 Task: Change the location setting on Google Flights to a different country.
Action: Mouse pressed left at (686, 239)
Screenshot: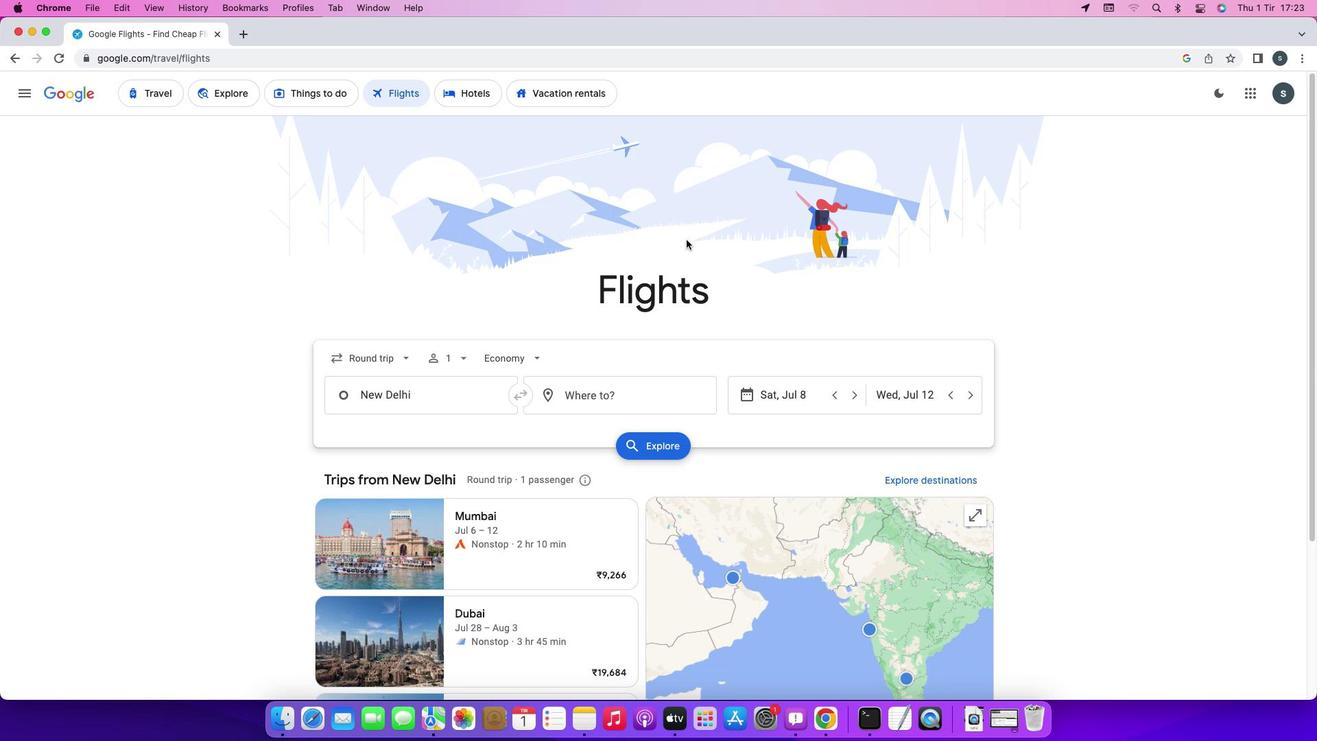 
Action: Mouse moved to (695, 266)
Screenshot: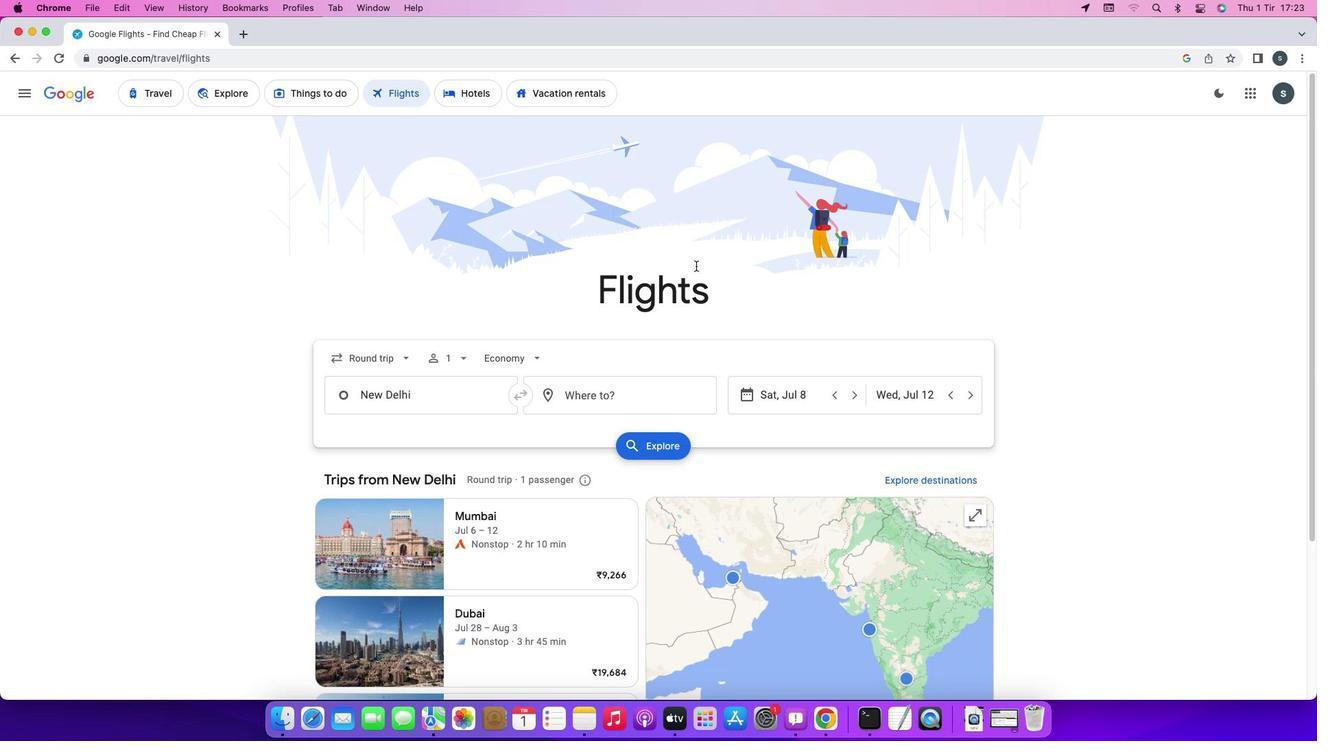 
Action: Mouse scrolled (695, 266) with delta (0, 0)
Screenshot: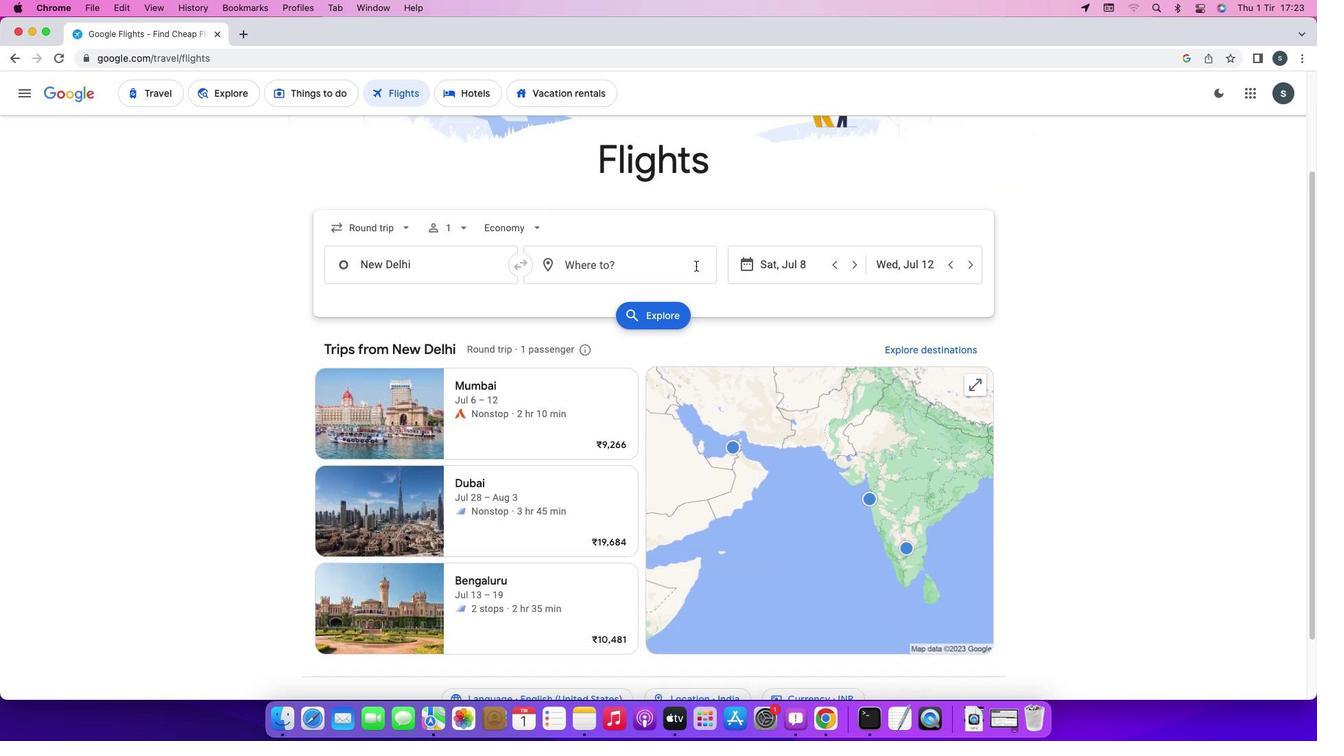 
Action: Mouse scrolled (695, 266) with delta (0, 0)
Screenshot: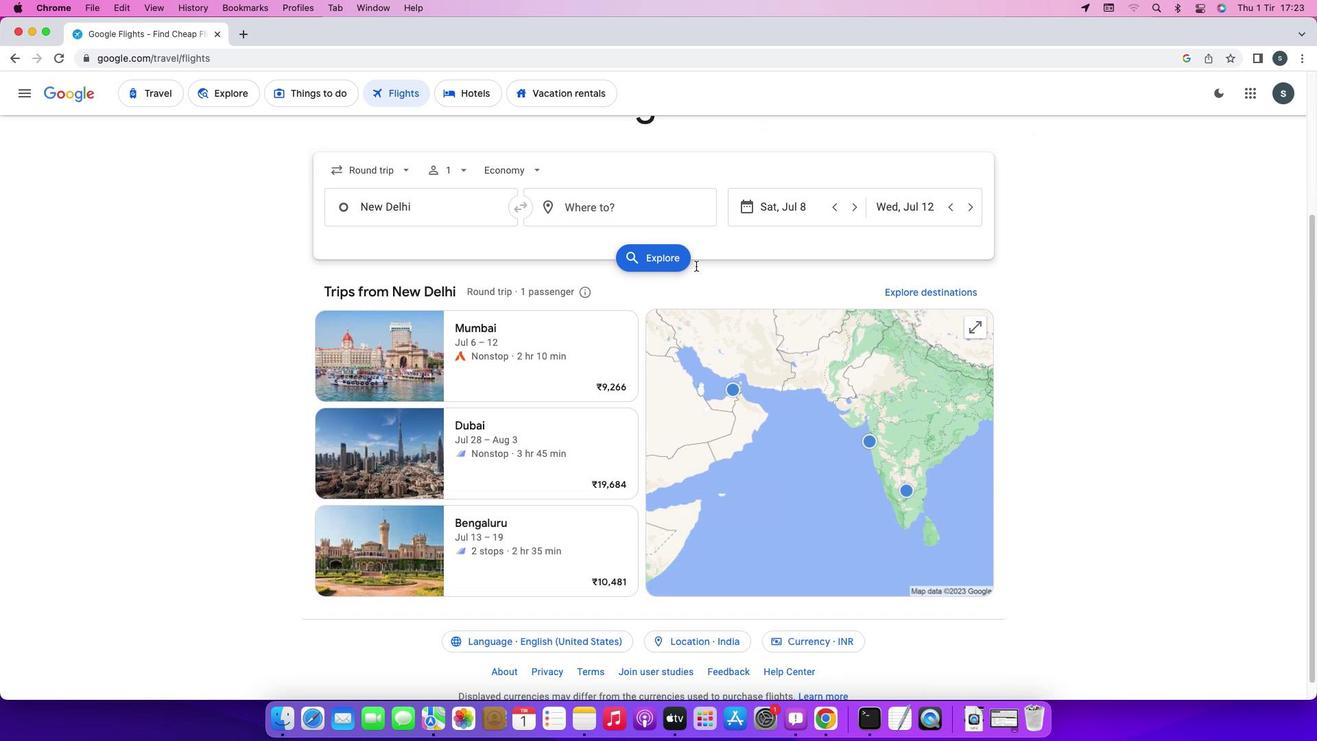 
Action: Mouse scrolled (695, 266) with delta (0, -2)
Screenshot: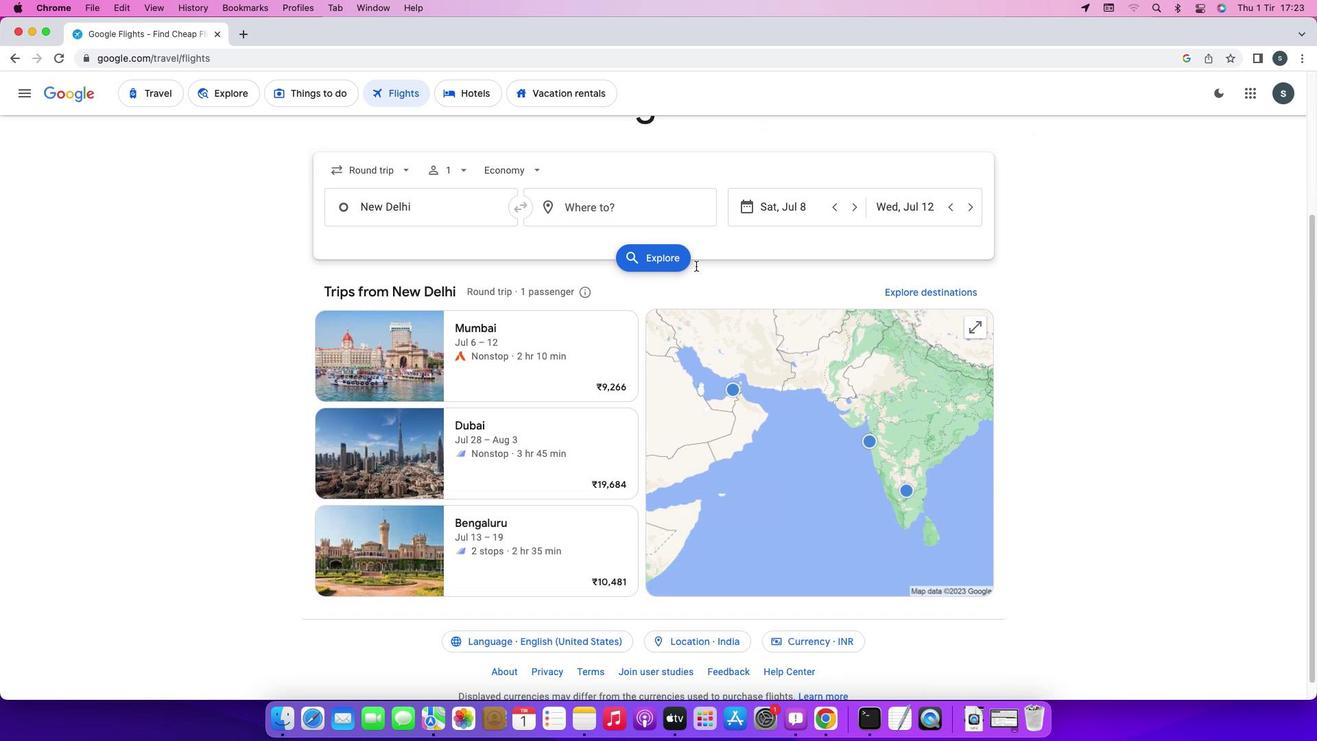 
Action: Mouse scrolled (695, 266) with delta (0, -3)
Screenshot: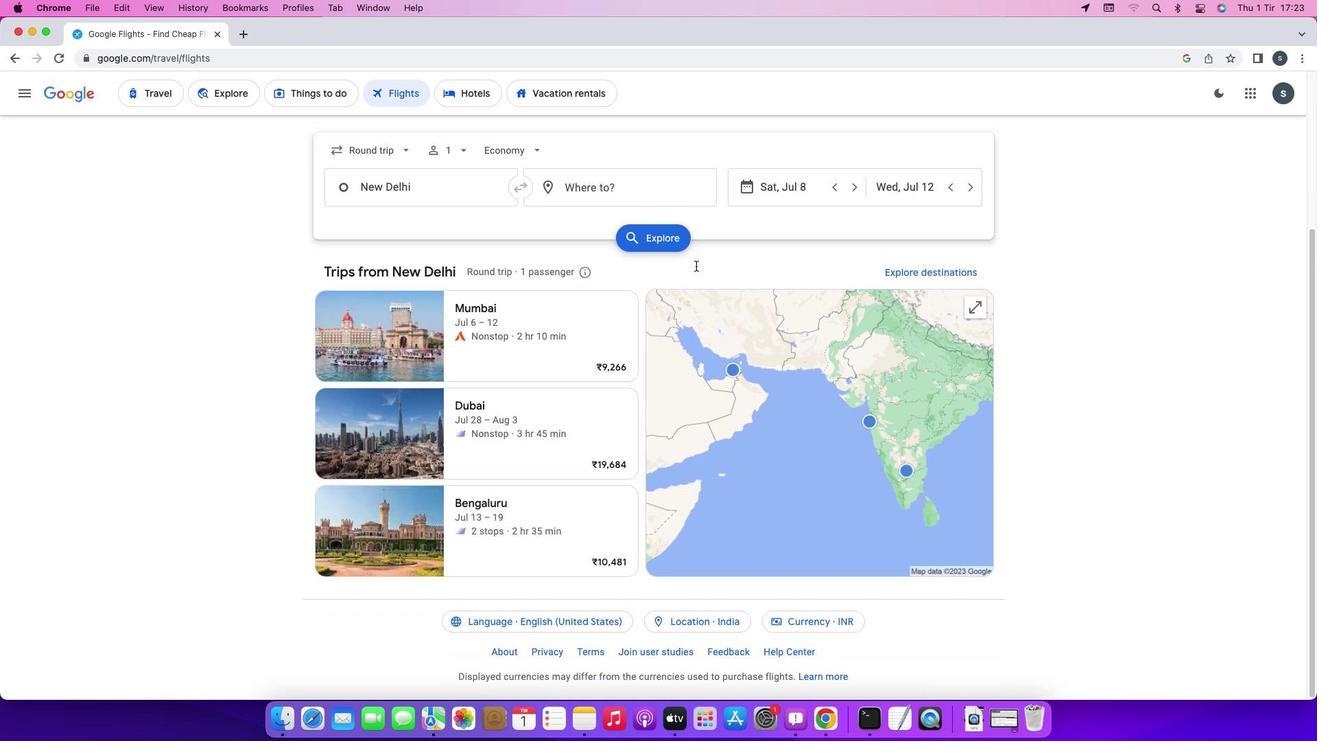 
Action: Mouse scrolled (695, 266) with delta (0, -3)
Screenshot: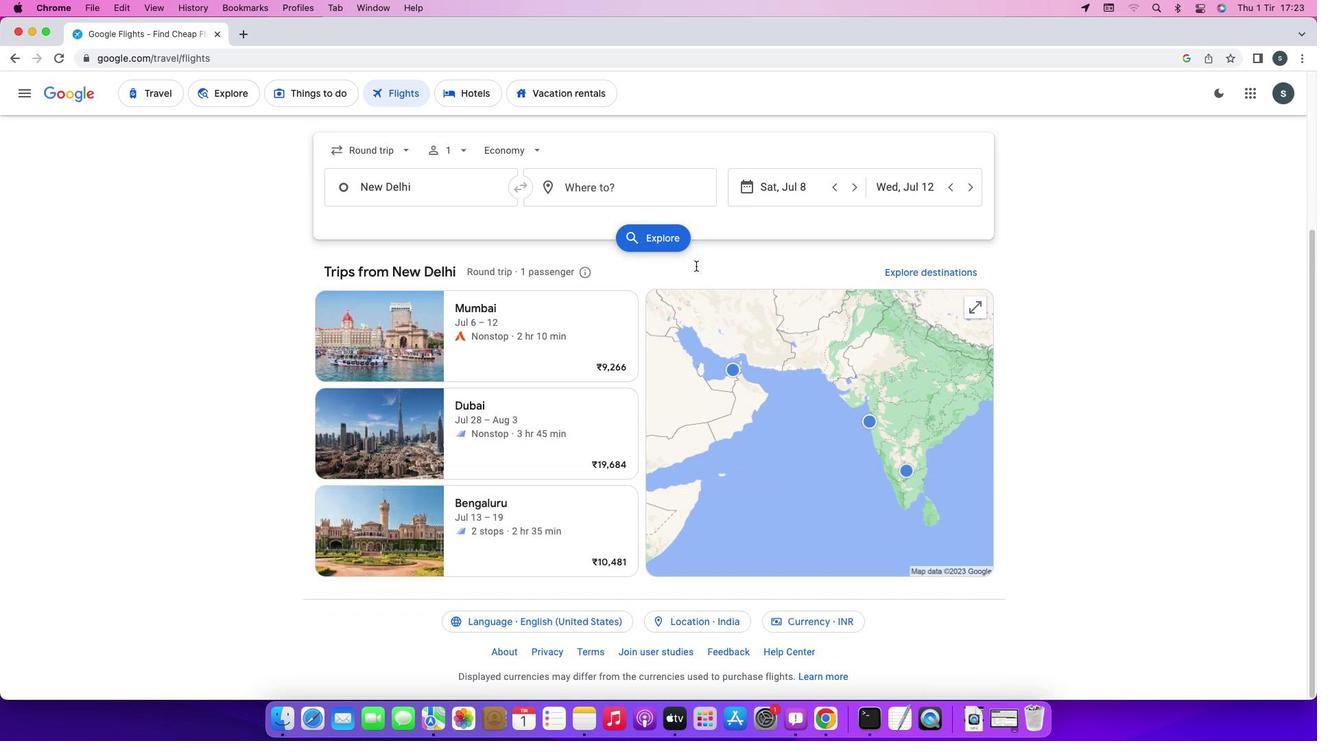 
Action: Mouse scrolled (695, 266) with delta (0, 0)
Screenshot: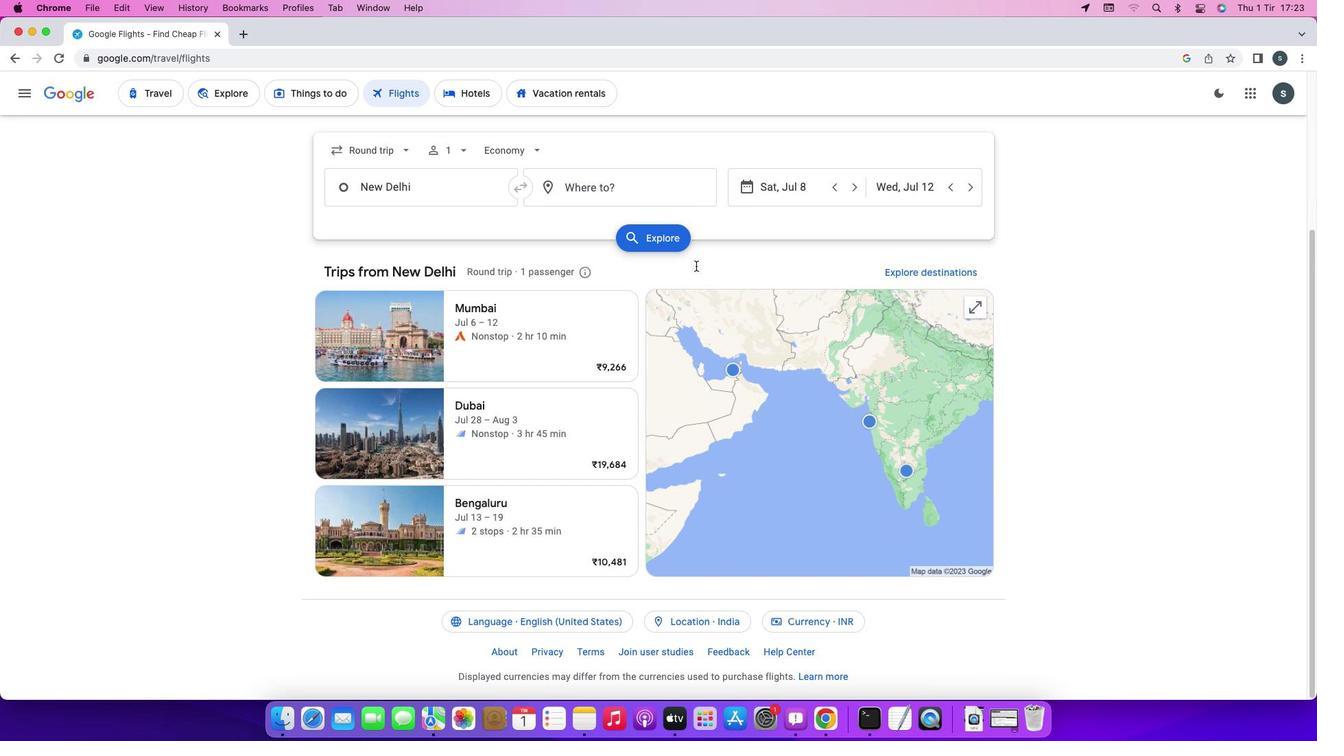 
Action: Mouse scrolled (695, 266) with delta (0, 0)
Screenshot: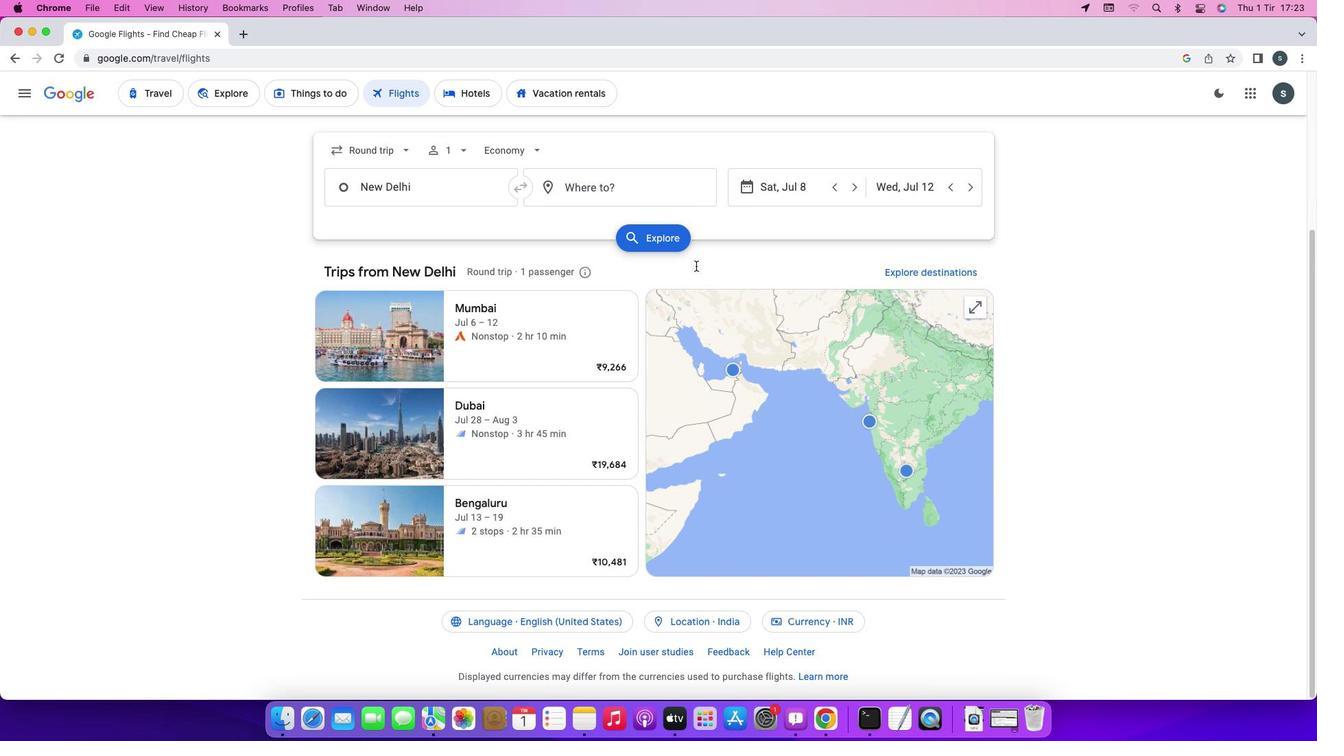 
Action: Mouse scrolled (695, 266) with delta (0, -2)
Screenshot: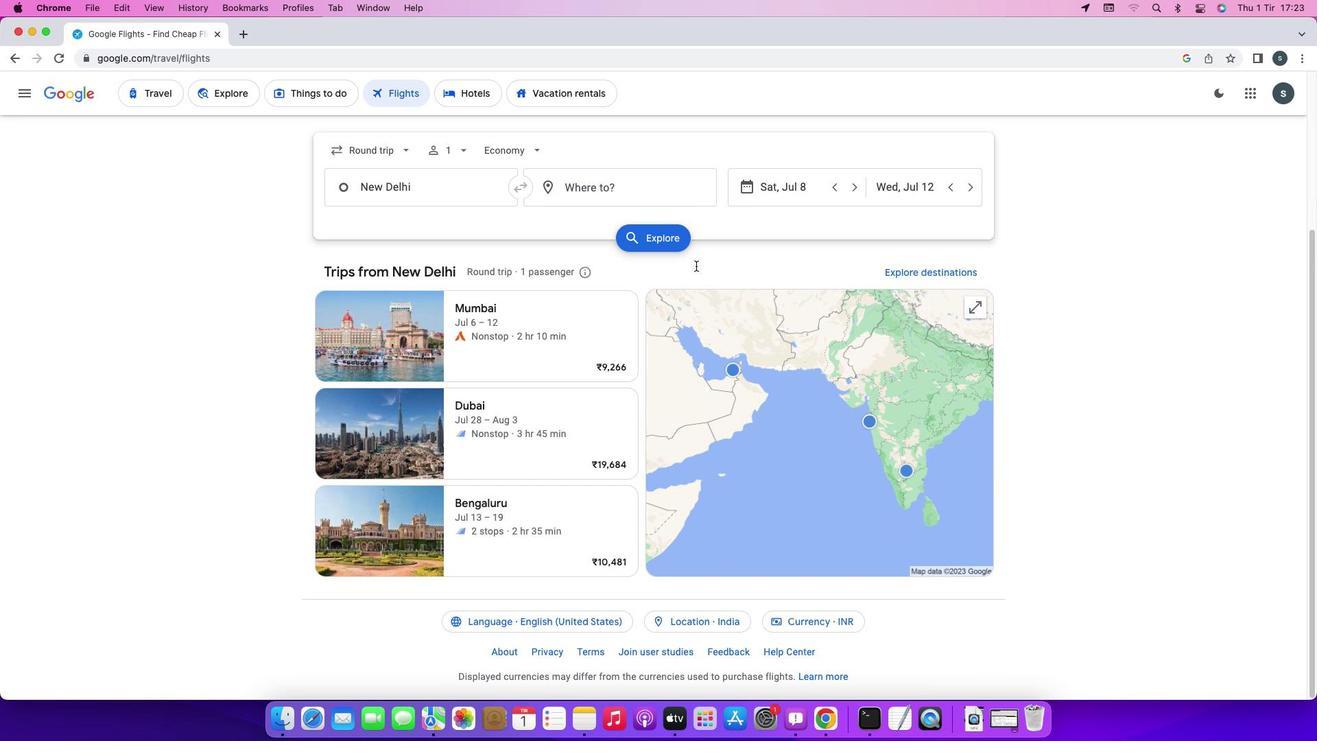
Action: Mouse scrolled (695, 266) with delta (0, -3)
Screenshot: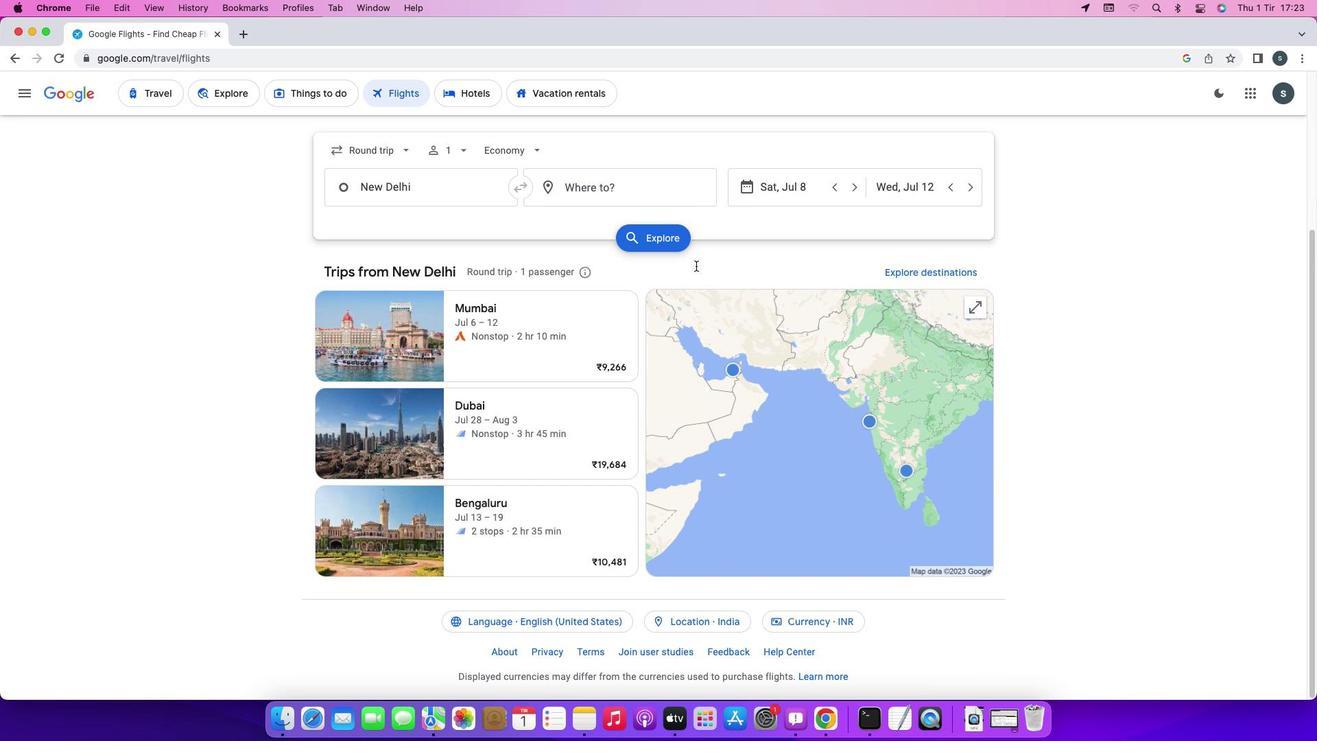 
Action: Mouse moved to (713, 619)
Screenshot: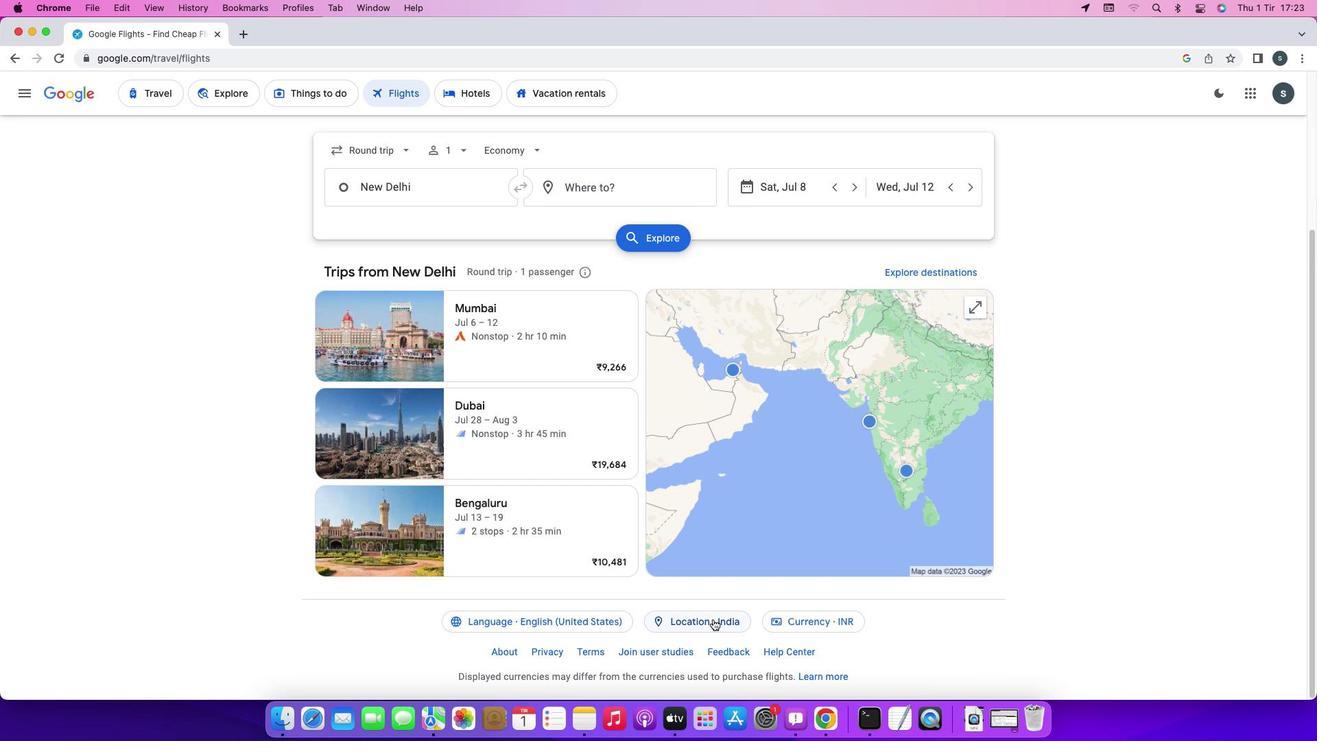 
Action: Mouse pressed left at (713, 619)
Screenshot: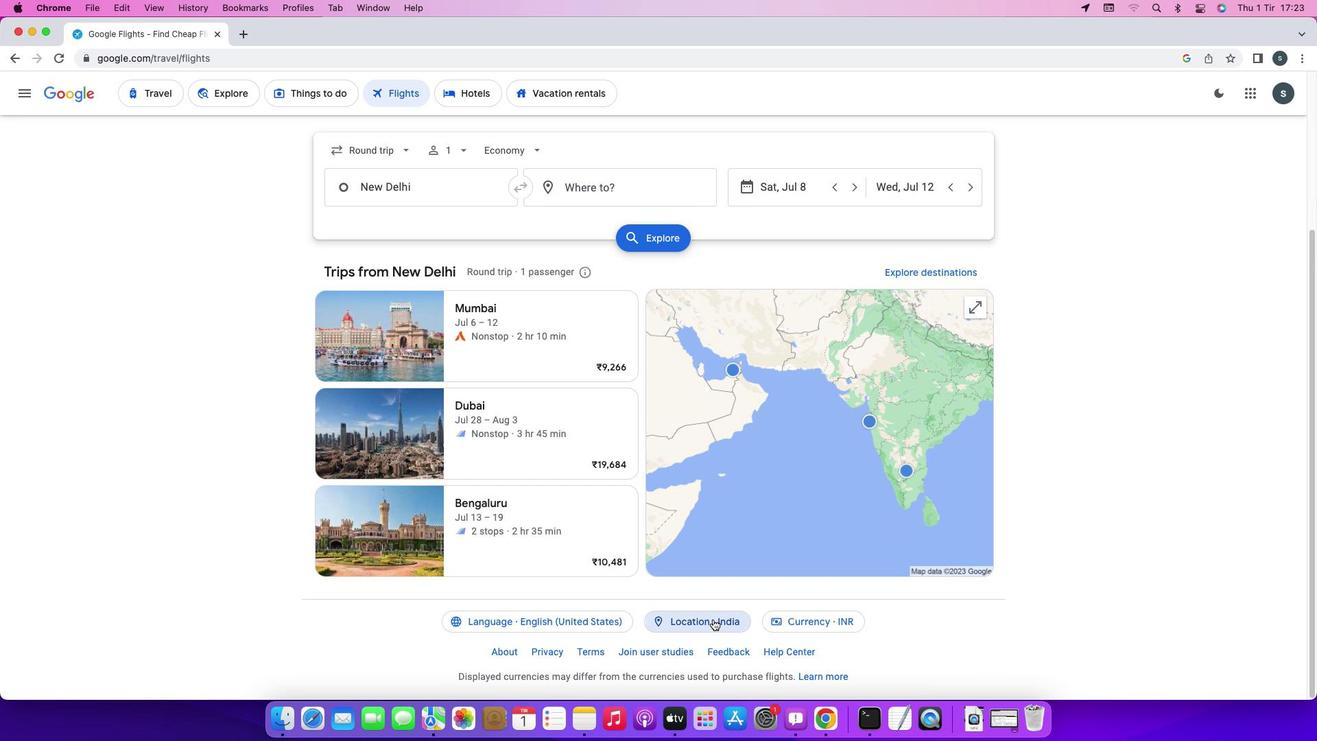 
Action: Mouse moved to (668, 466)
Screenshot: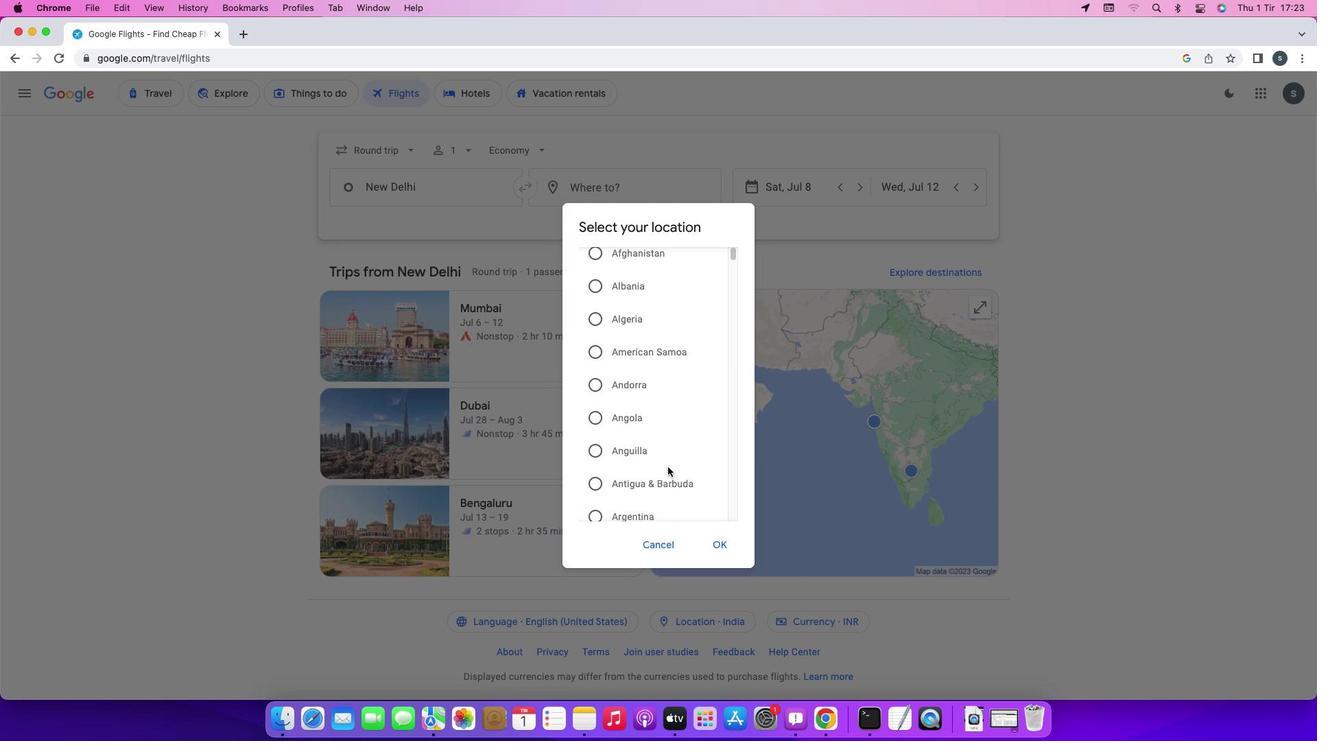 
Action: Mouse scrolled (668, 466) with delta (0, 0)
Screenshot: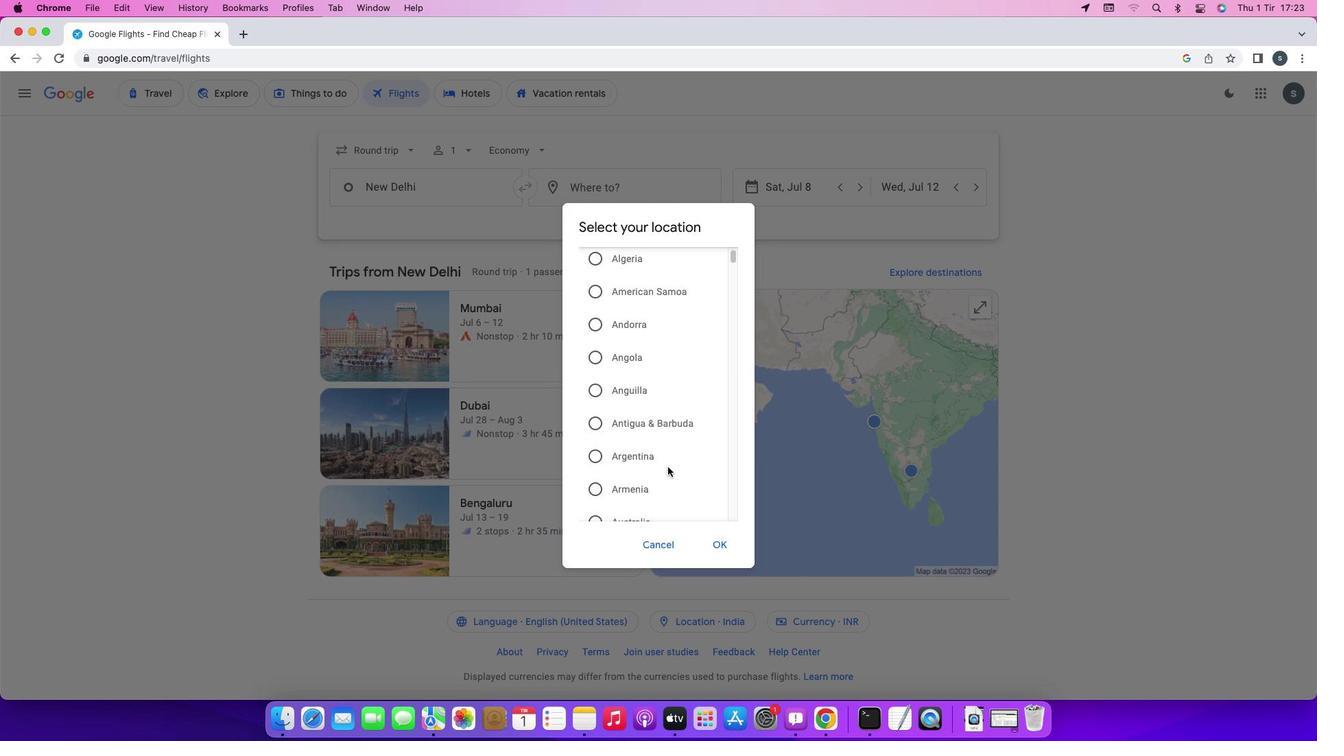 
Action: Mouse scrolled (668, 466) with delta (0, 0)
Screenshot: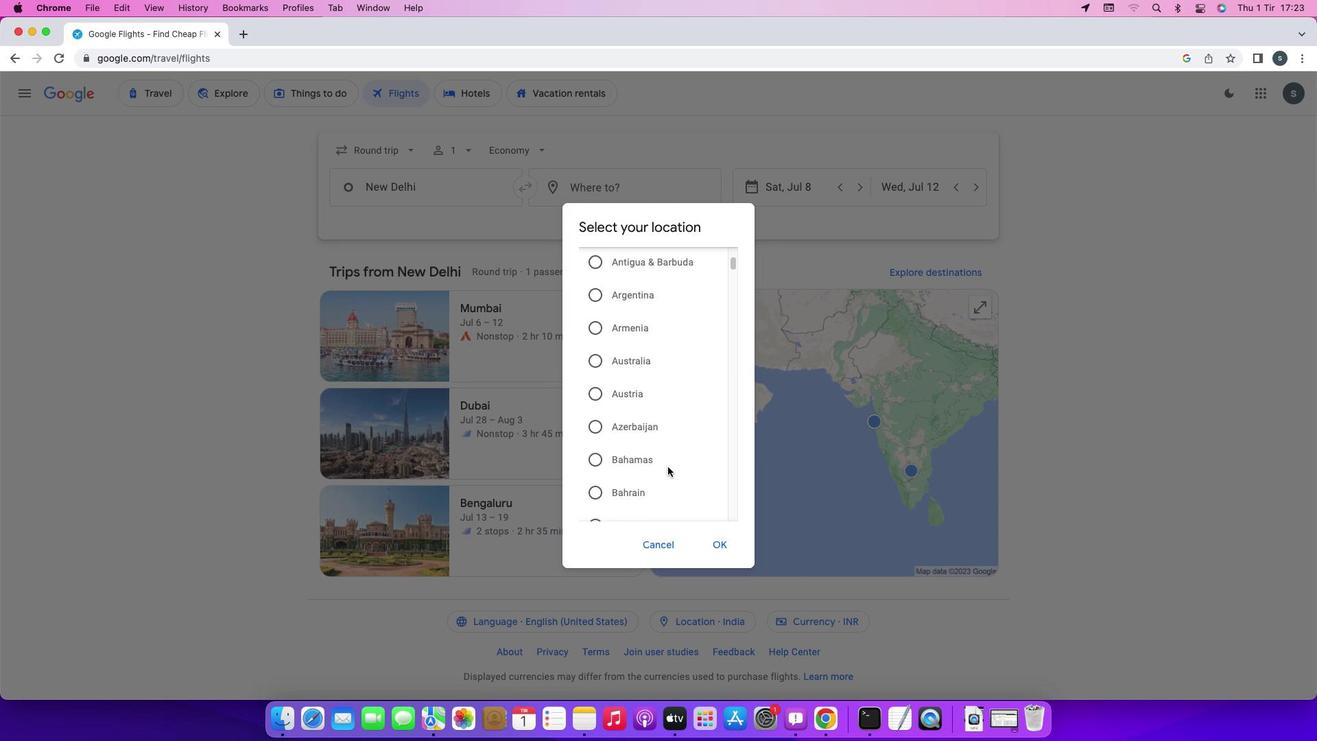 
Action: Mouse scrolled (668, 466) with delta (0, -2)
Screenshot: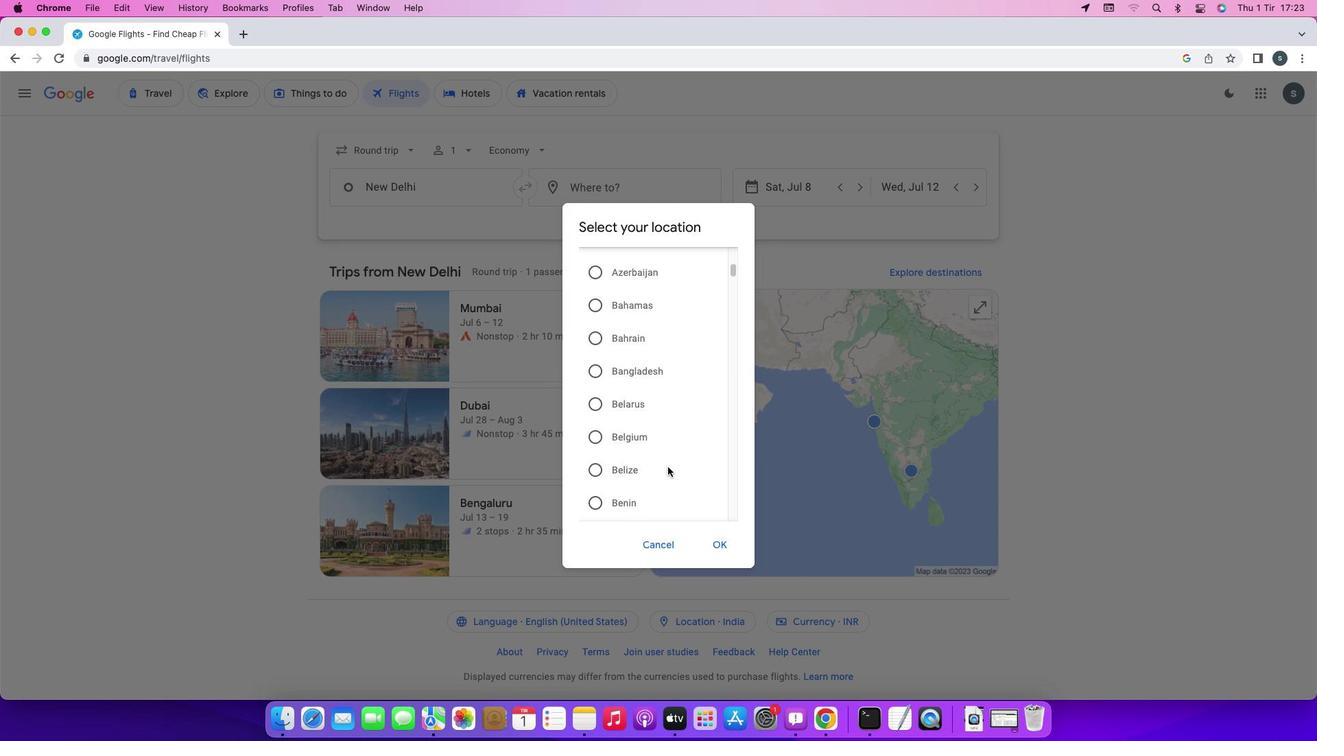 
Action: Mouse scrolled (668, 466) with delta (0, -3)
Screenshot: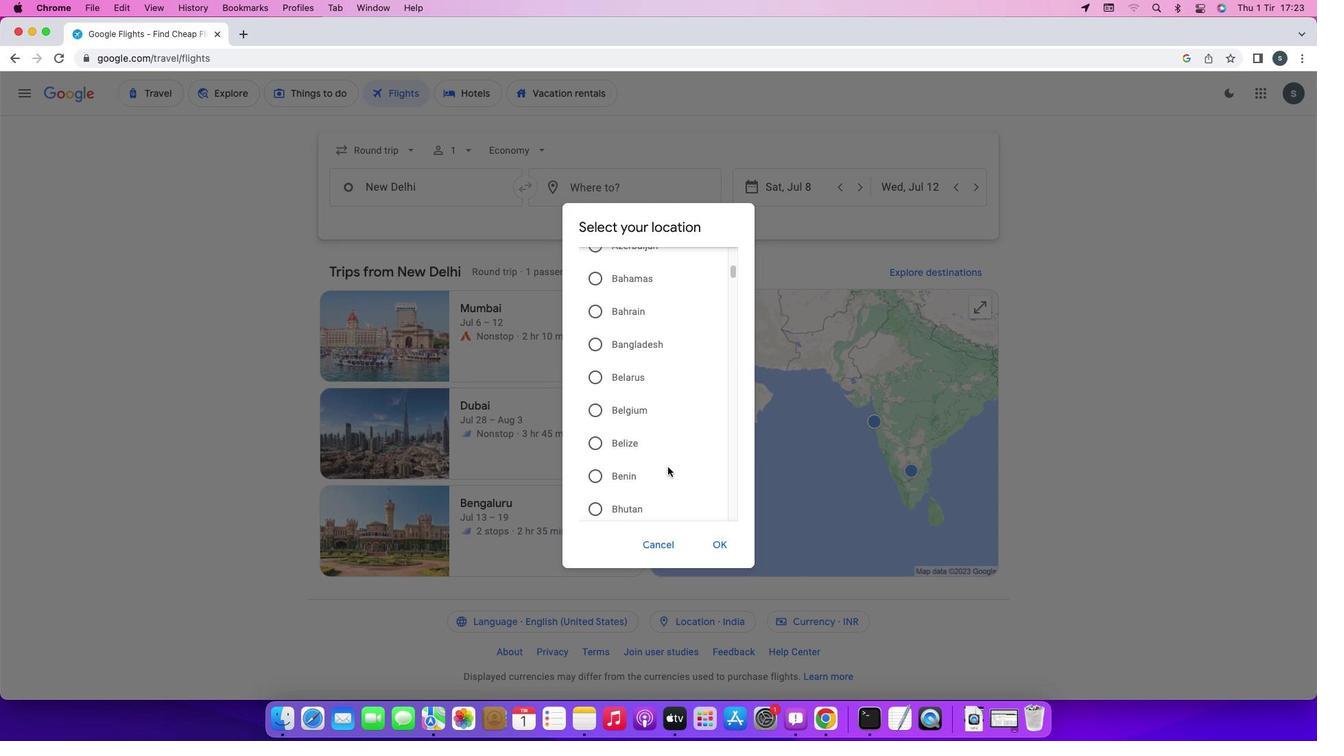 
Action: Mouse scrolled (668, 466) with delta (0, -3)
Screenshot: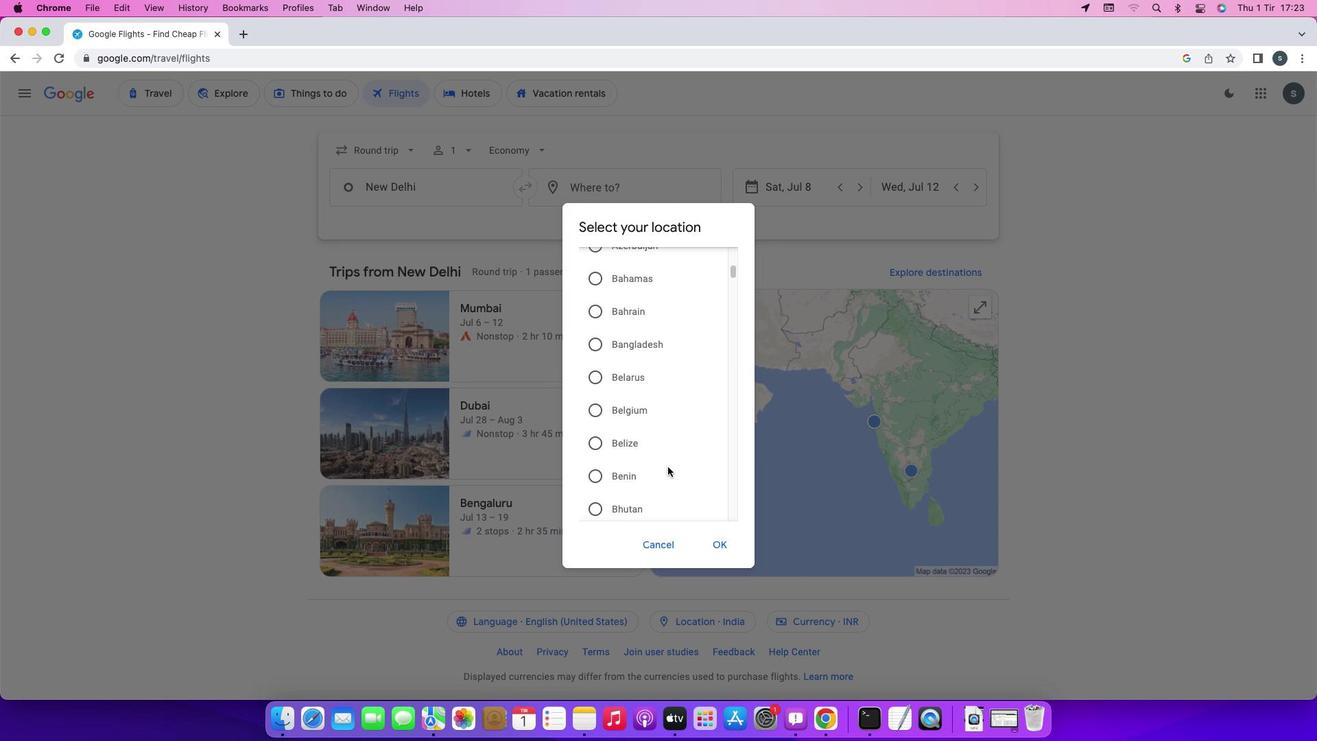 
Action: Mouse scrolled (668, 466) with delta (0, 0)
Screenshot: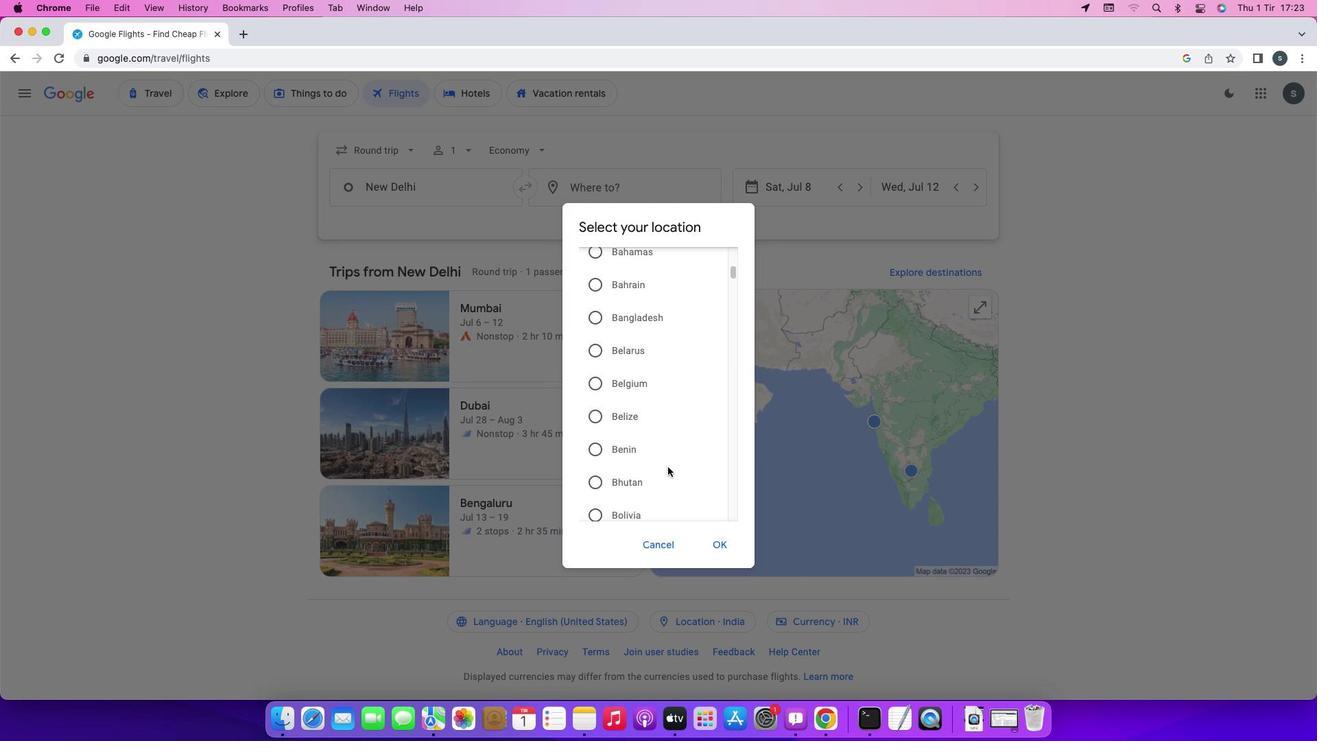 
Action: Mouse scrolled (668, 466) with delta (0, 0)
Screenshot: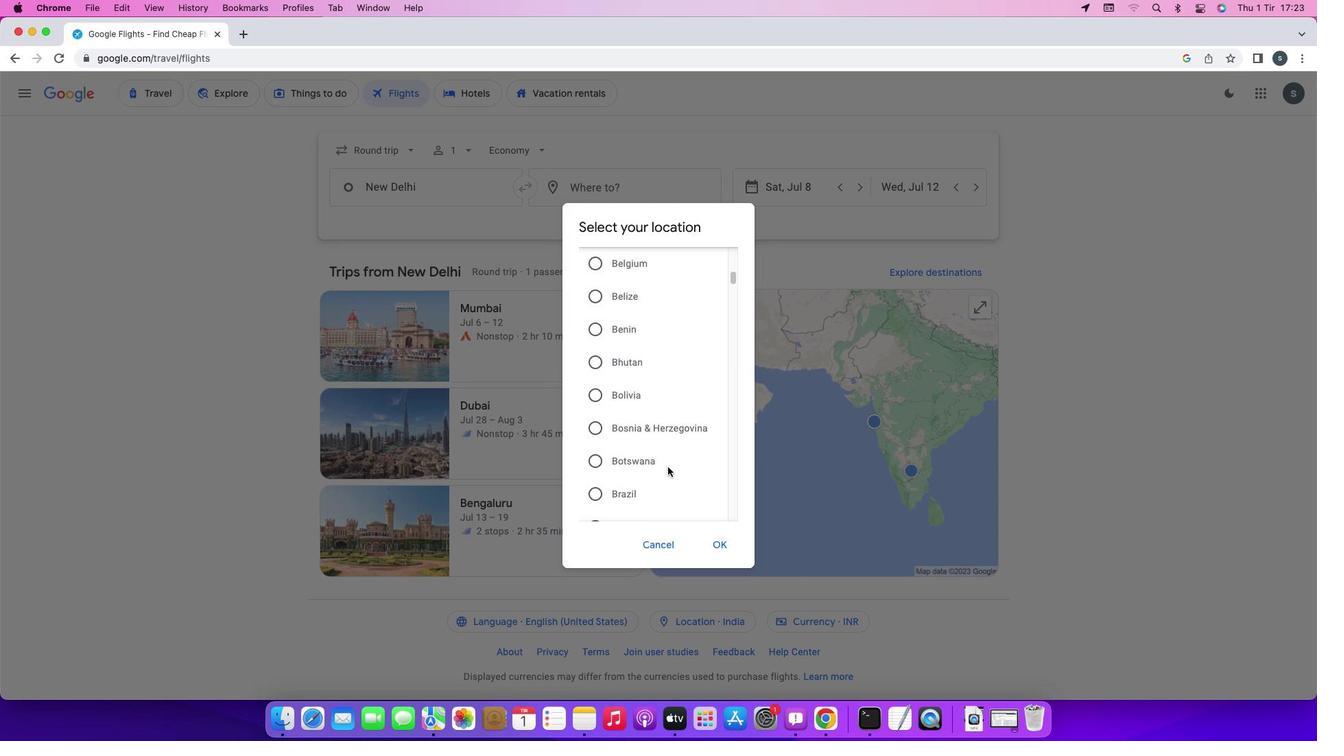 
Action: Mouse scrolled (668, 466) with delta (0, -2)
Screenshot: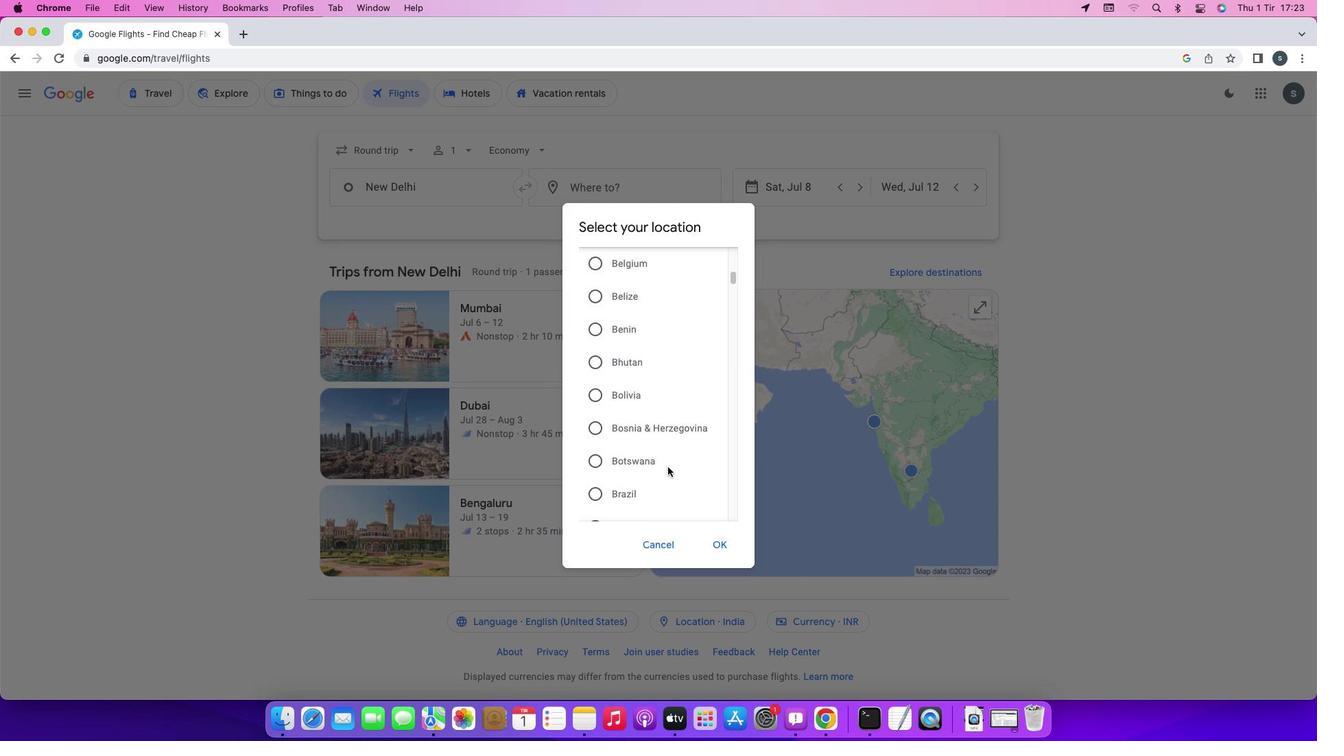 
Action: Mouse scrolled (668, 466) with delta (0, -2)
Screenshot: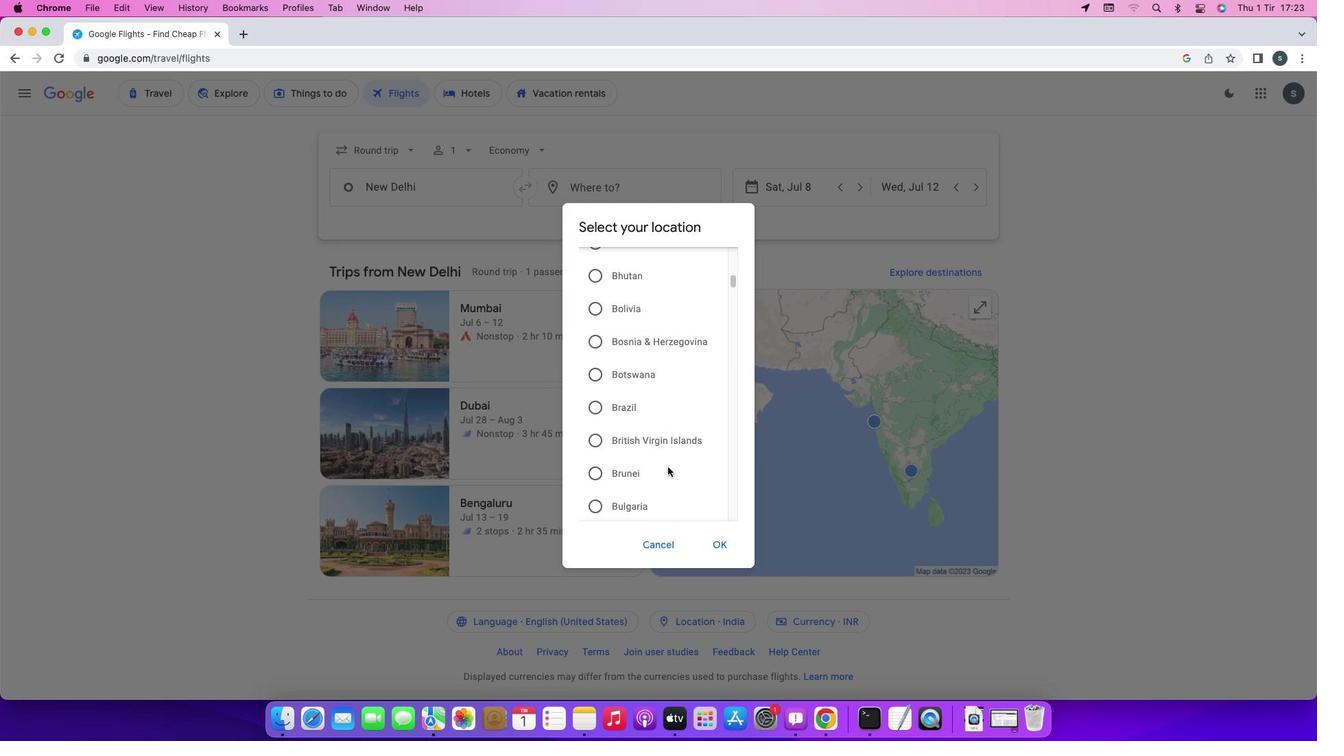 
Action: Mouse scrolled (668, 466) with delta (0, 0)
Screenshot: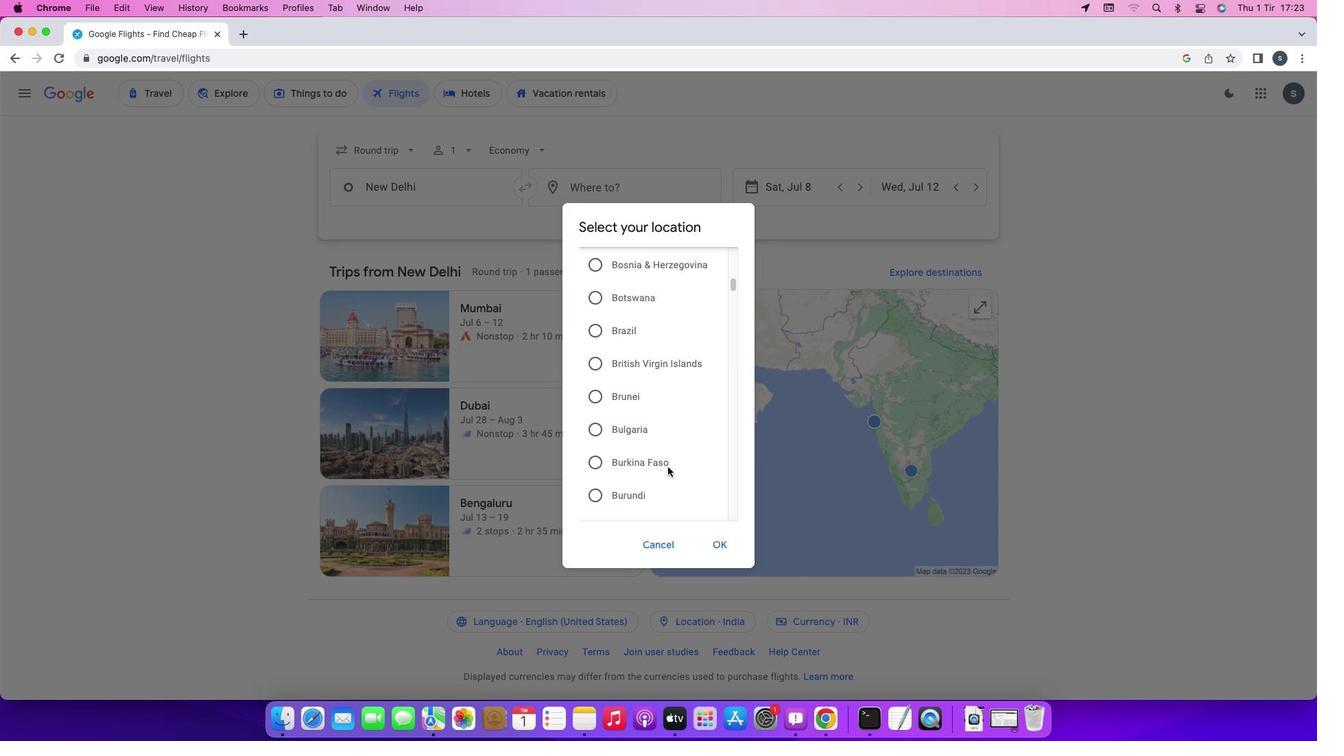 
Action: Mouse scrolled (668, 466) with delta (0, 0)
Screenshot: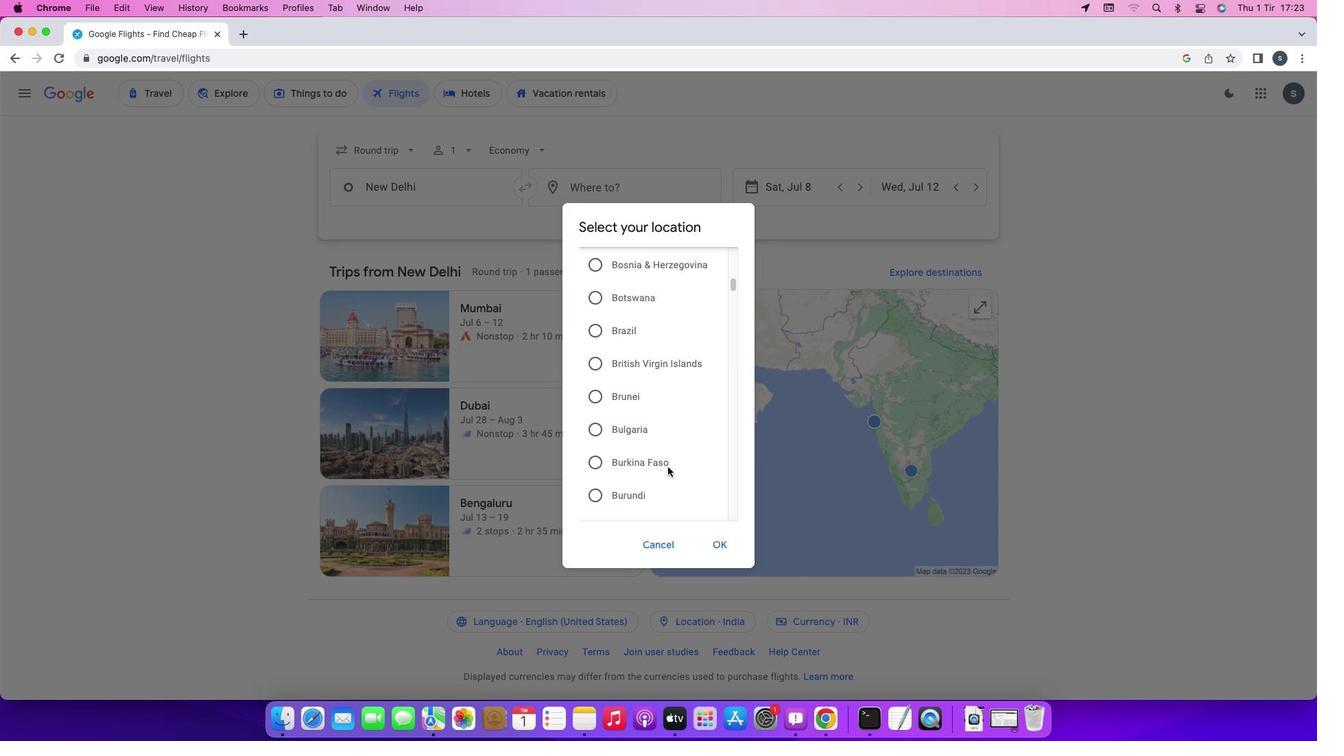 
Action: Mouse scrolled (668, 466) with delta (0, -2)
Screenshot: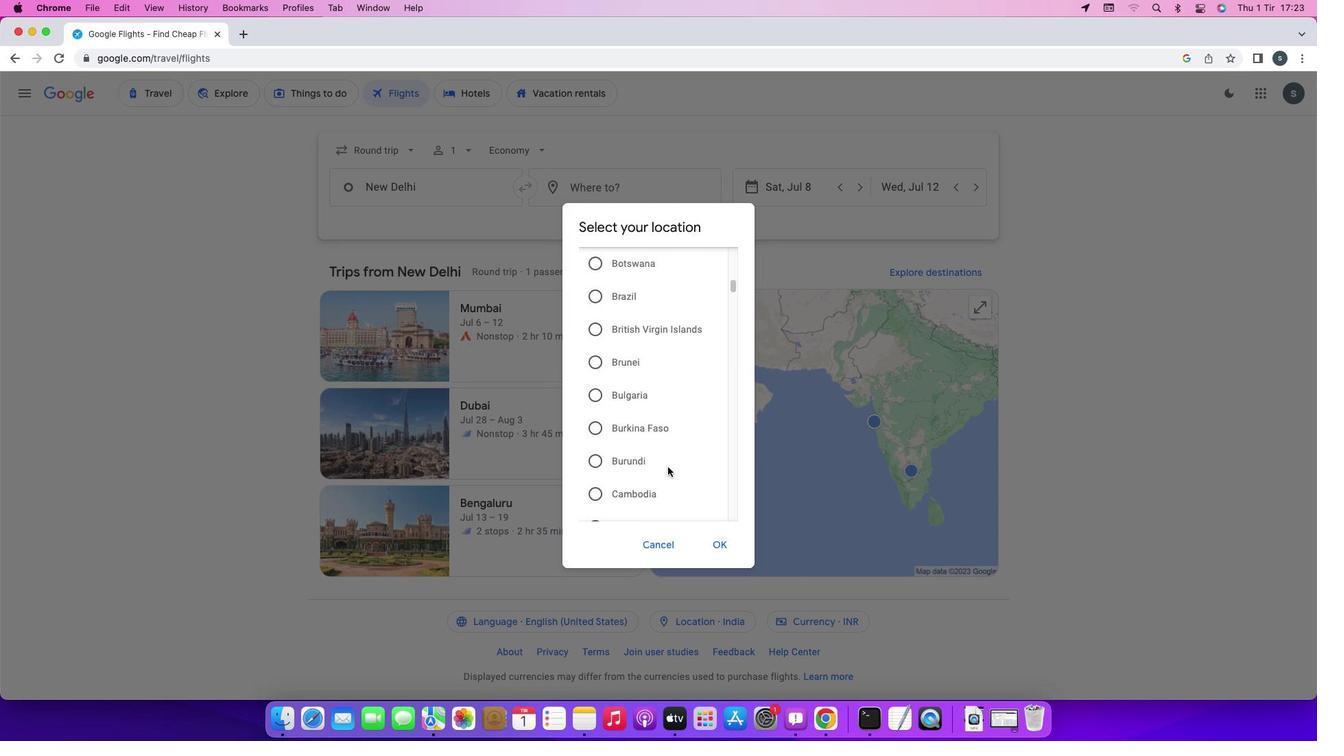 
Action: Mouse scrolled (668, 466) with delta (0, -2)
Screenshot: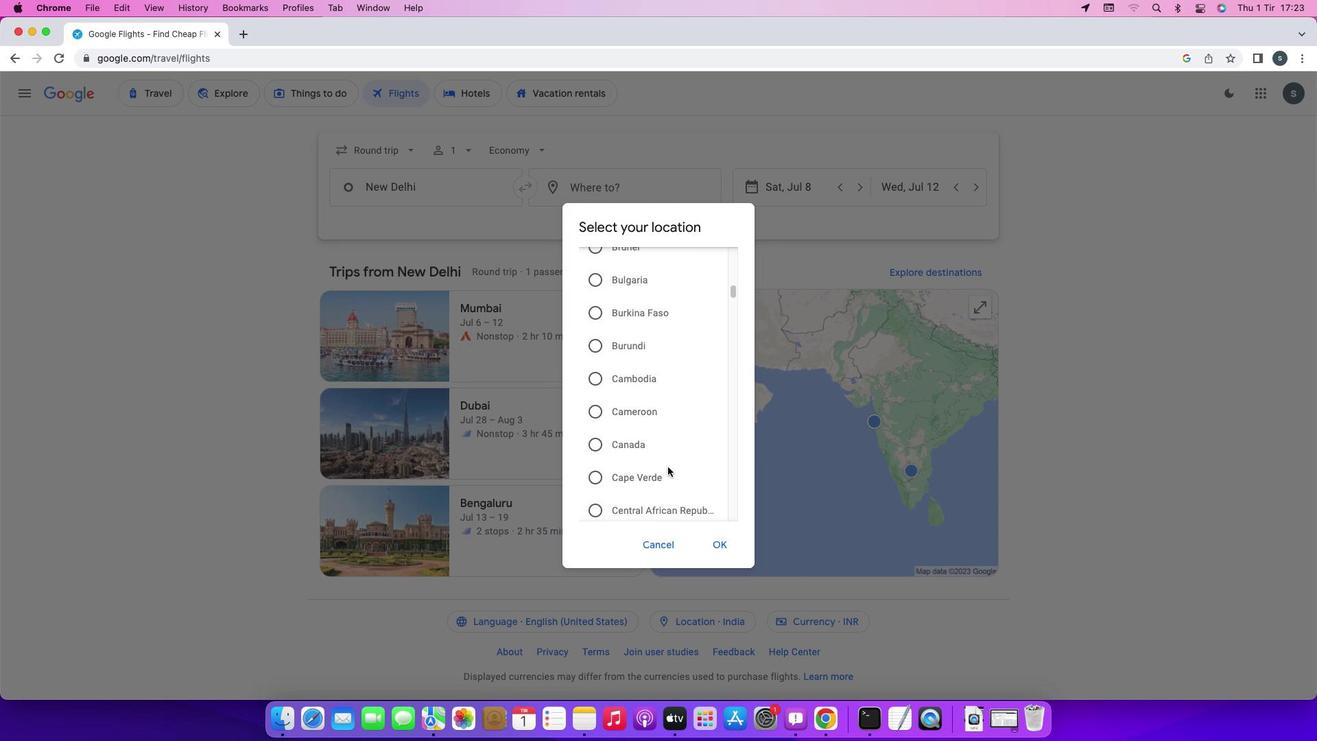 
Action: Mouse scrolled (668, 466) with delta (0, 0)
Screenshot: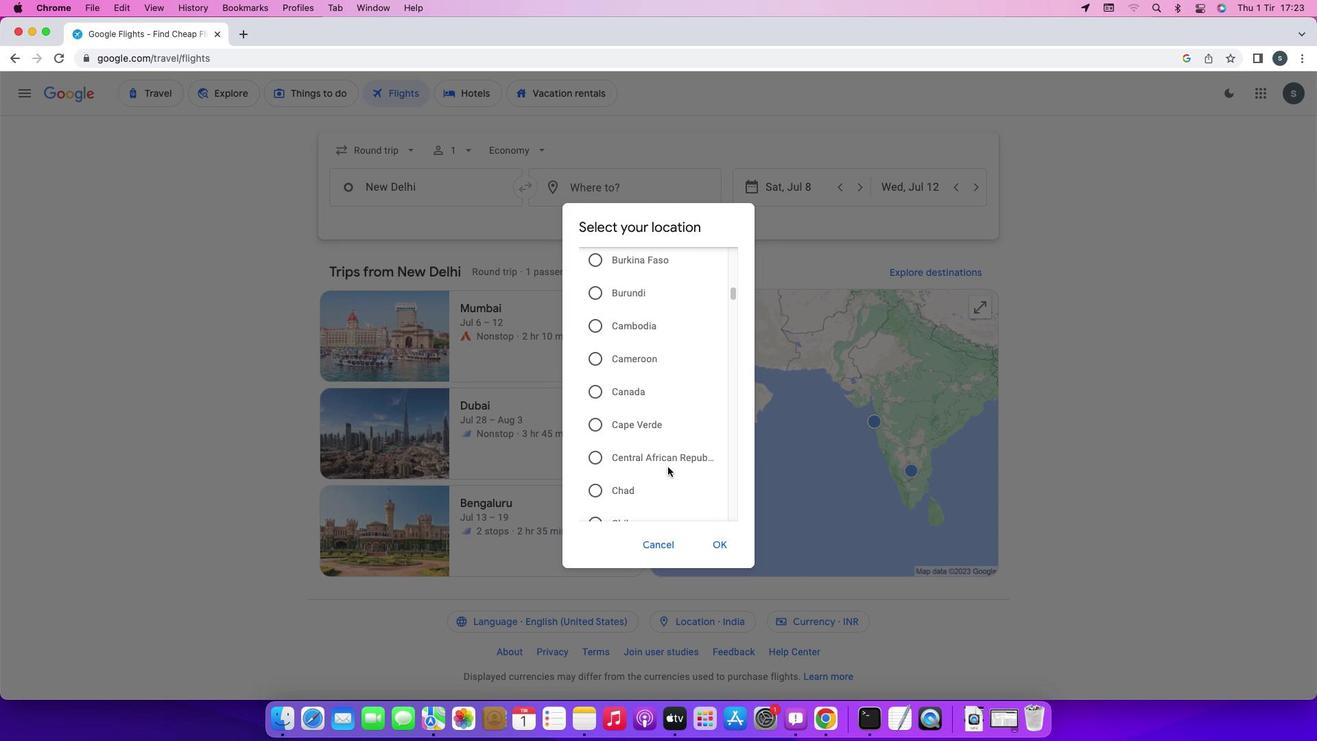 
Action: Mouse scrolled (668, 466) with delta (0, 0)
Screenshot: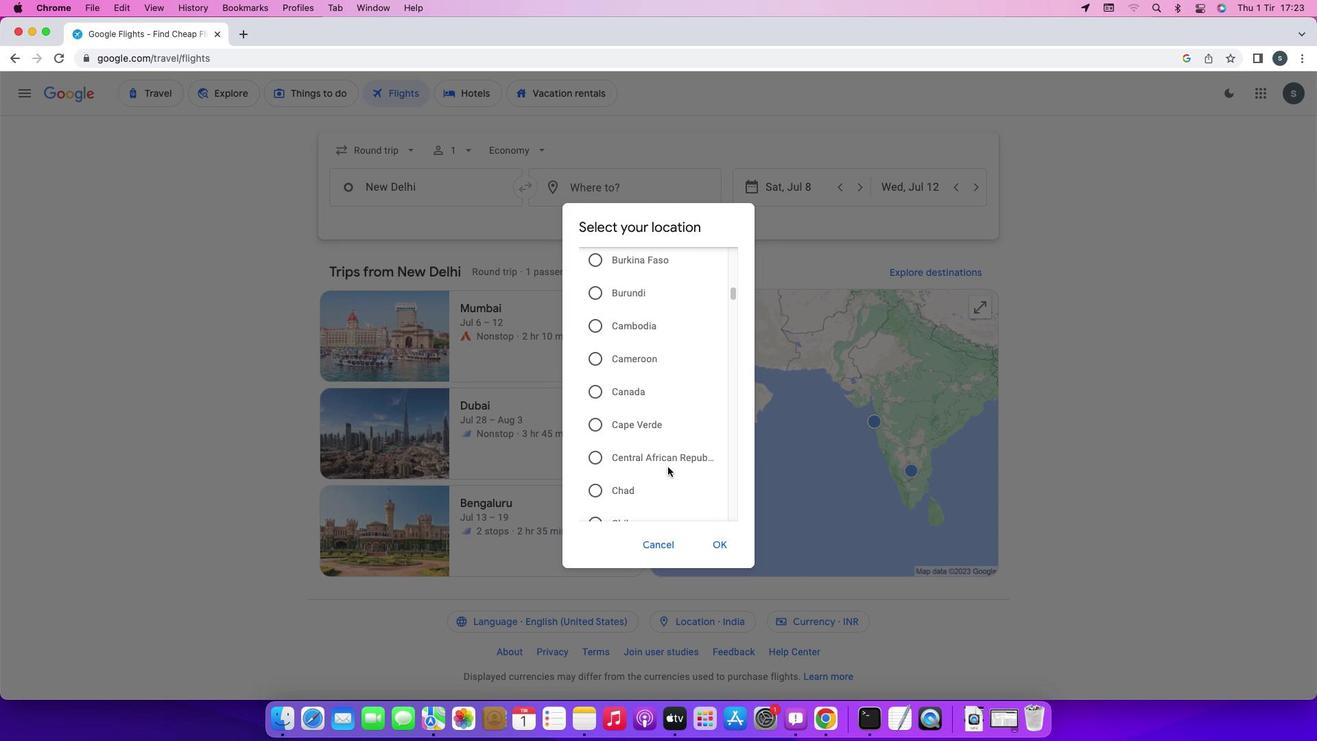 
Action: Mouse scrolled (668, 466) with delta (0, -1)
Screenshot: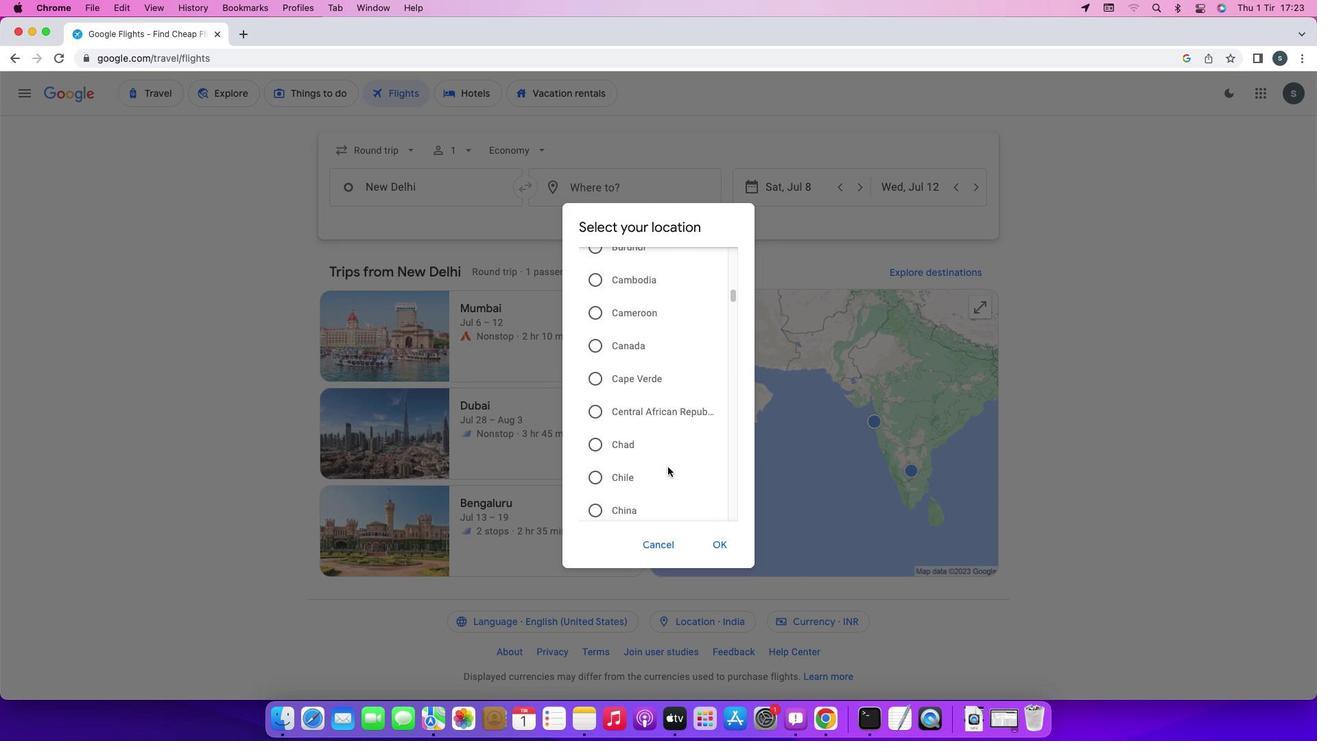 
Action: Mouse scrolled (668, 466) with delta (0, -2)
Screenshot: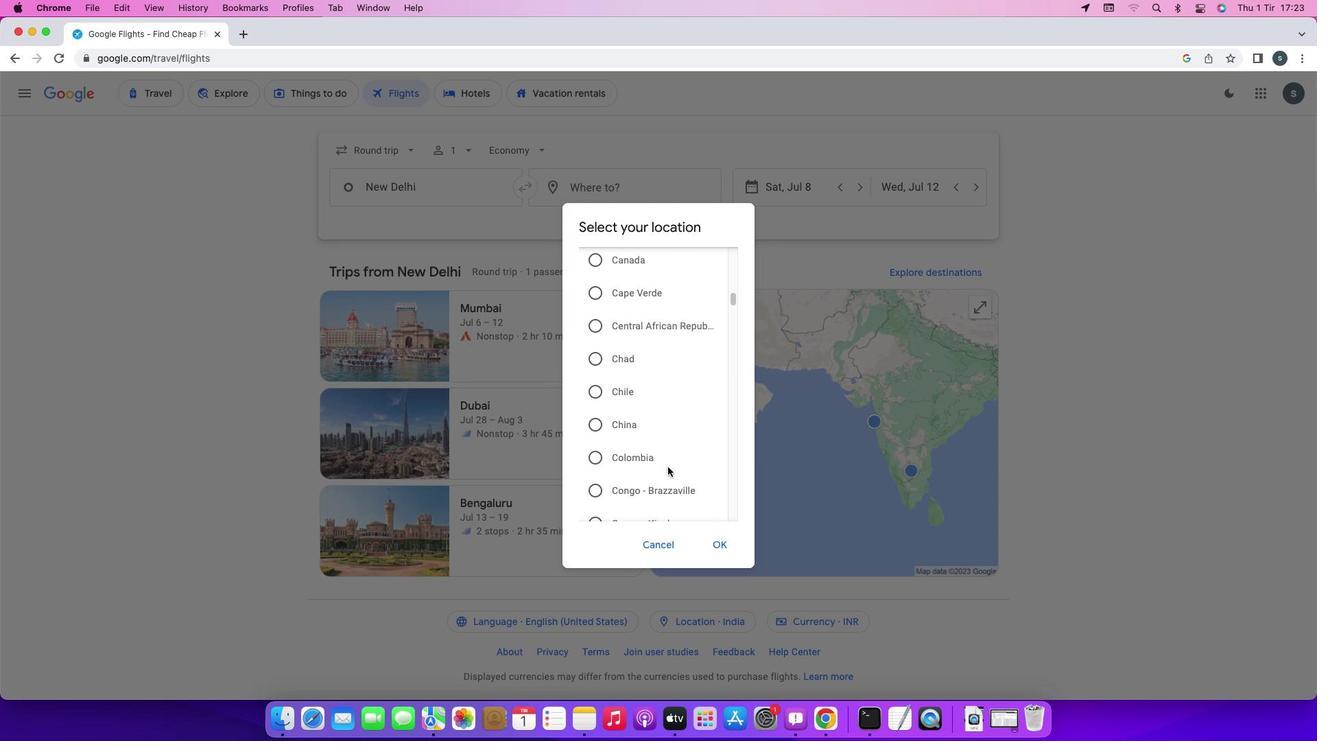 
Action: Mouse scrolled (668, 466) with delta (0, 0)
Screenshot: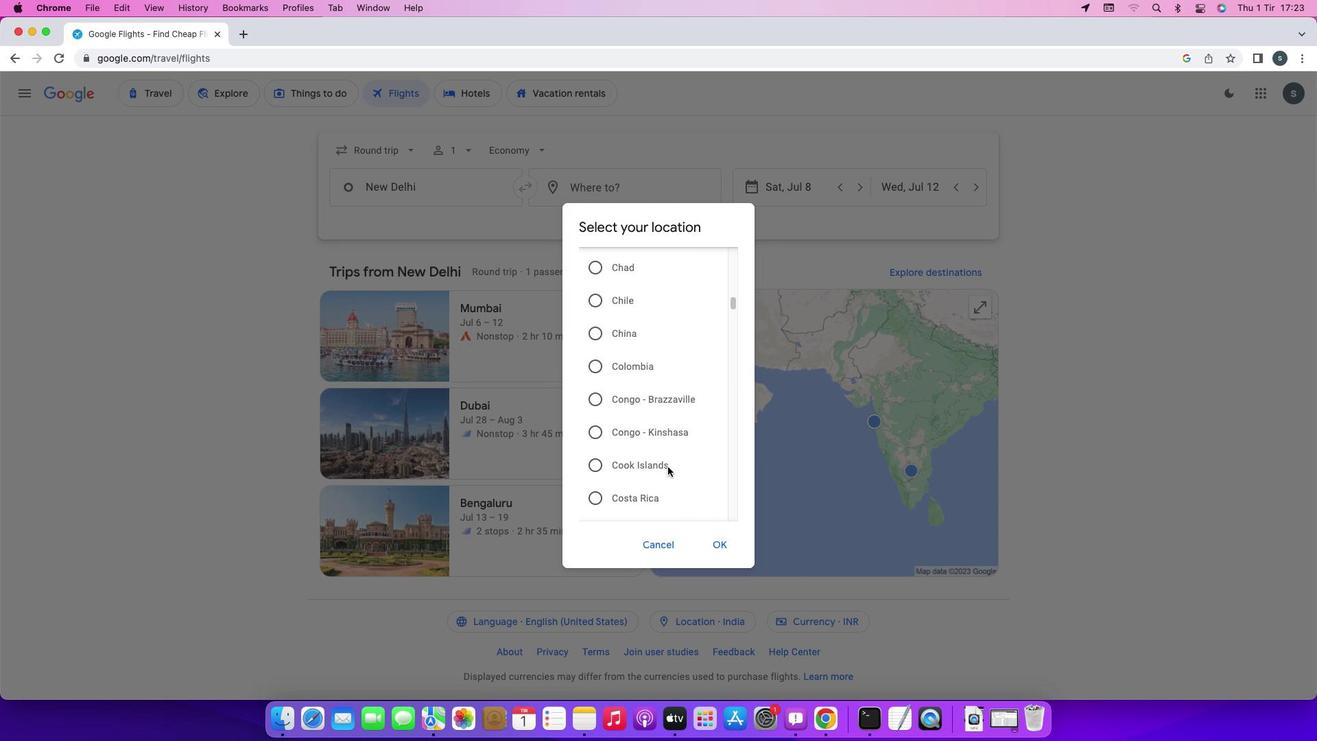 
Action: Mouse scrolled (668, 466) with delta (0, 0)
Screenshot: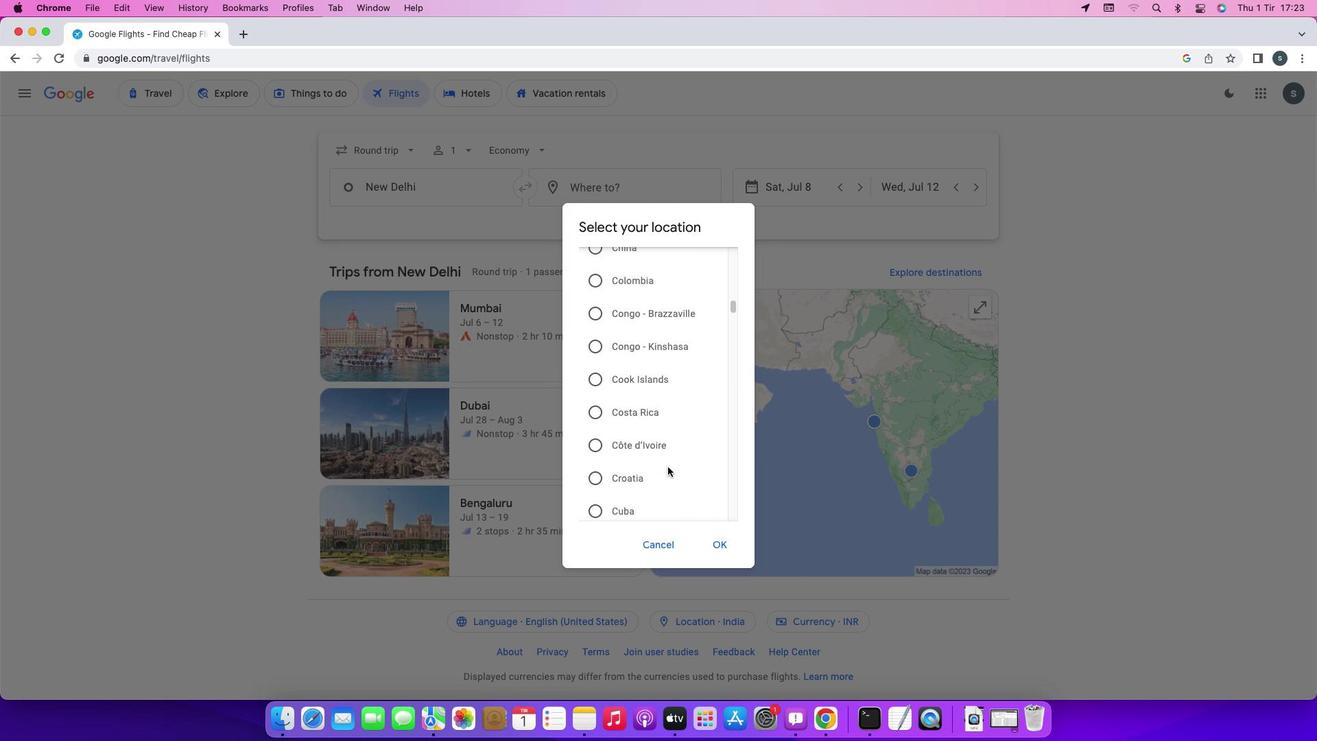 
Action: Mouse scrolled (668, 466) with delta (0, -2)
Screenshot: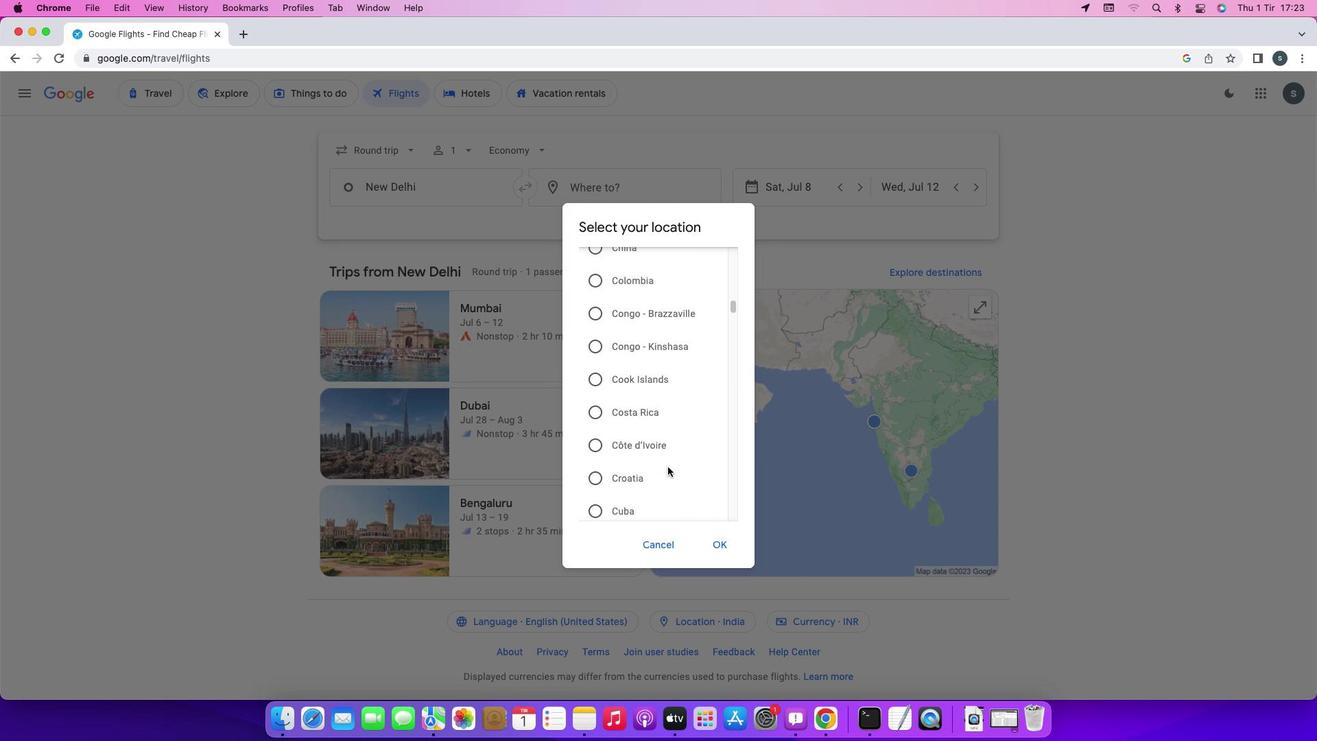 
Action: Mouse scrolled (668, 466) with delta (0, -2)
Screenshot: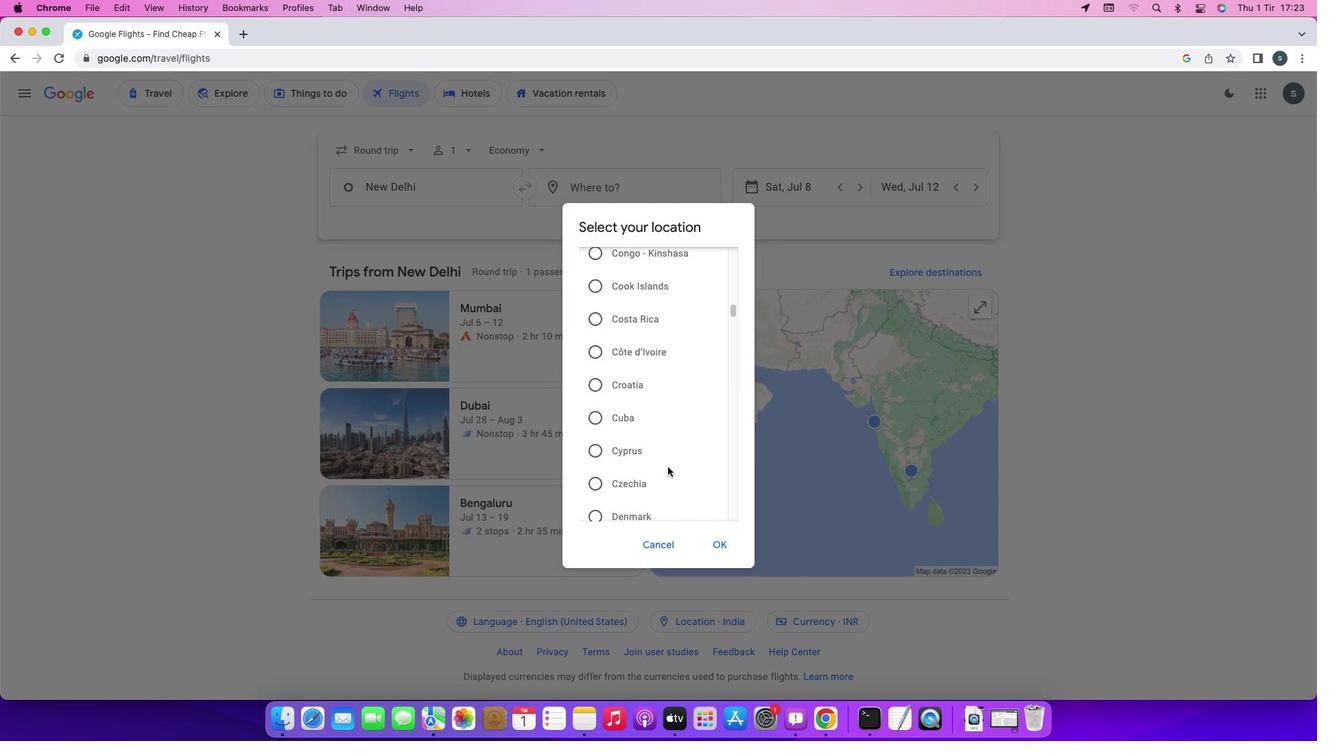 
Action: Mouse scrolled (668, 466) with delta (0, 0)
Screenshot: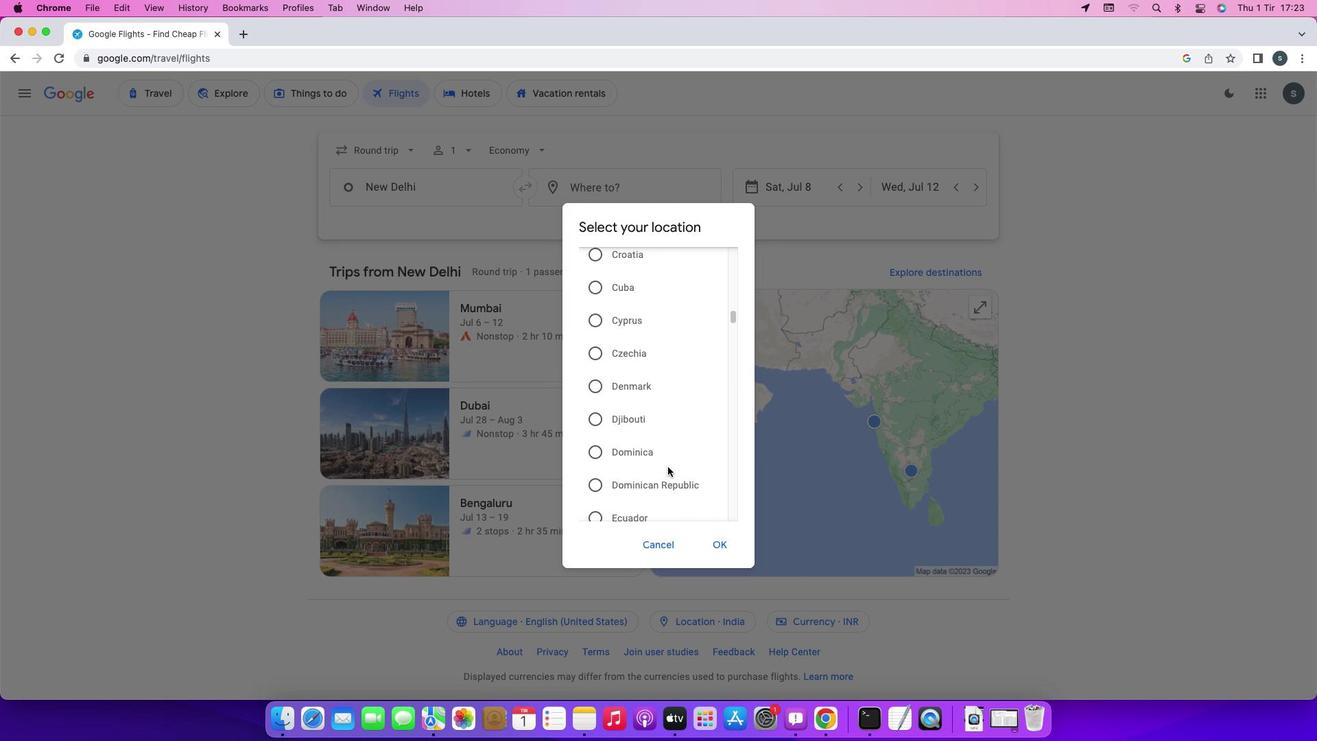 
Action: Mouse scrolled (668, 466) with delta (0, 0)
Screenshot: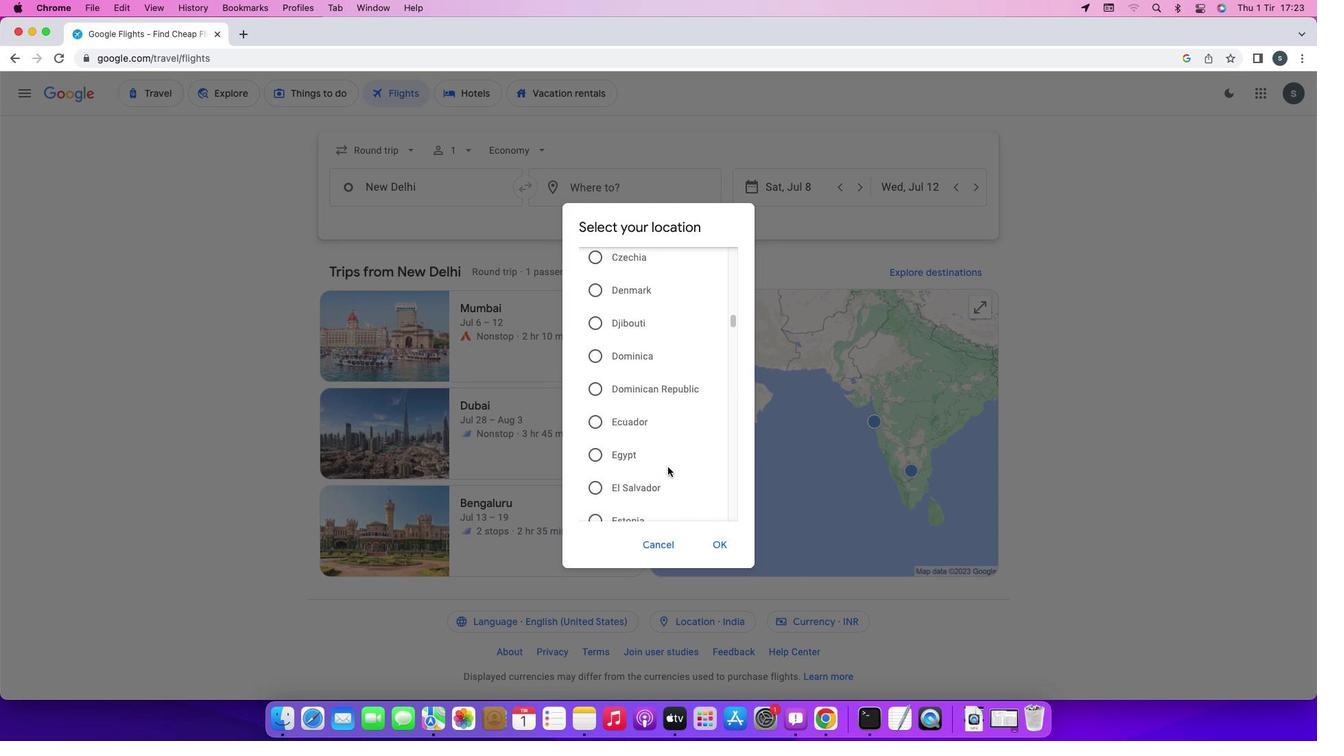 
Action: Mouse scrolled (668, 466) with delta (0, -2)
Screenshot: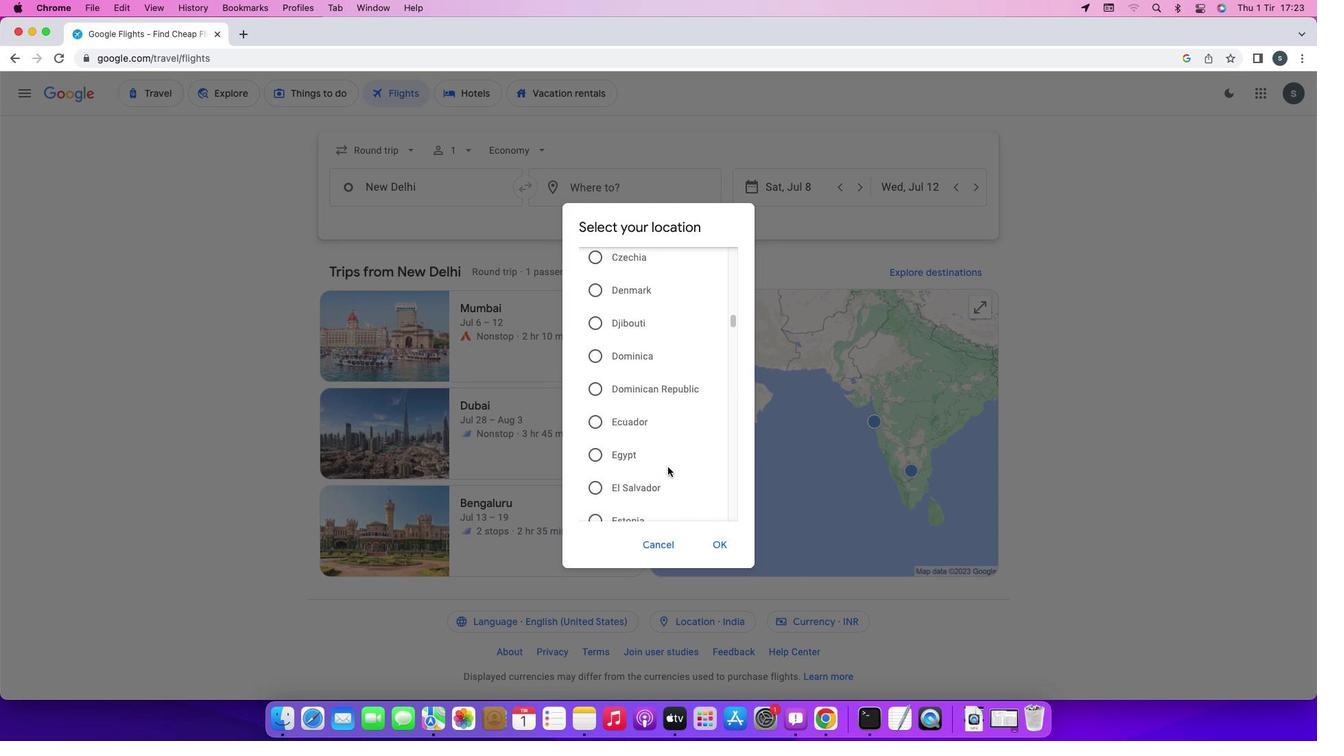 
Action: Mouse scrolled (668, 466) with delta (0, -3)
Screenshot: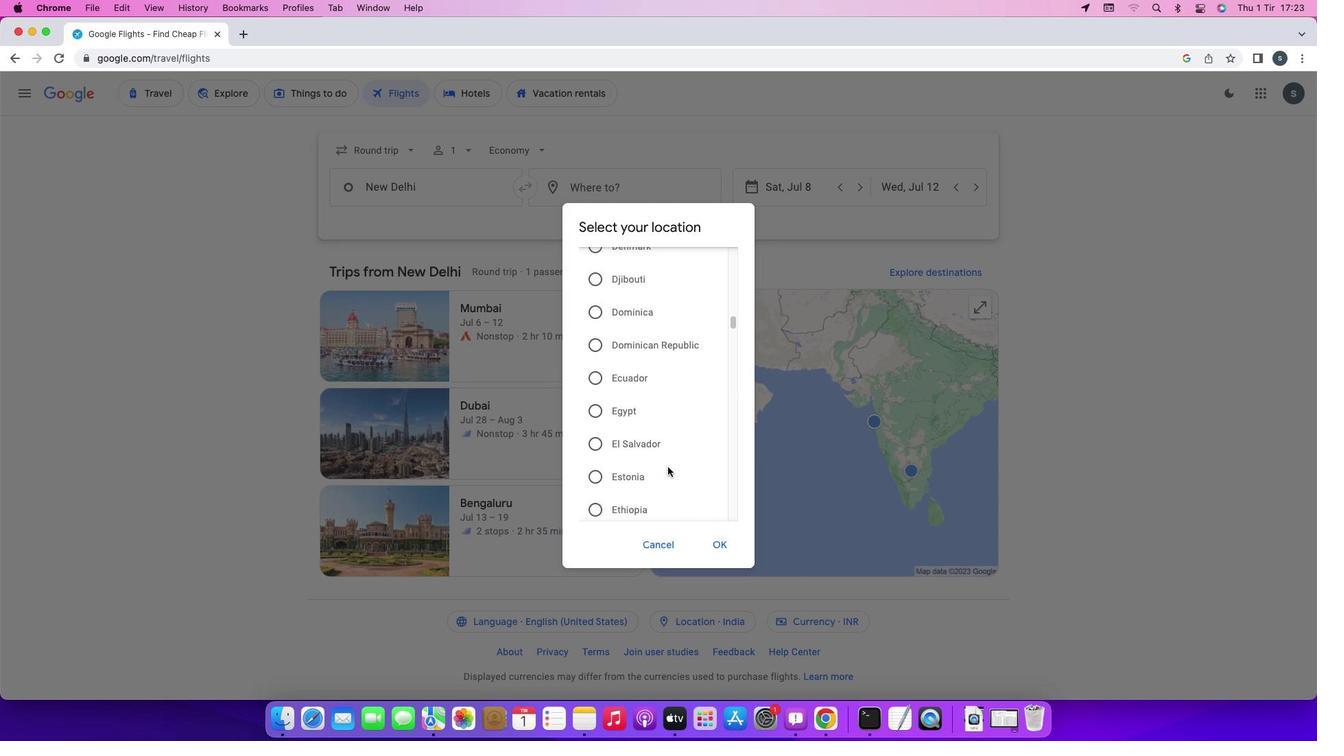 
Action: Mouse scrolled (668, 466) with delta (0, 0)
Screenshot: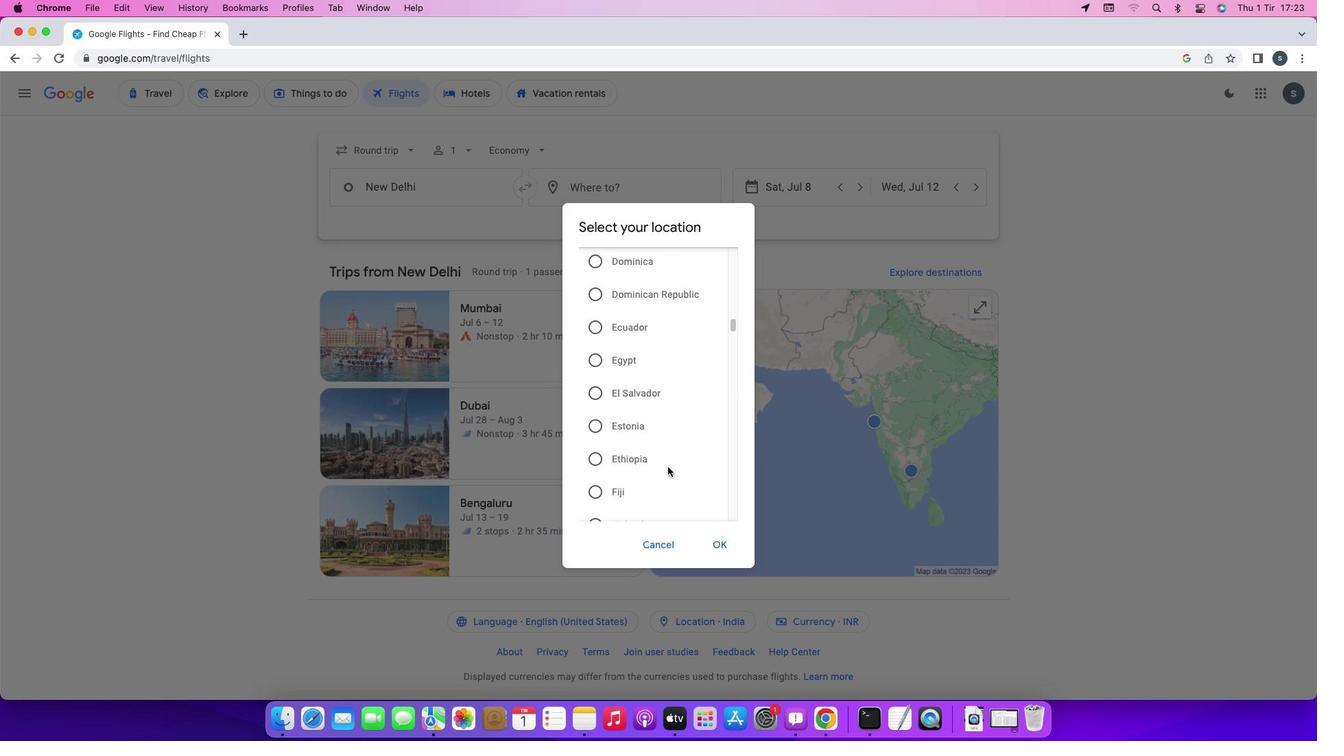 
Action: Mouse scrolled (668, 466) with delta (0, 0)
Screenshot: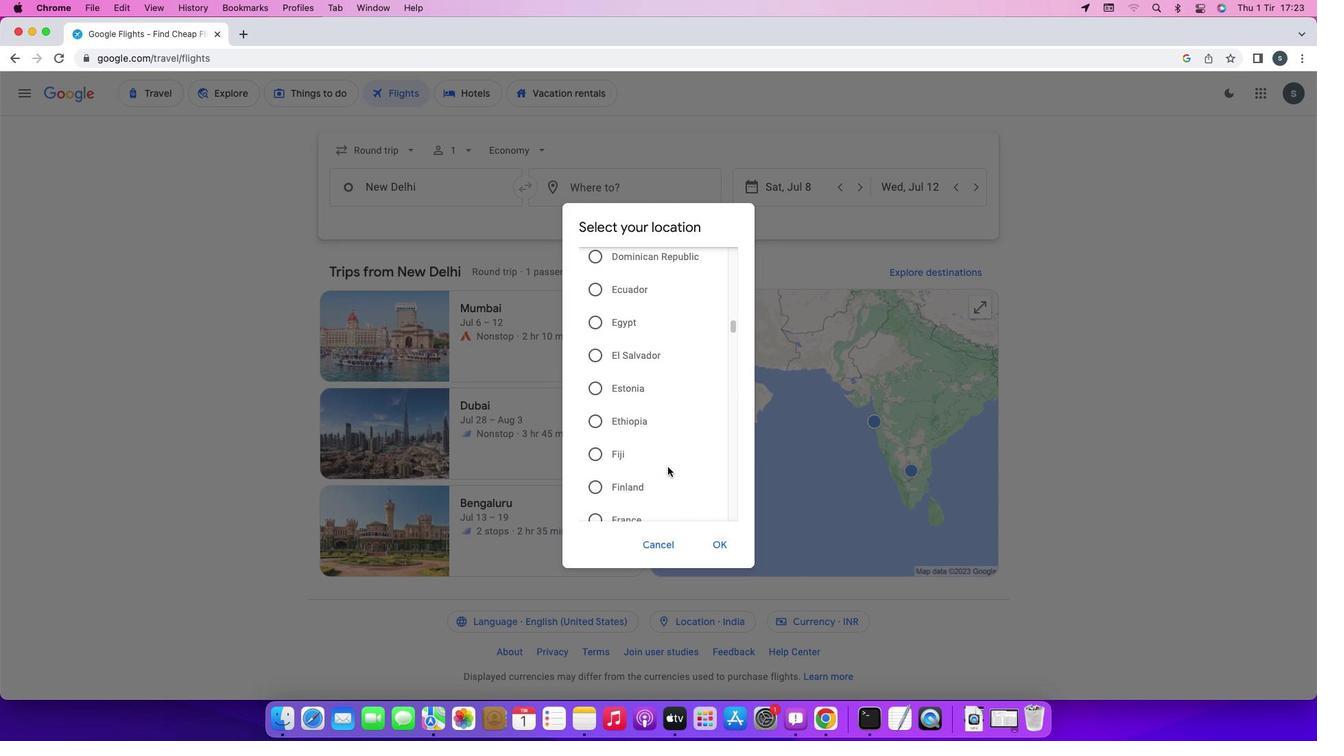 
Action: Mouse scrolled (668, 466) with delta (0, -2)
Screenshot: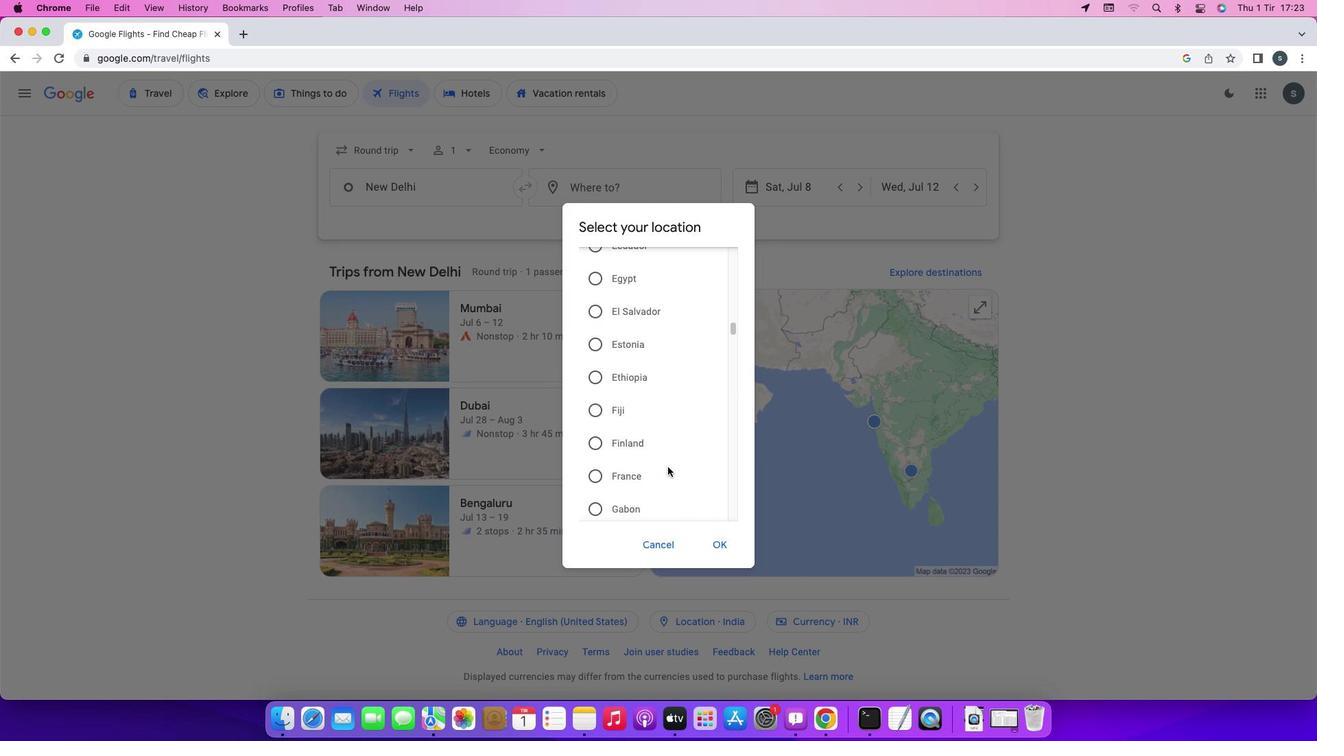 
Action: Mouse scrolled (668, 466) with delta (0, -2)
Screenshot: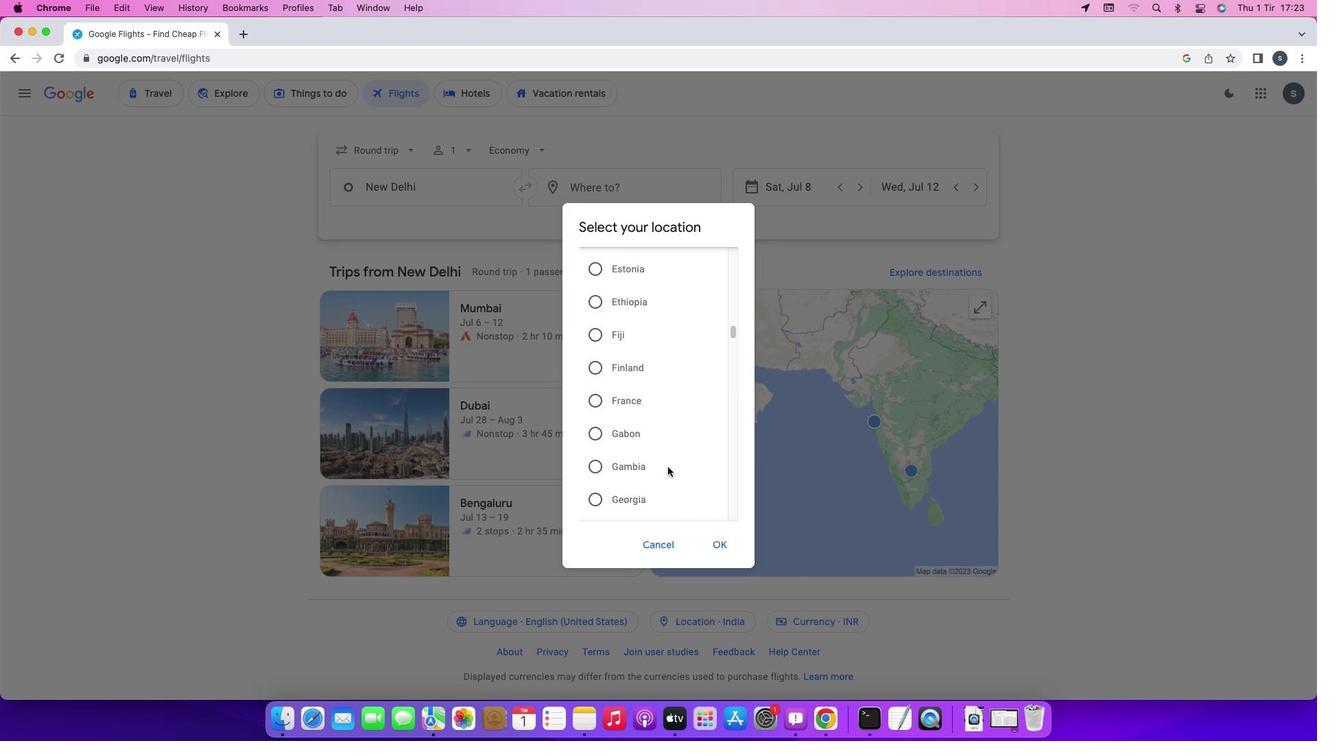 
Action: Mouse scrolled (668, 466) with delta (0, 0)
Screenshot: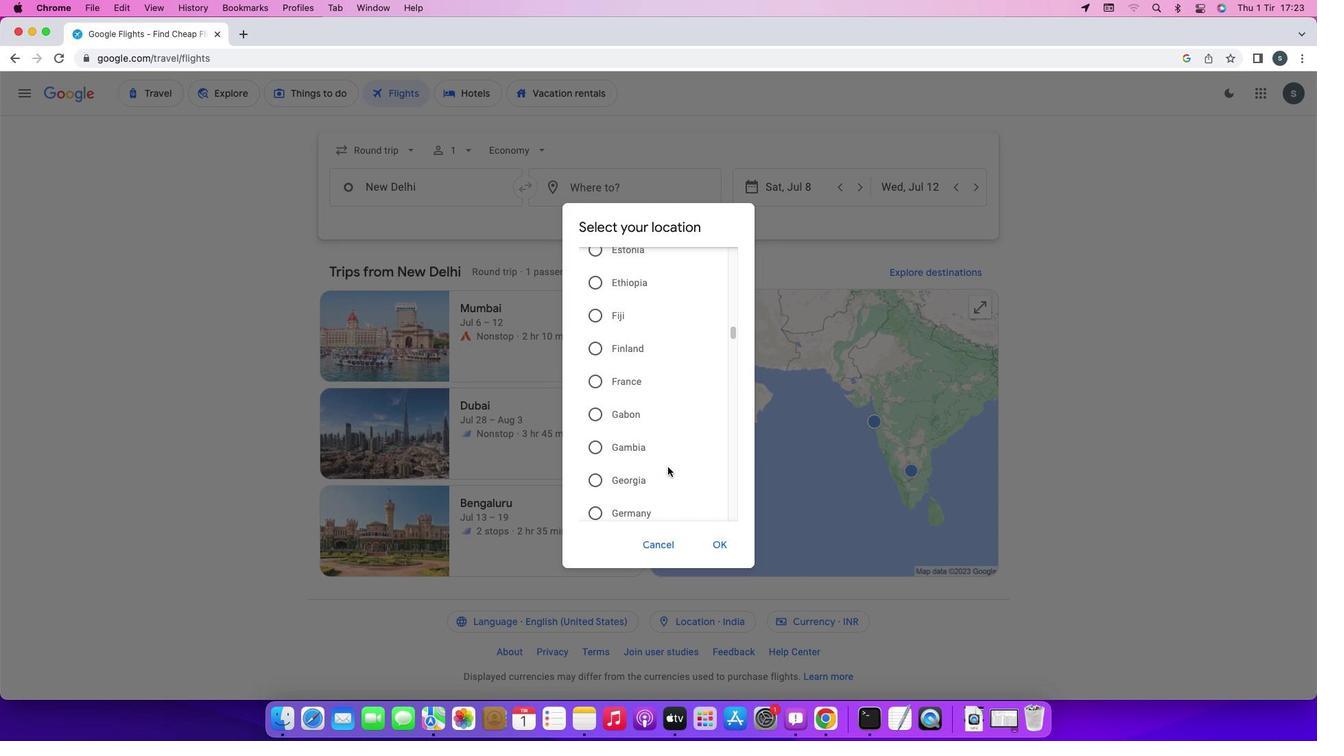 
Action: Mouse scrolled (668, 466) with delta (0, 0)
Screenshot: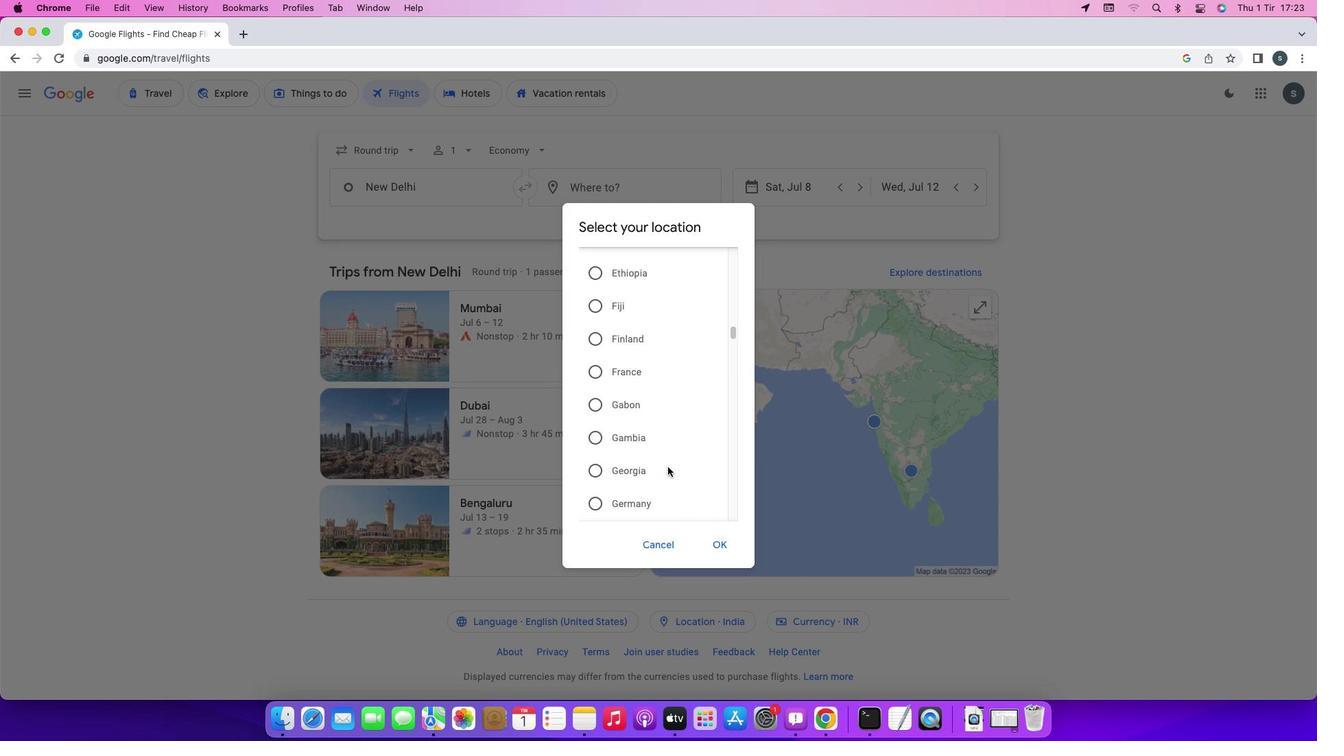 
Action: Mouse scrolled (668, 466) with delta (0, 0)
Screenshot: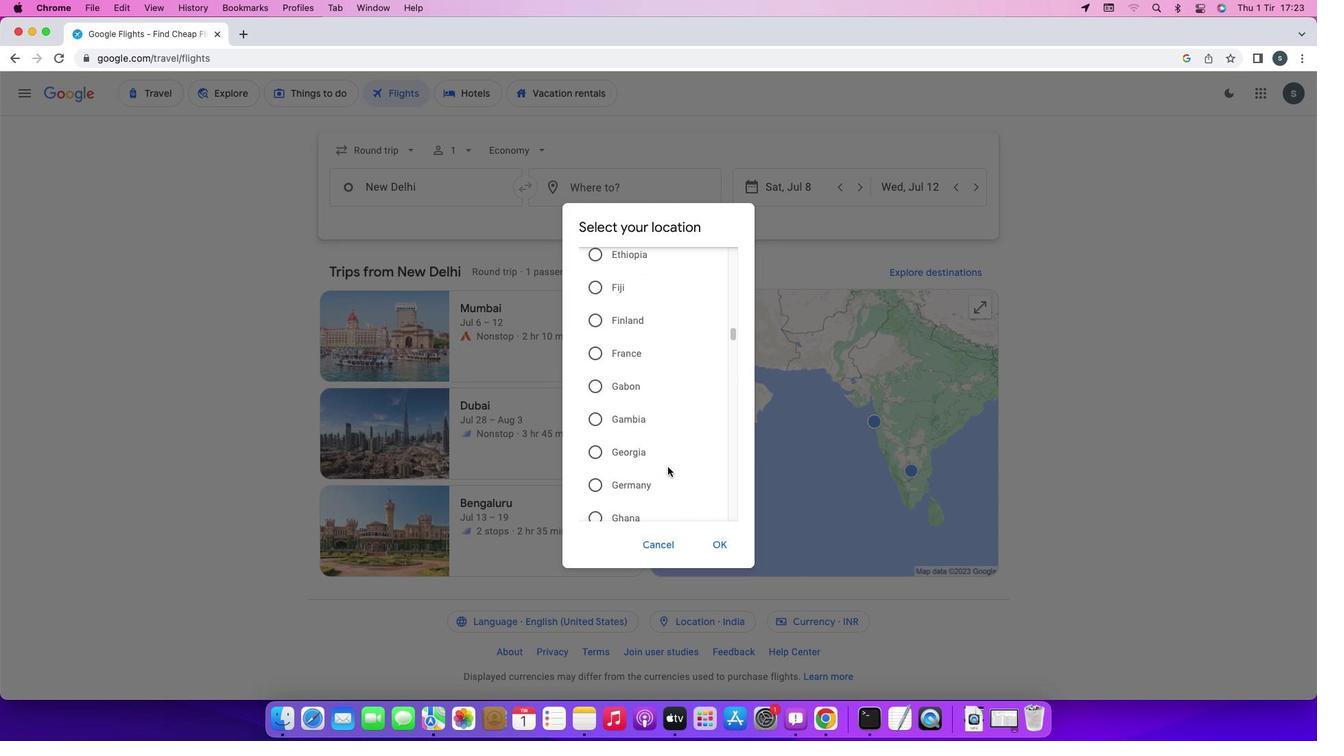
Action: Mouse scrolled (668, 466) with delta (0, 0)
Screenshot: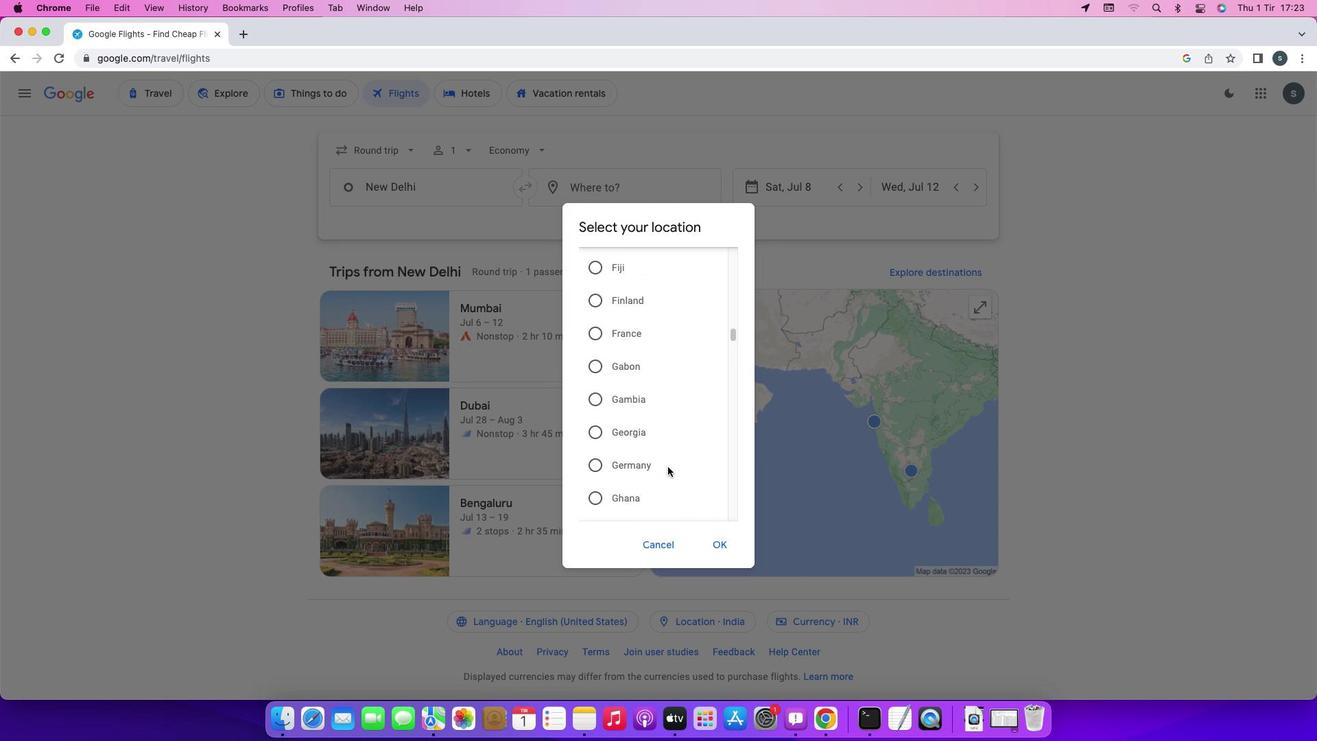
Action: Mouse scrolled (668, 466) with delta (0, 0)
Screenshot: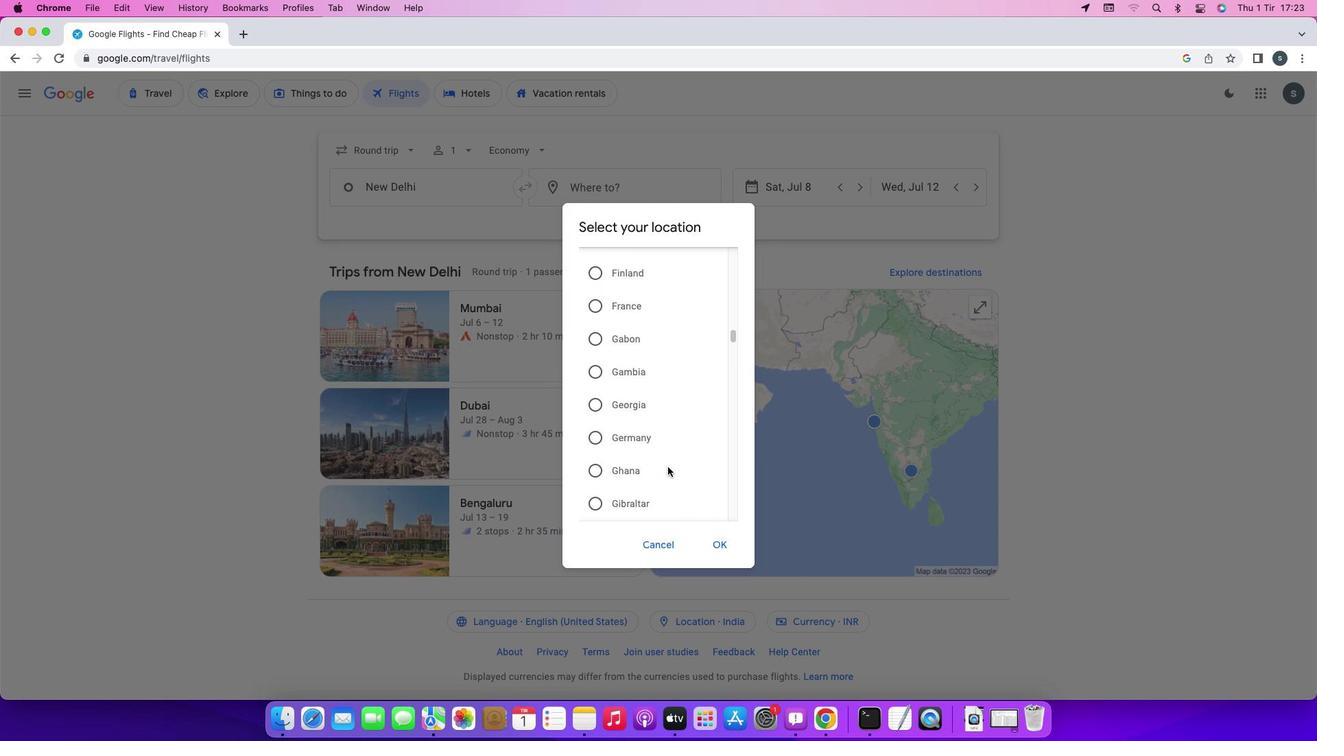 
Action: Mouse scrolled (668, 466) with delta (0, 0)
Screenshot: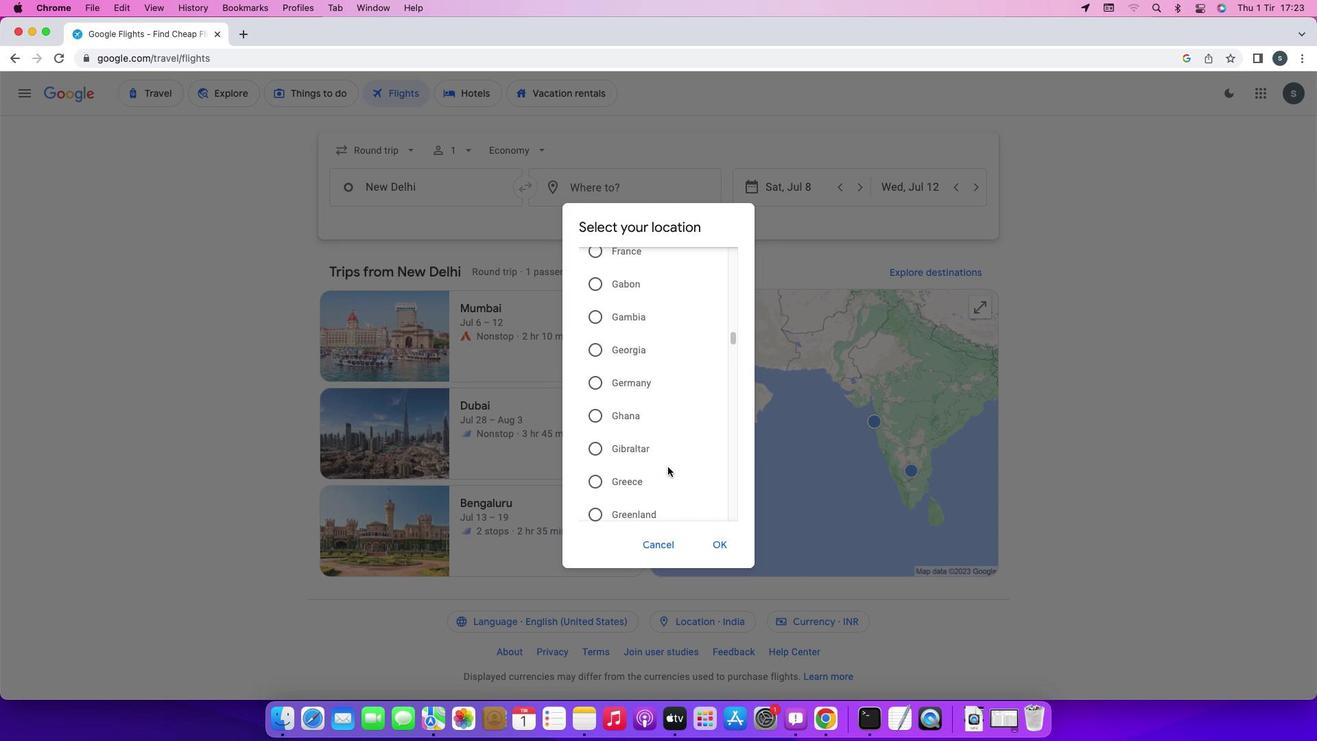 
Action: Mouse scrolled (668, 466) with delta (0, 0)
Screenshot: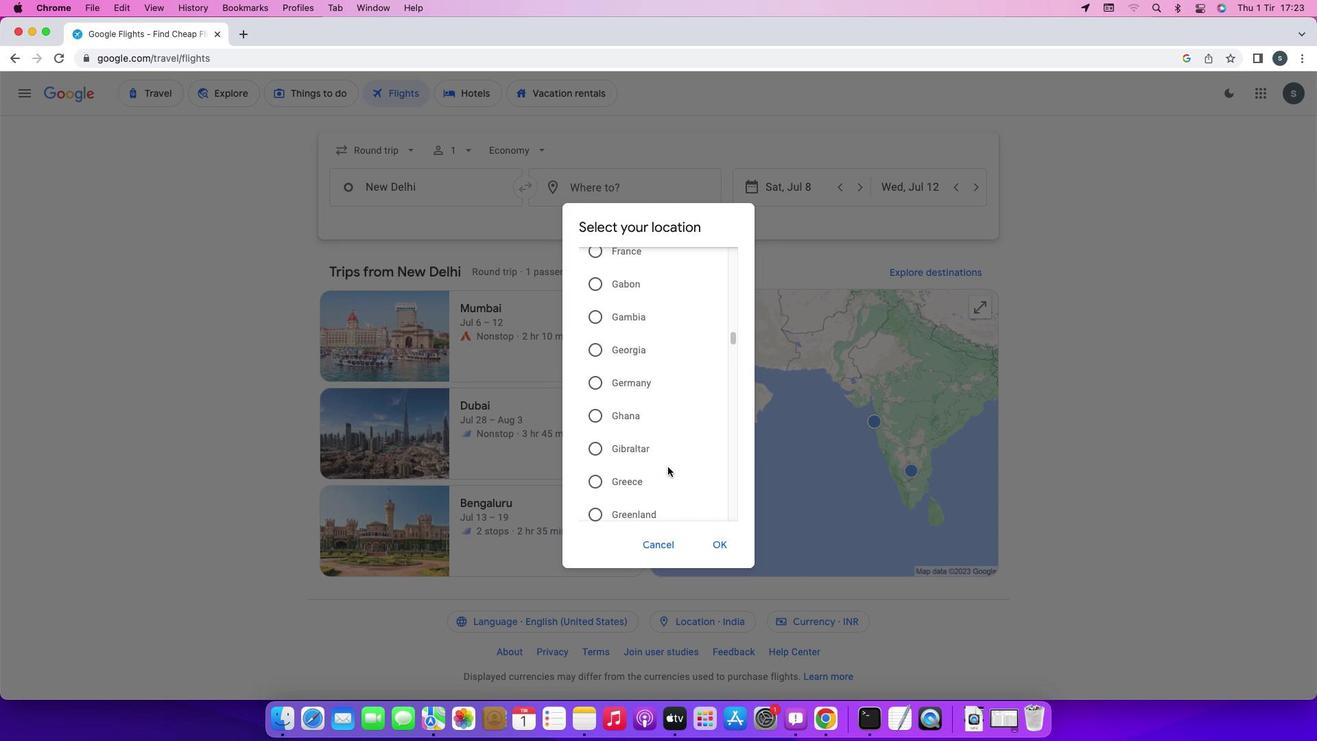 
Action: Mouse scrolled (668, 466) with delta (0, -2)
Screenshot: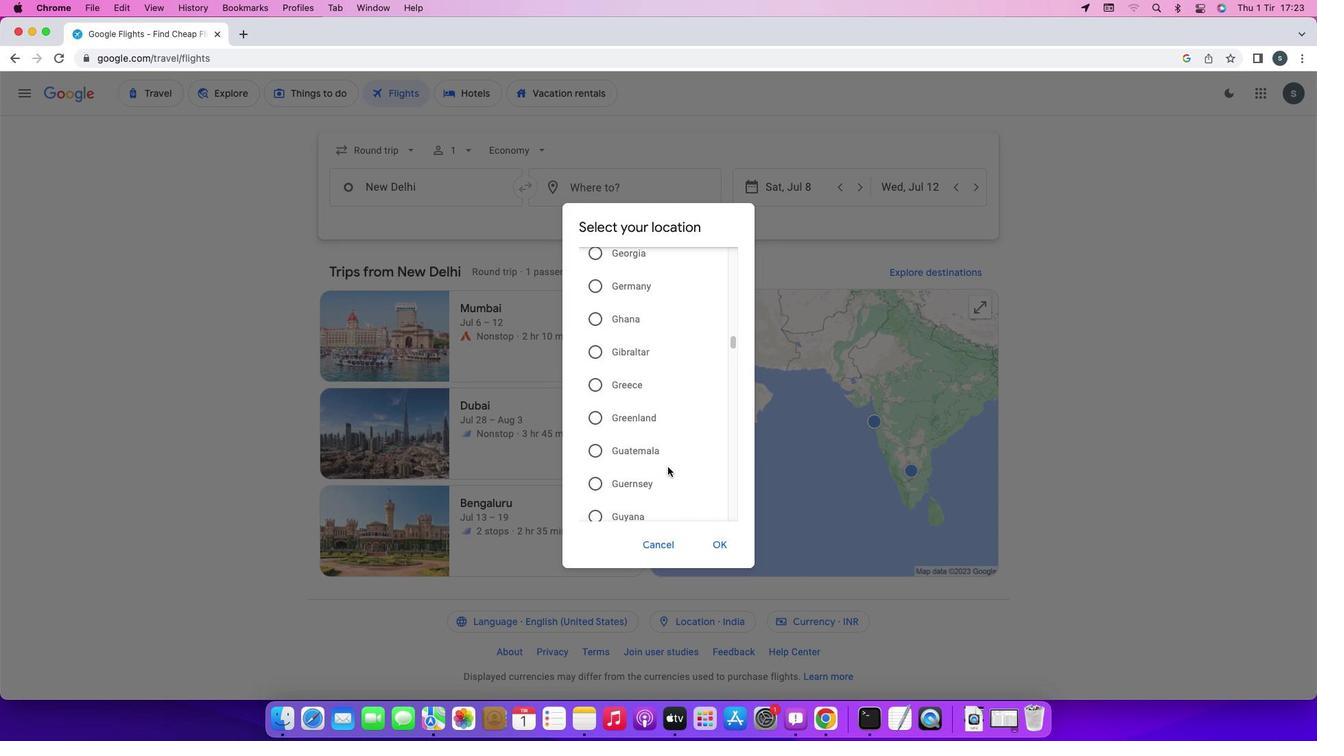
Action: Mouse scrolled (668, 466) with delta (0, -2)
Screenshot: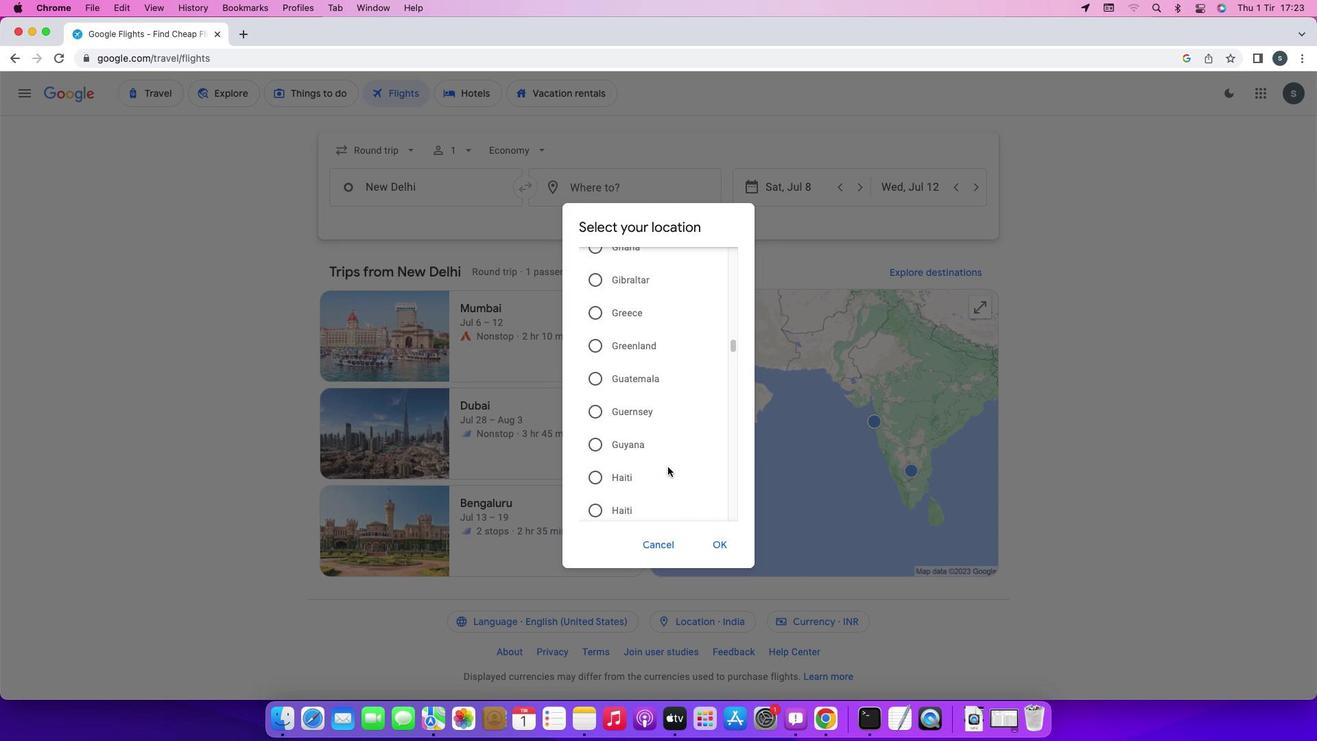 
Action: Mouse scrolled (668, 466) with delta (0, 0)
Screenshot: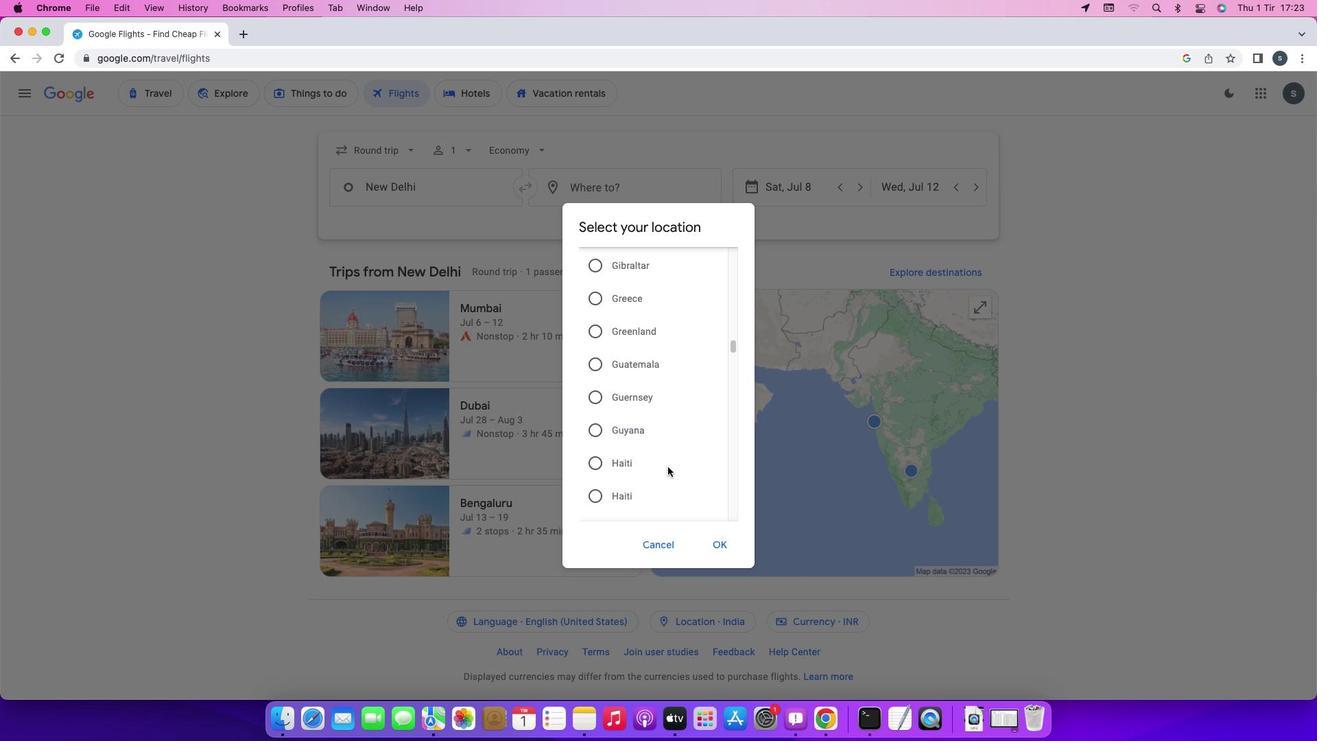 
Action: Mouse scrolled (668, 466) with delta (0, 0)
Screenshot: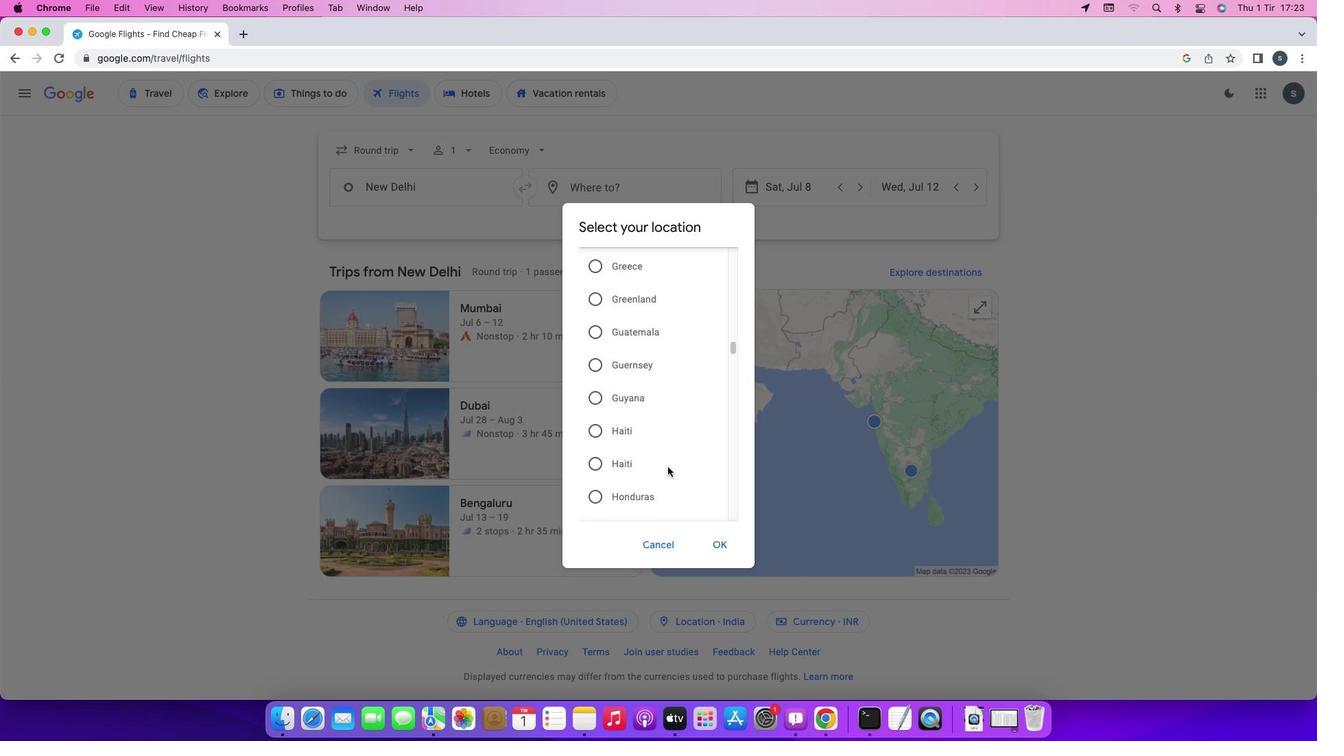 
Action: Mouse scrolled (668, 466) with delta (0, -1)
Screenshot: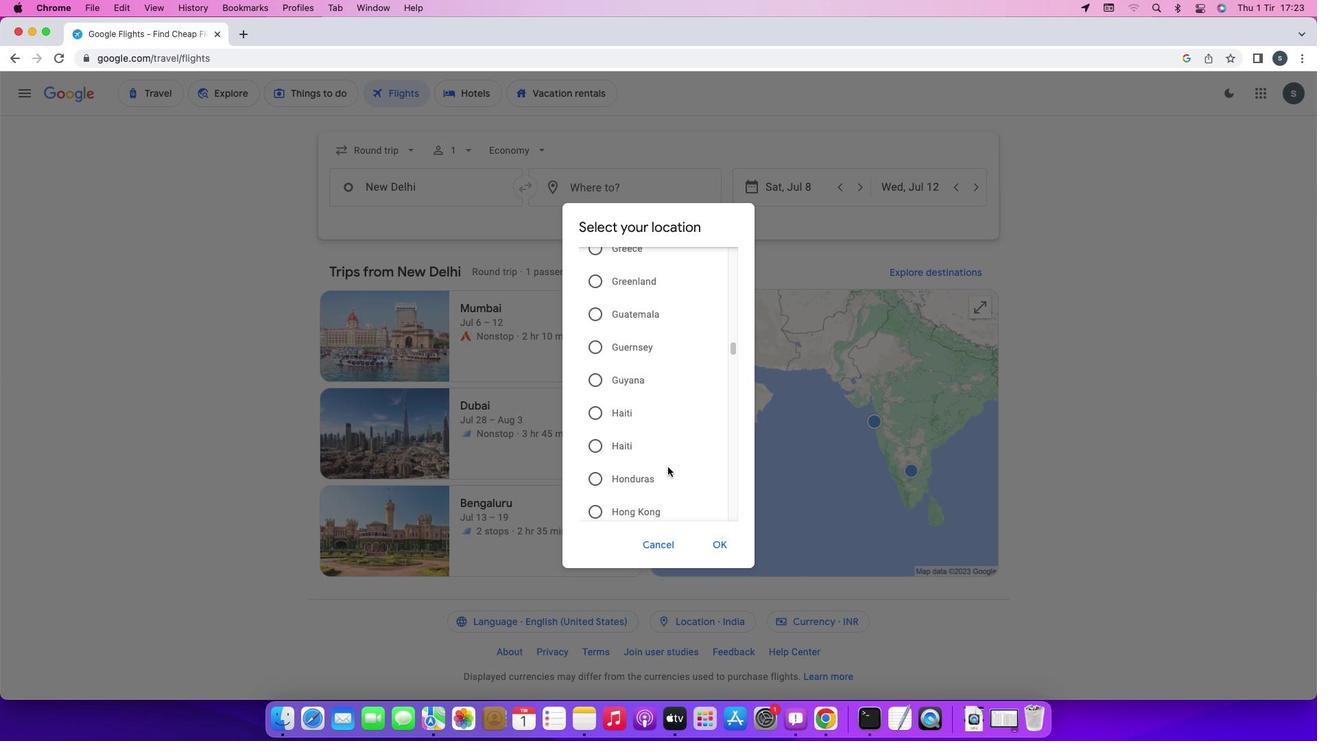 
Action: Mouse scrolled (668, 466) with delta (0, 0)
Screenshot: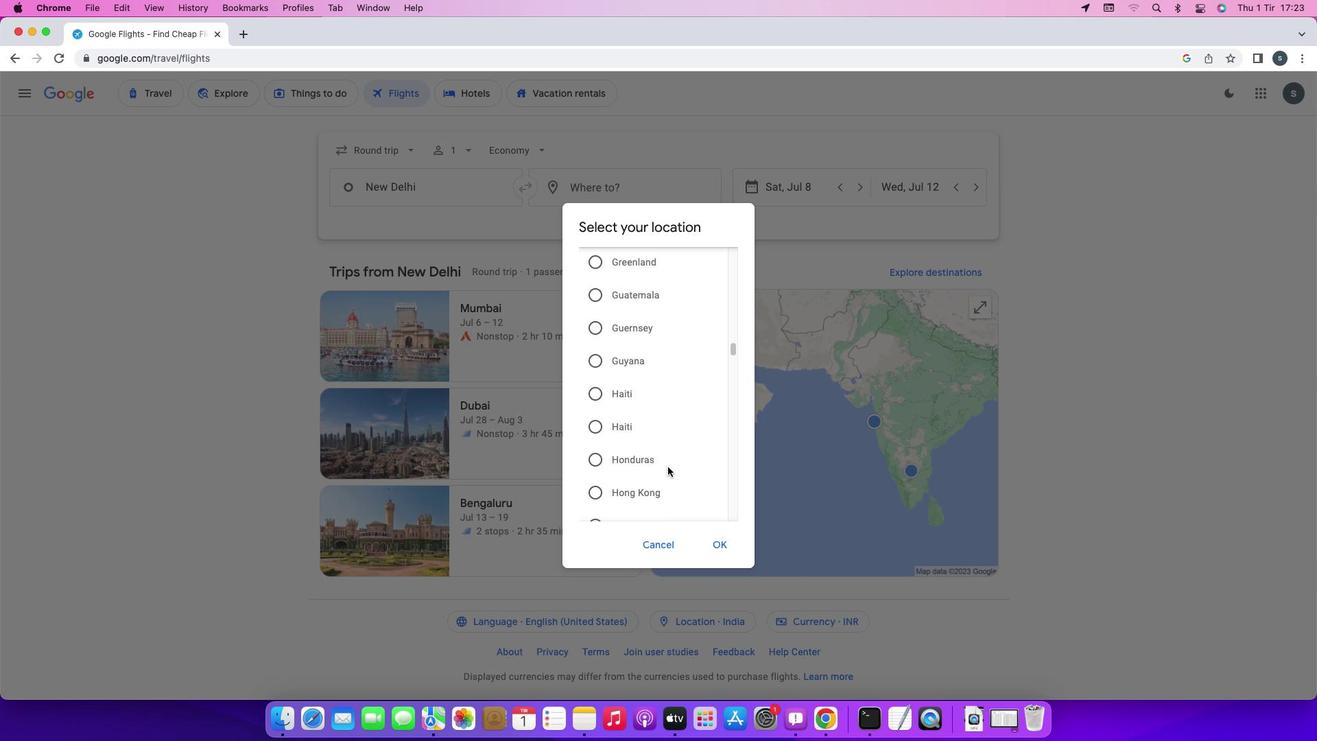 
Action: Mouse scrolled (668, 466) with delta (0, 0)
Screenshot: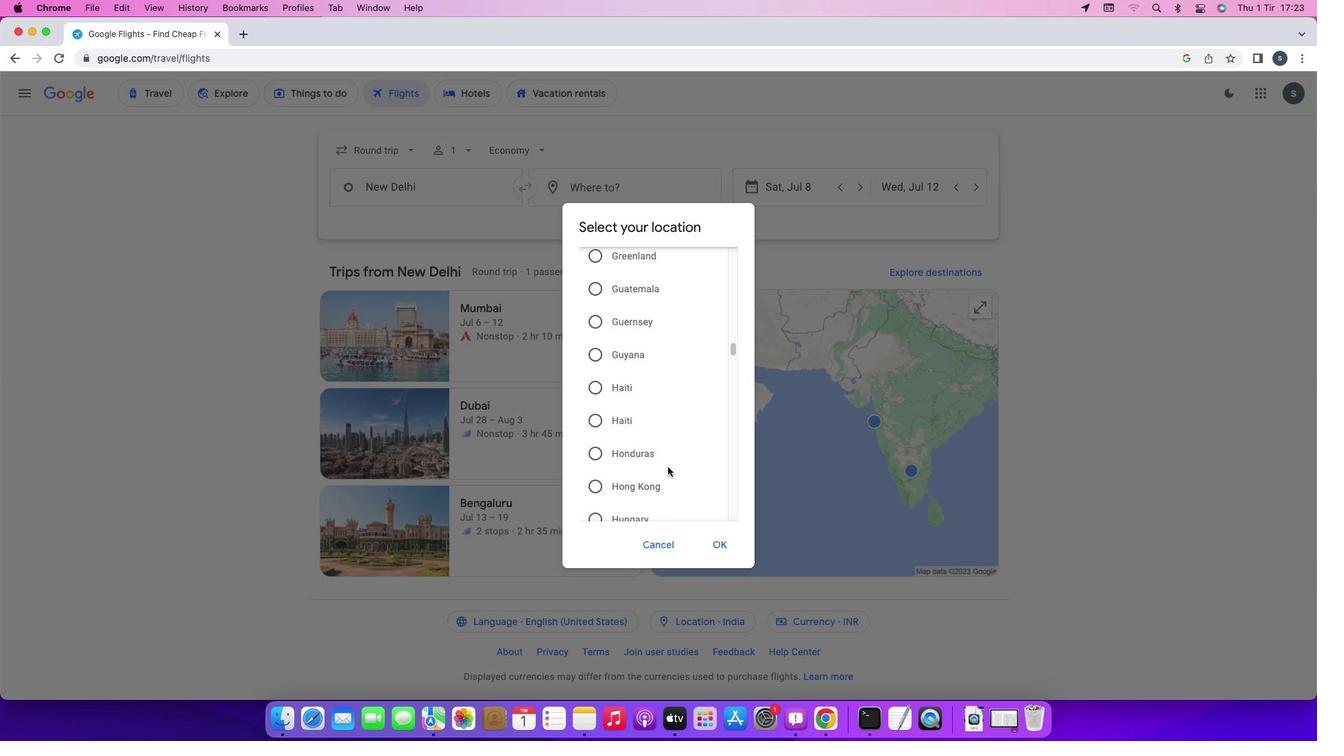 
Action: Mouse scrolled (668, 466) with delta (0, 0)
Screenshot: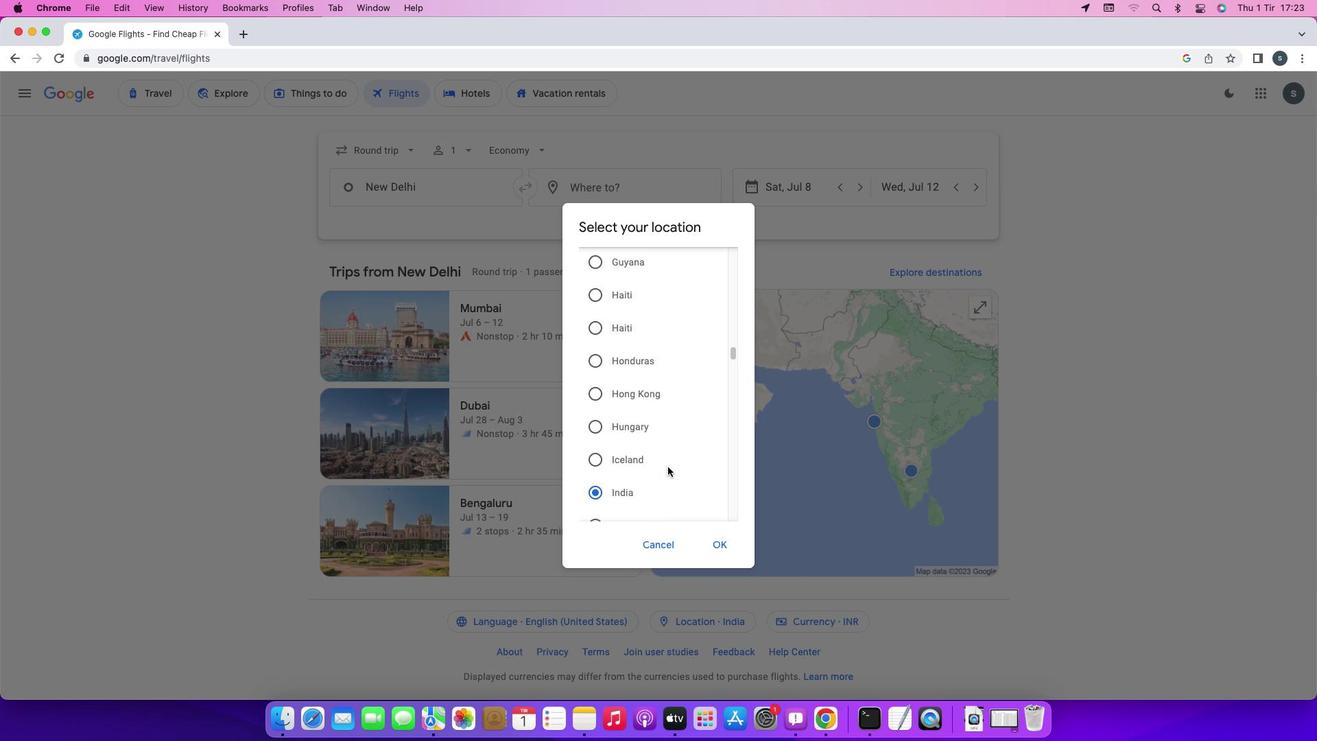 
Action: Mouse scrolled (668, 466) with delta (0, 0)
Screenshot: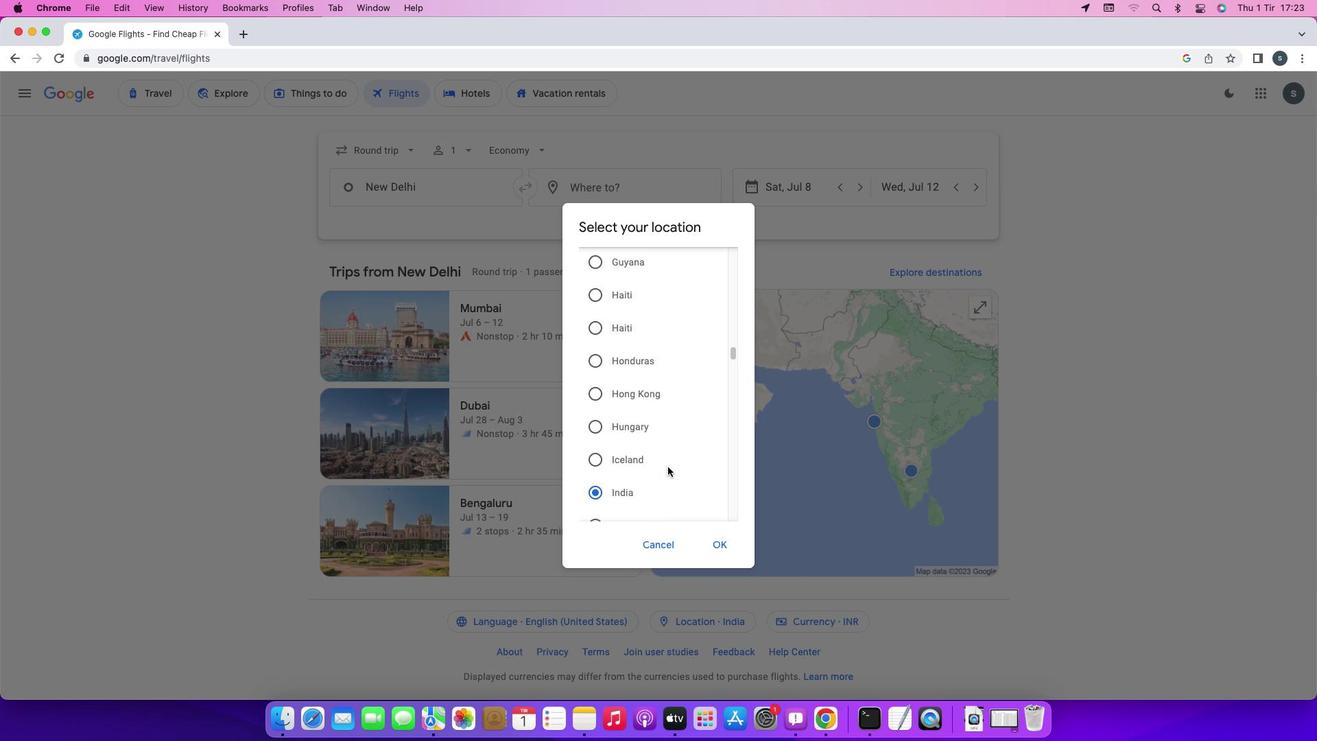 
Action: Mouse scrolled (668, 466) with delta (0, -2)
Screenshot: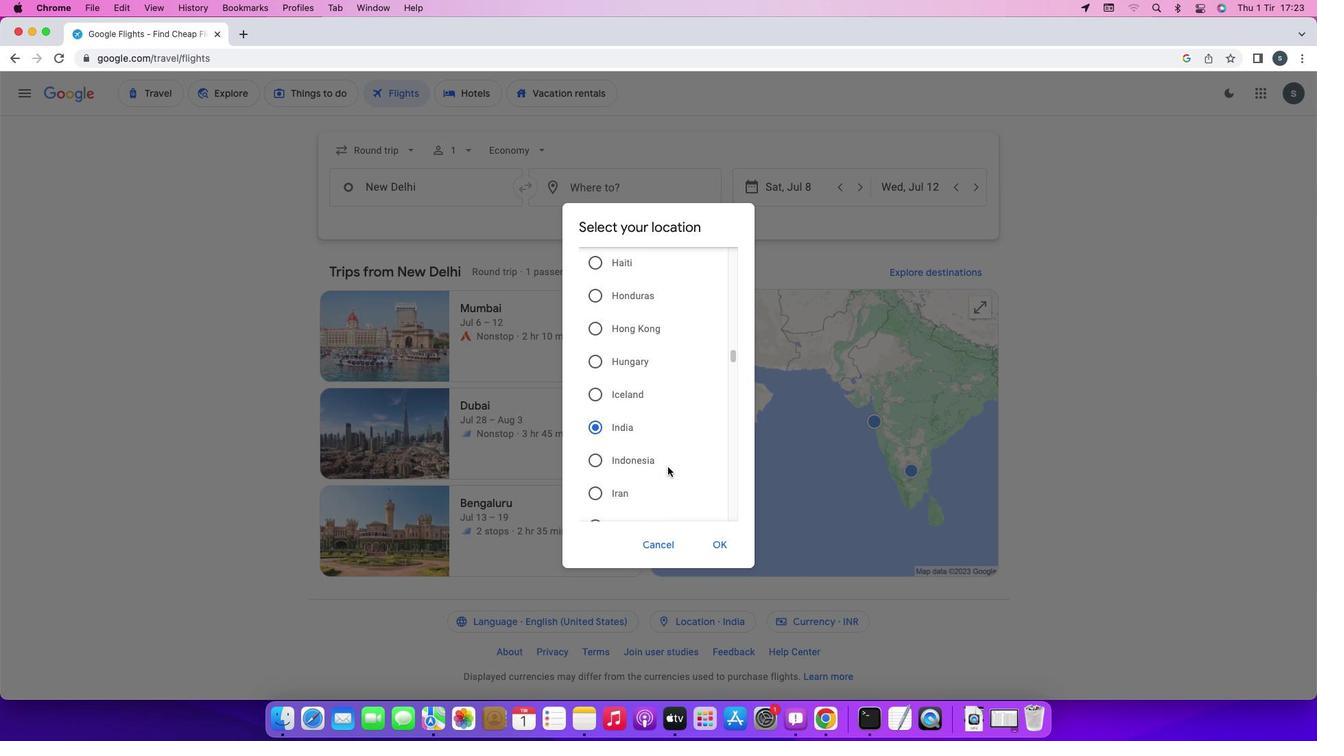 
Action: Mouse scrolled (668, 466) with delta (0, -2)
Screenshot: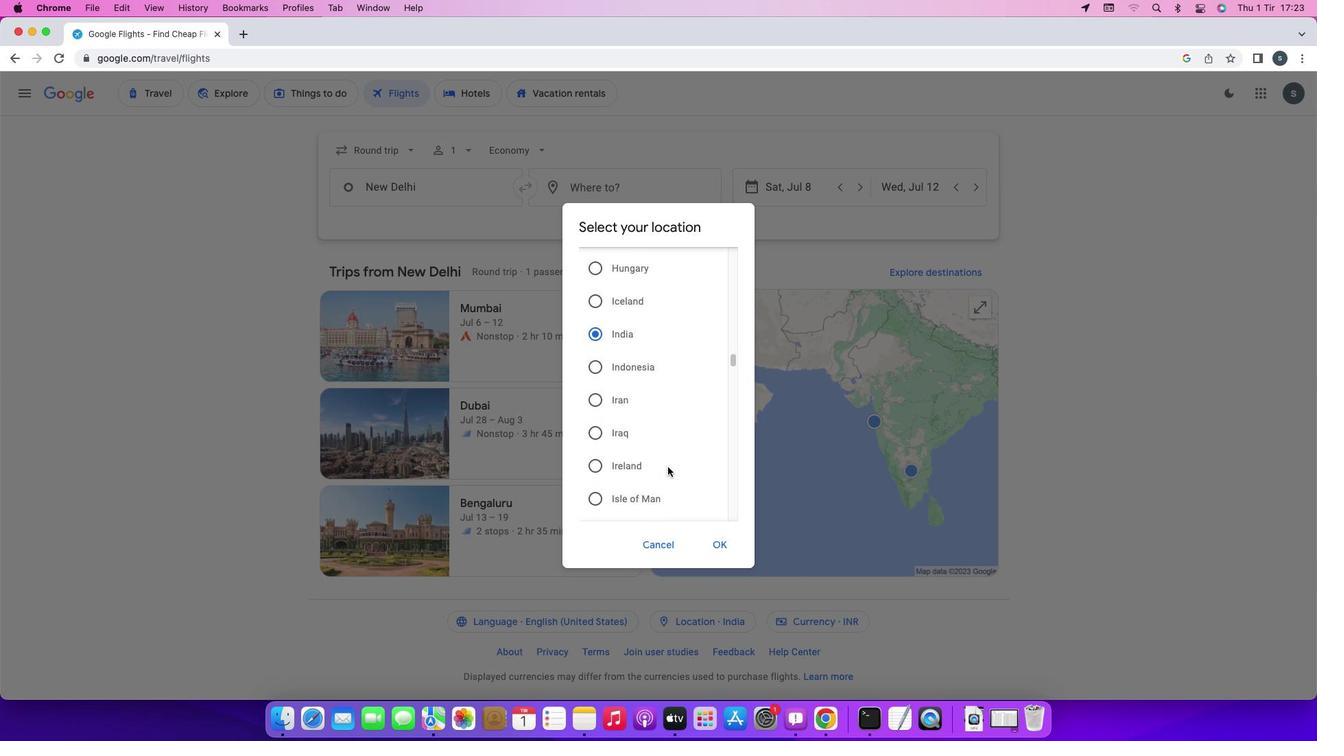 
Action: Mouse scrolled (668, 466) with delta (0, 0)
Screenshot: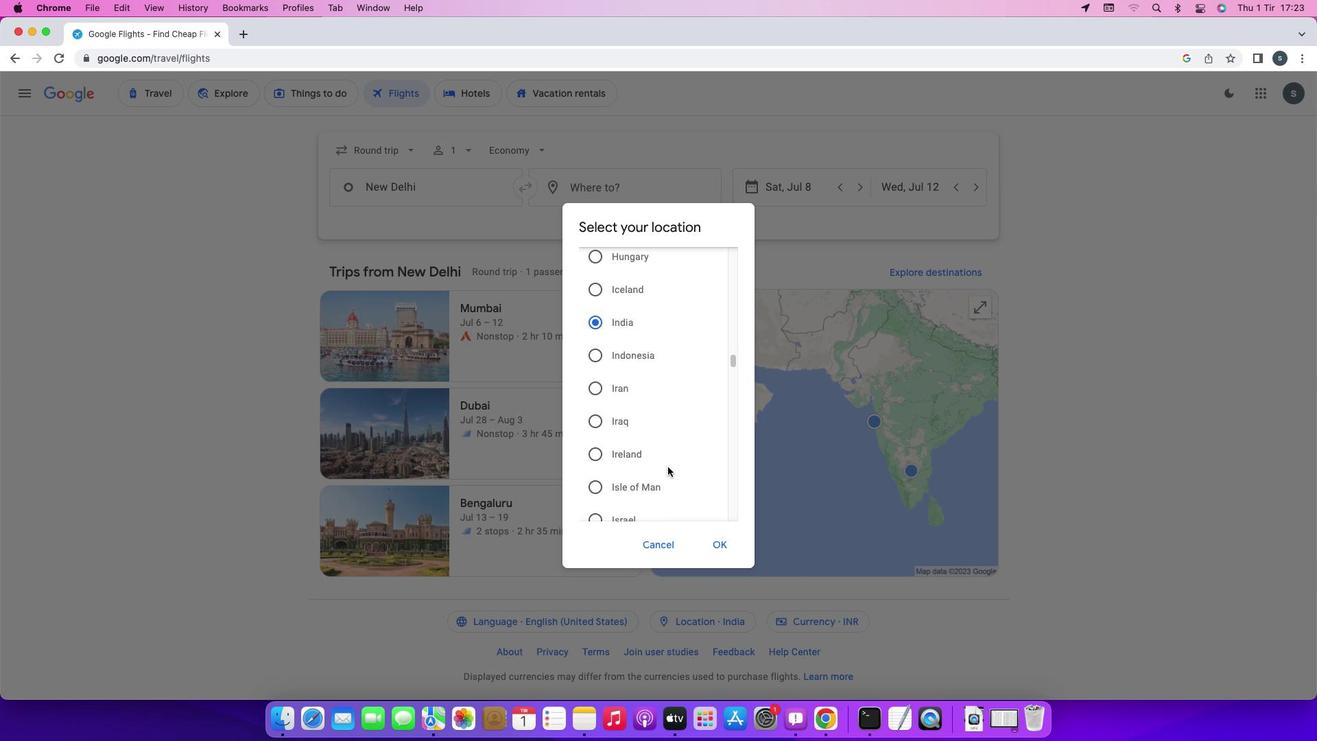 
Action: Mouse scrolled (668, 466) with delta (0, 0)
Screenshot: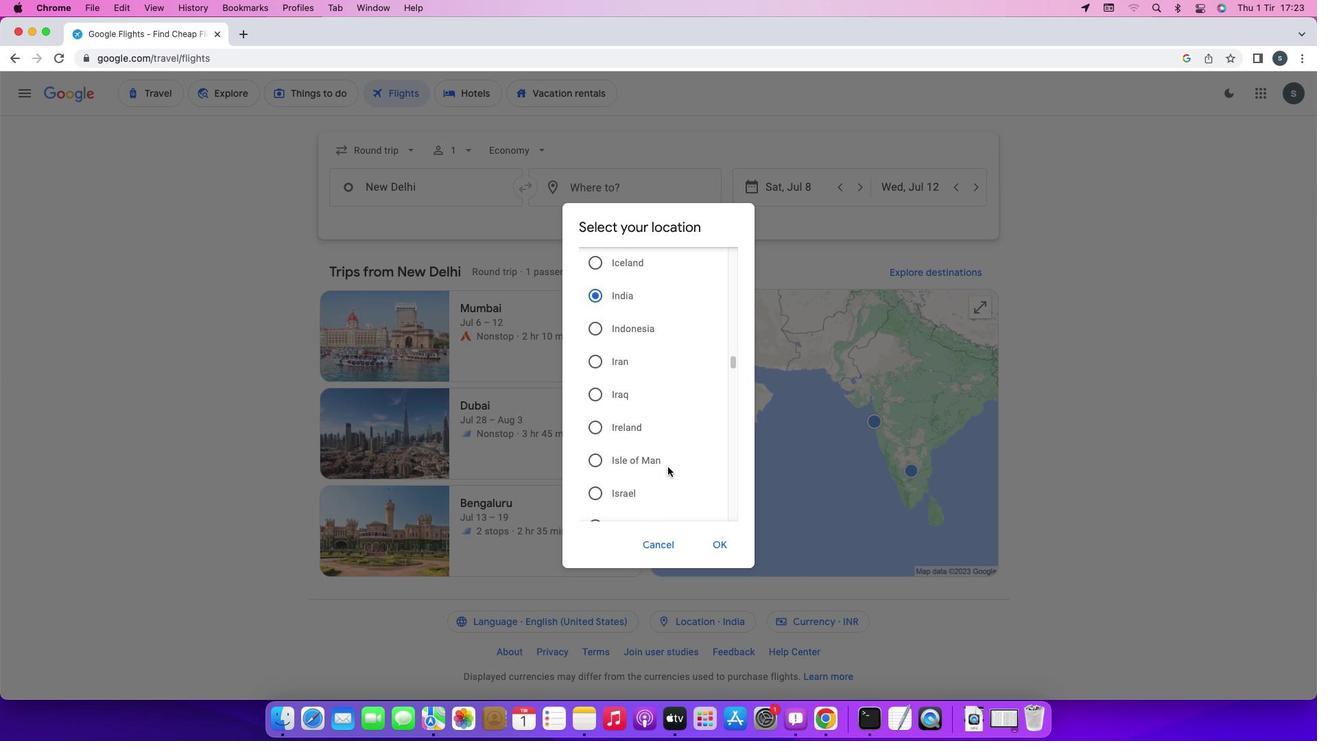 
Action: Mouse scrolled (668, 466) with delta (0, 0)
Screenshot: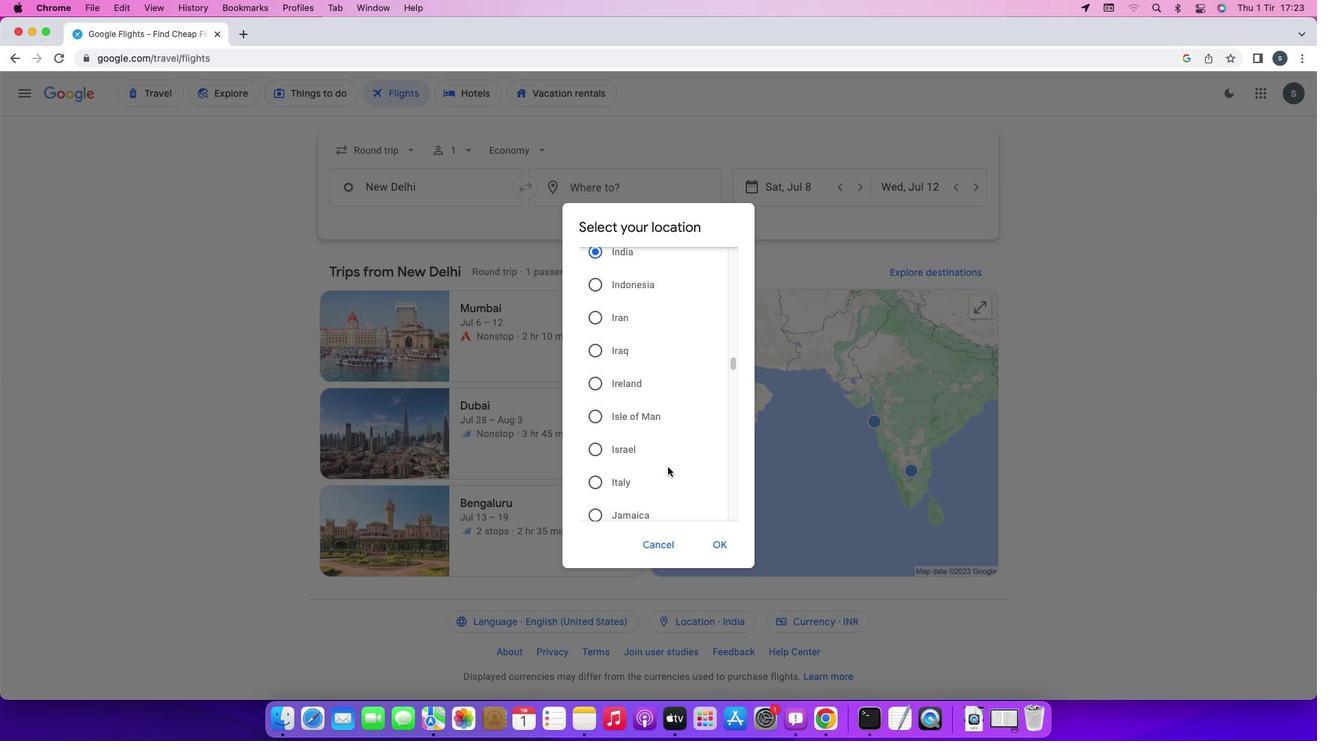 
Action: Mouse scrolled (668, 466) with delta (0, -1)
Screenshot: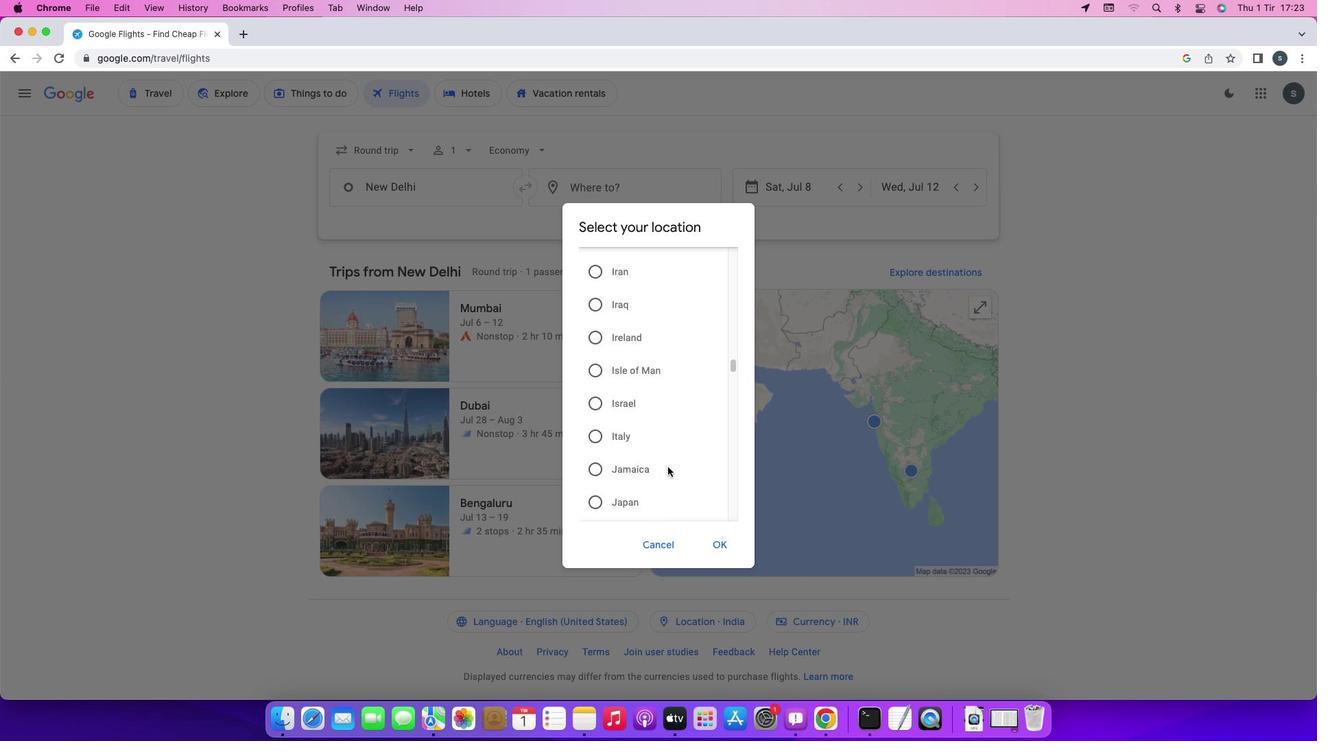 
Action: Mouse scrolled (668, 466) with delta (0, 0)
Screenshot: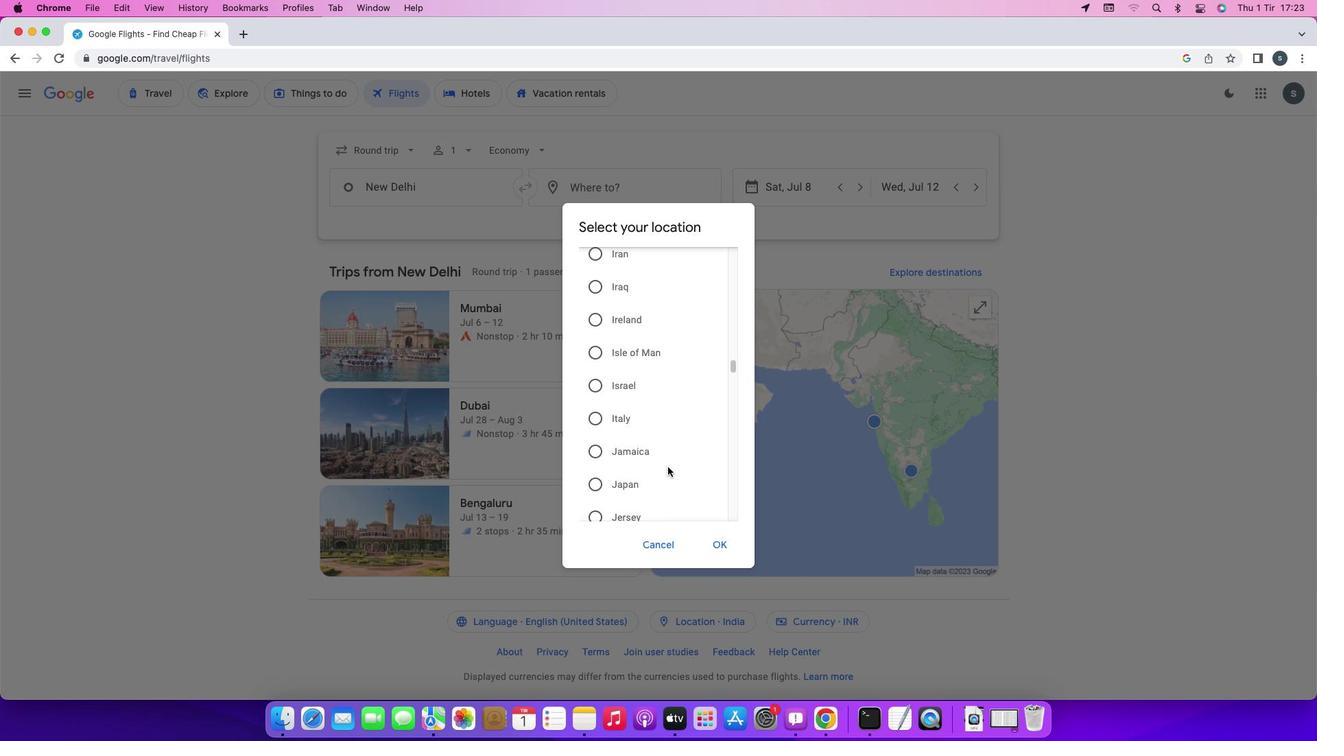 
Action: Mouse scrolled (668, 466) with delta (0, 0)
Screenshot: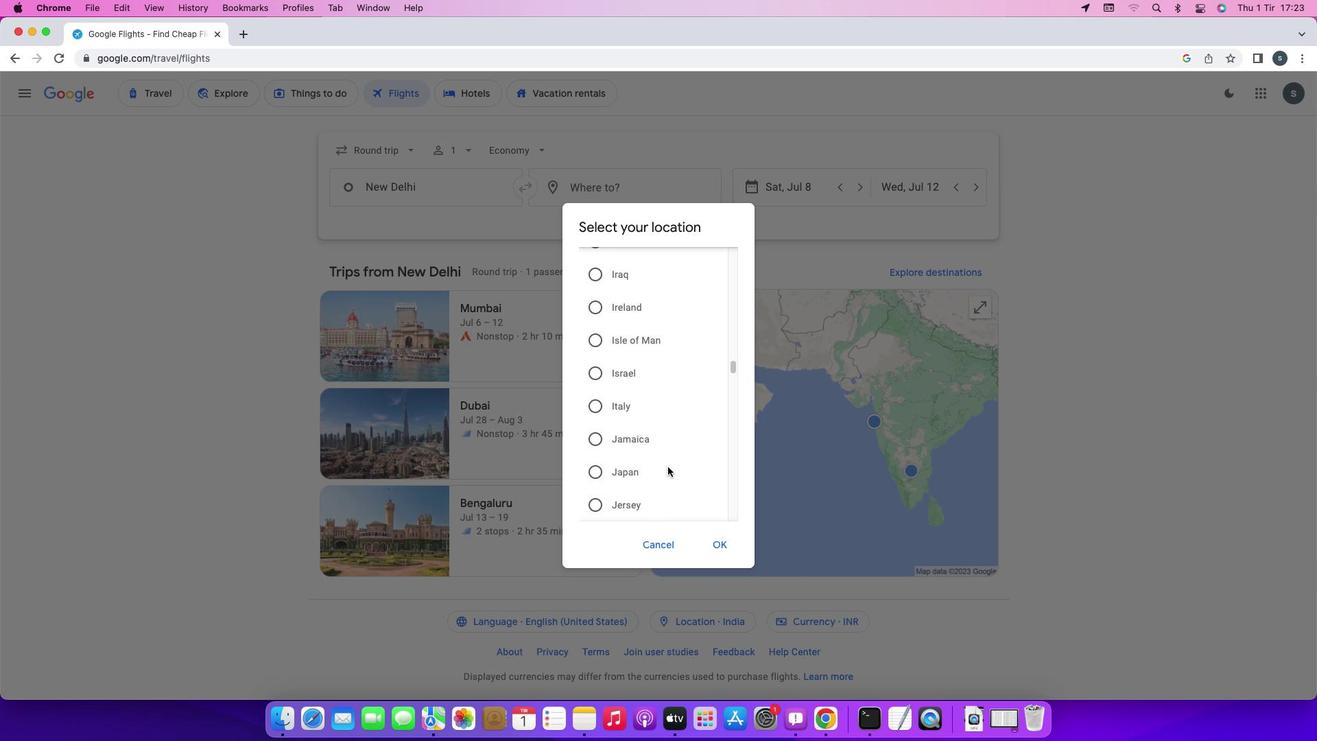 
Action: Mouse scrolled (668, 466) with delta (0, 0)
Screenshot: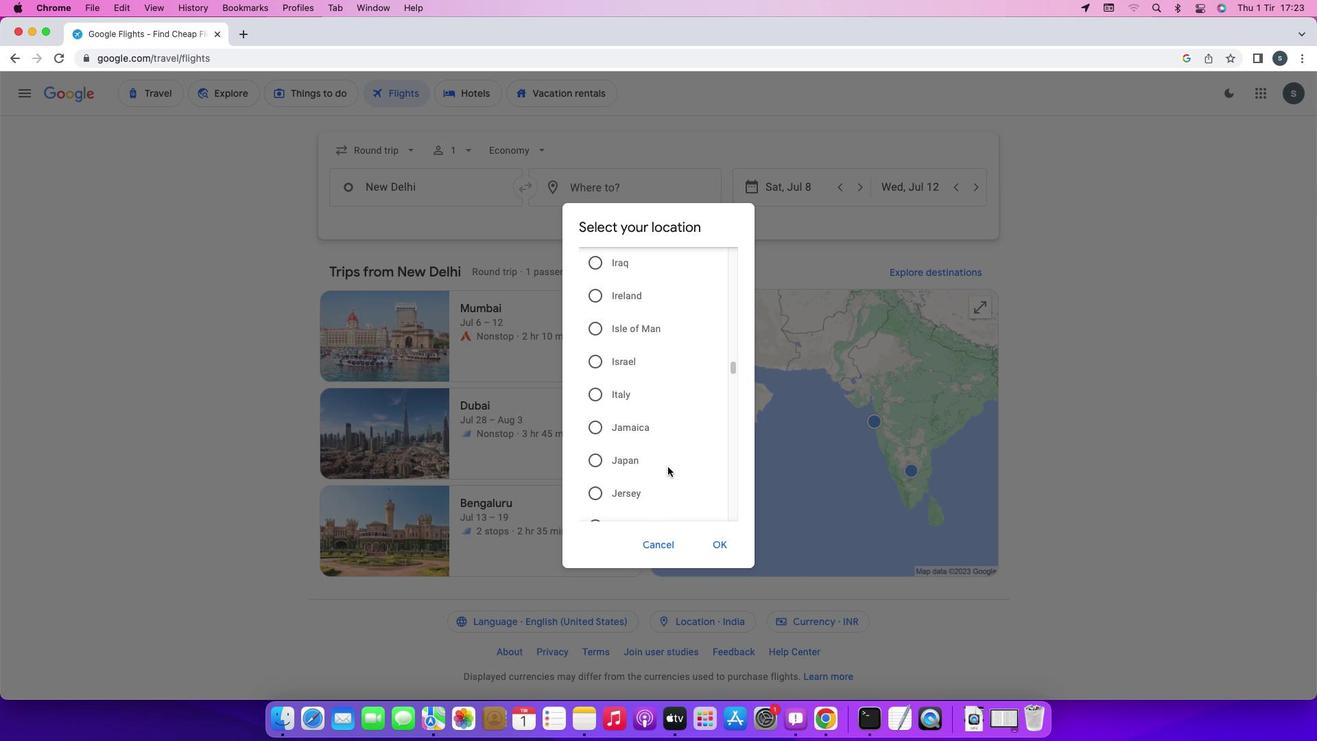 
Action: Mouse scrolled (668, 466) with delta (0, 0)
Screenshot: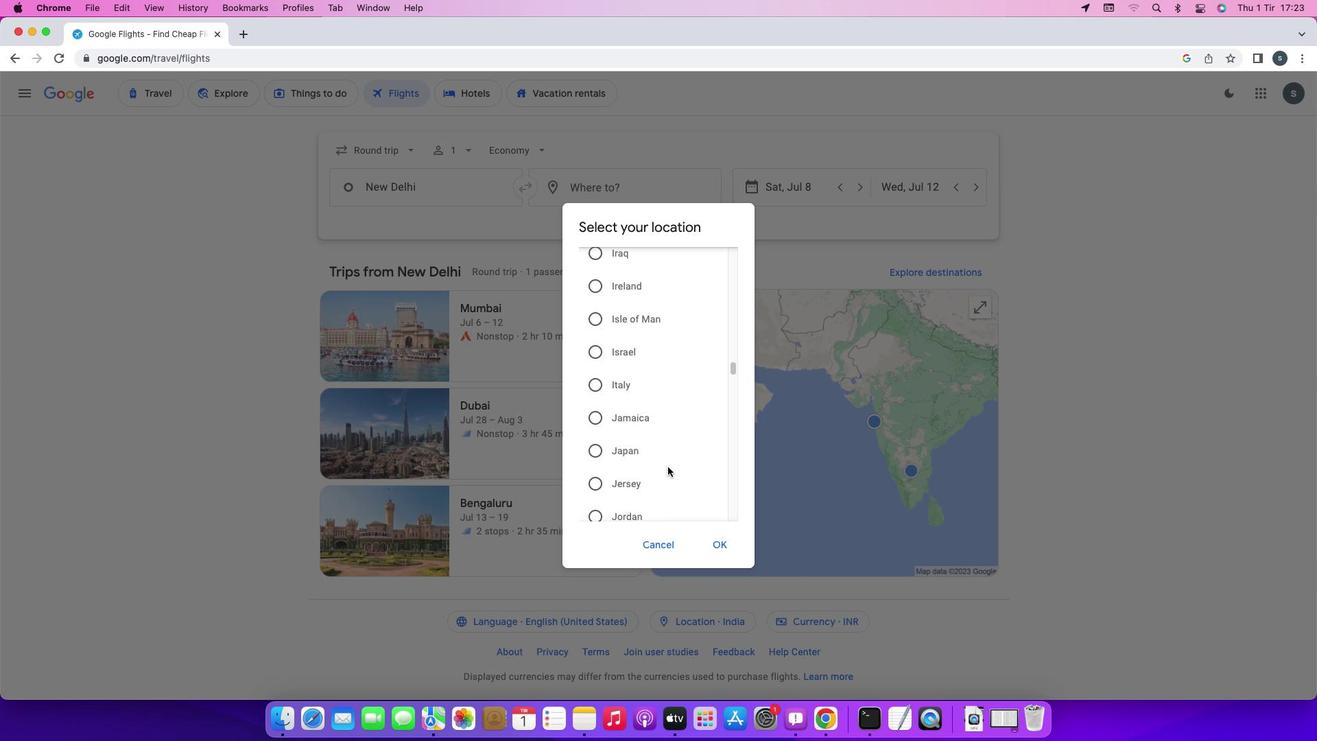 
Action: Mouse scrolled (668, 466) with delta (0, 0)
Screenshot: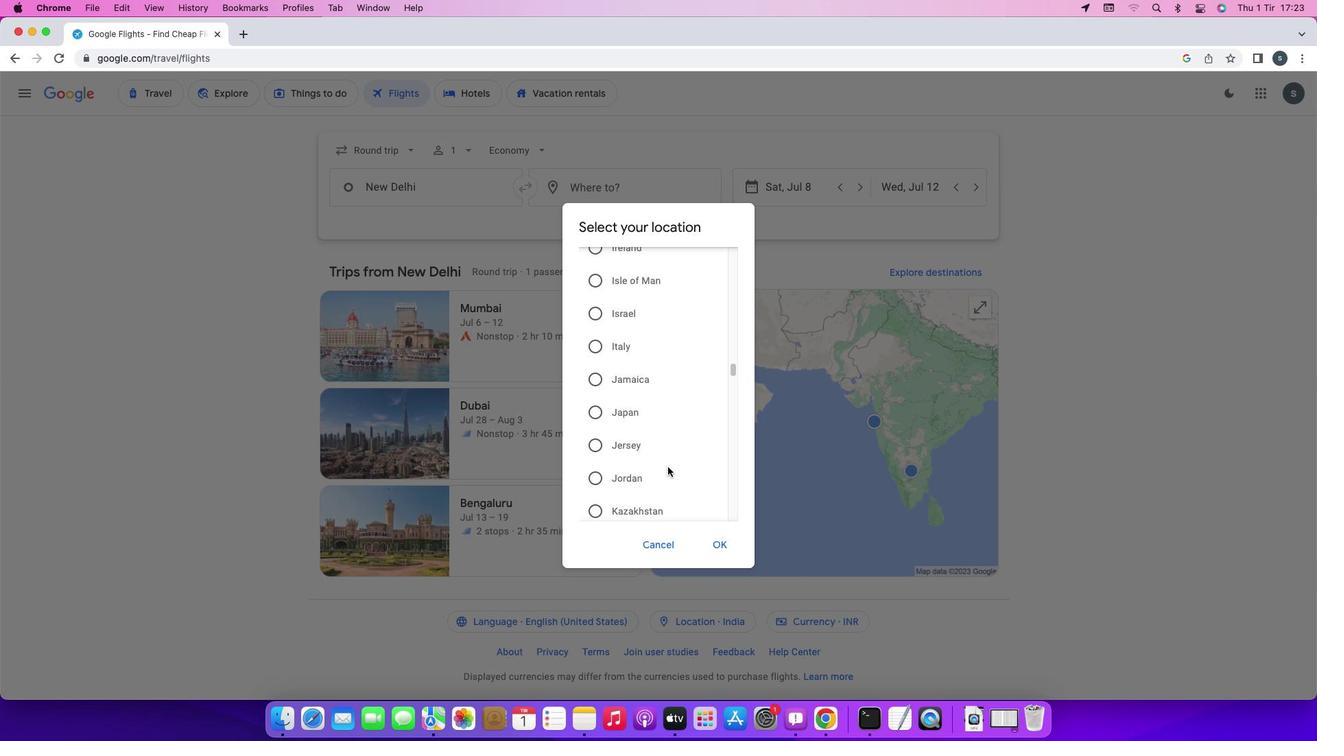 
Action: Mouse scrolled (668, 466) with delta (0, 0)
Screenshot: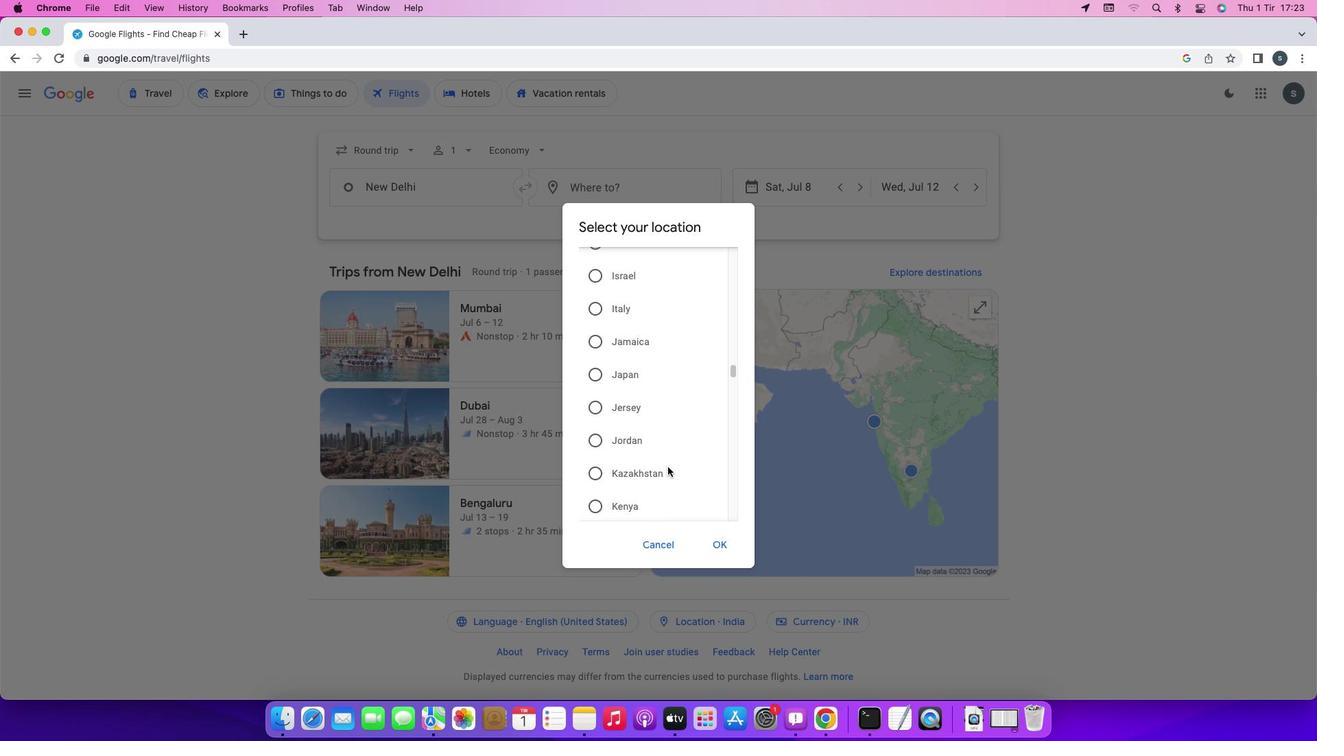 
Action: Mouse scrolled (668, 466) with delta (0, -1)
Screenshot: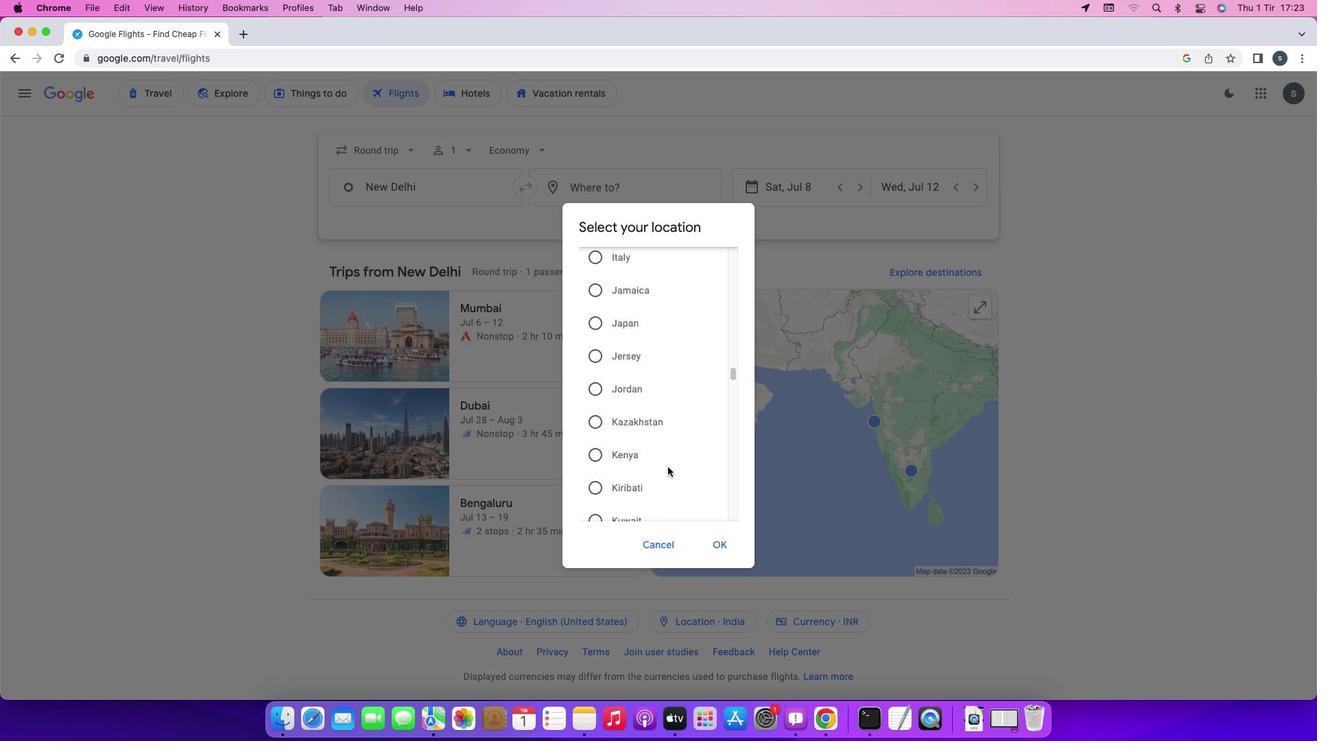 
Action: Mouse scrolled (668, 466) with delta (0, -2)
Screenshot: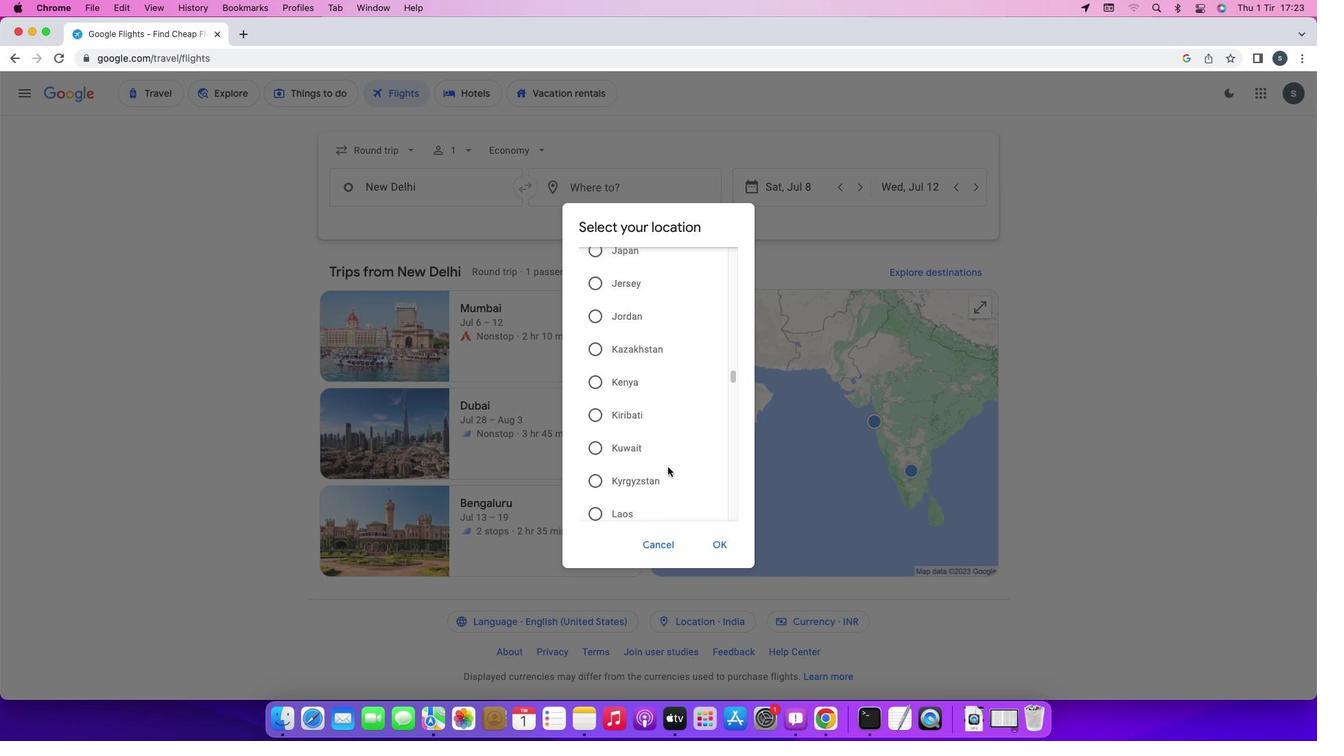 
Action: Mouse scrolled (668, 466) with delta (0, 0)
Screenshot: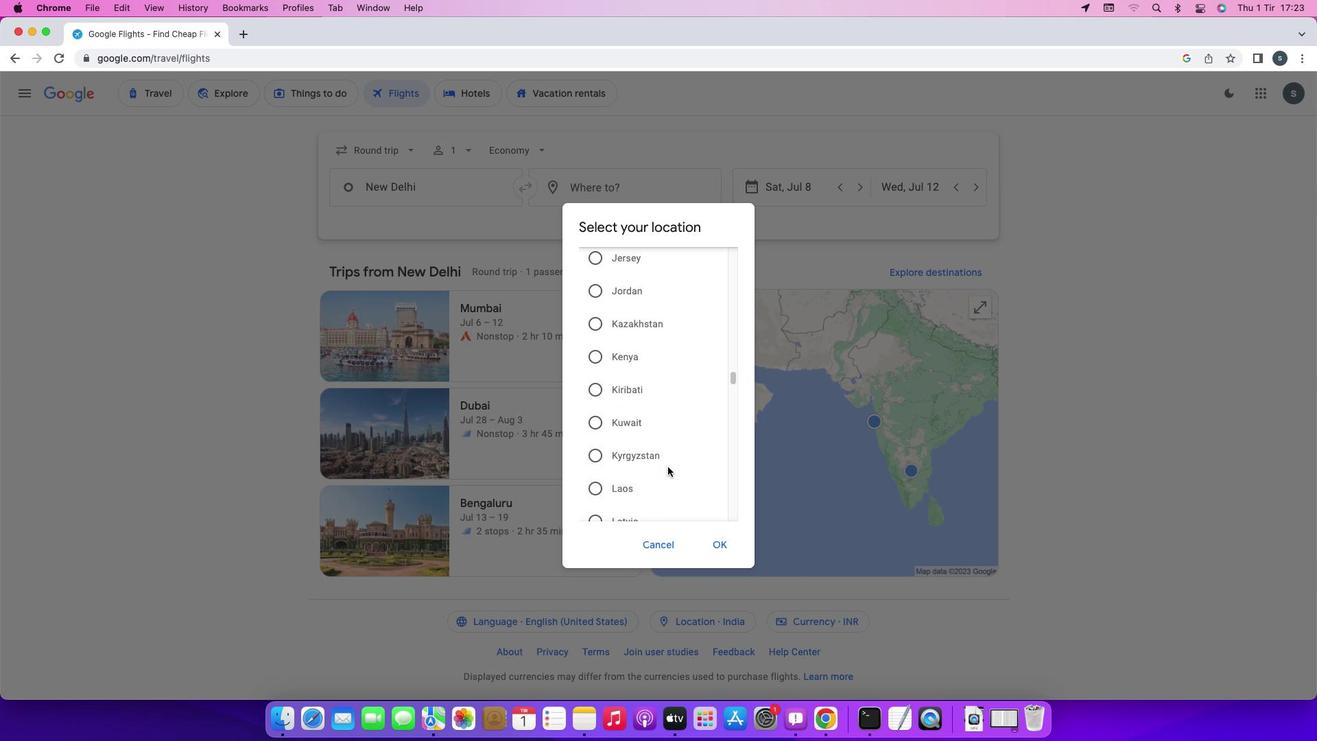 
Action: Mouse scrolled (668, 466) with delta (0, 0)
Screenshot: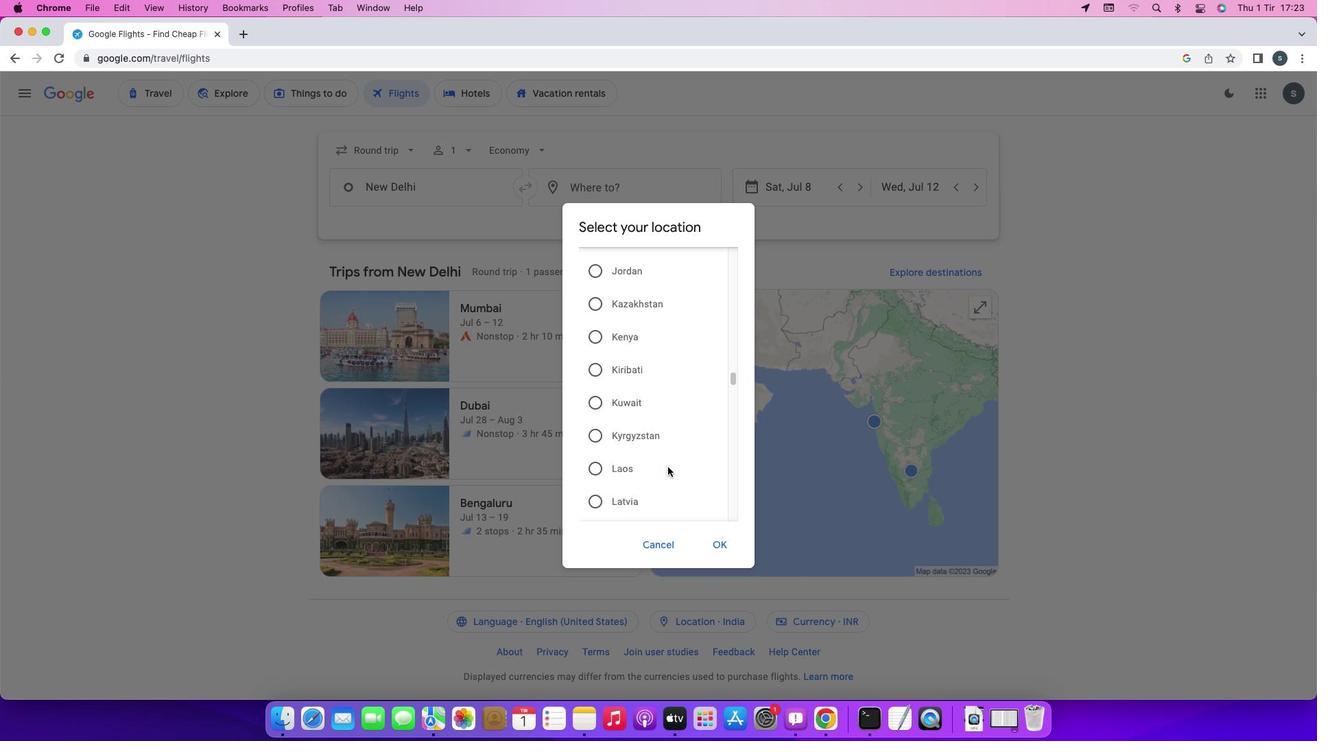 
Action: Mouse scrolled (668, 466) with delta (0, -1)
Screenshot: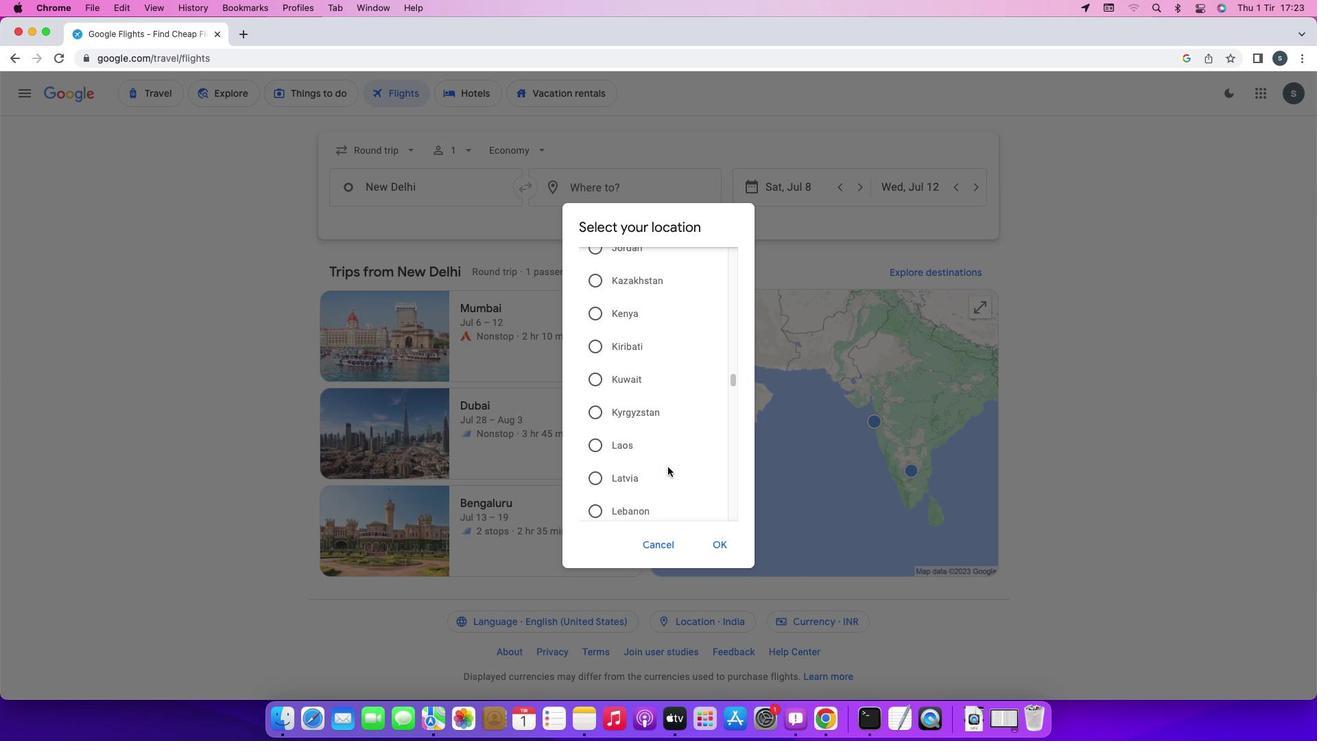 
Action: Mouse scrolled (668, 466) with delta (0, -1)
Screenshot: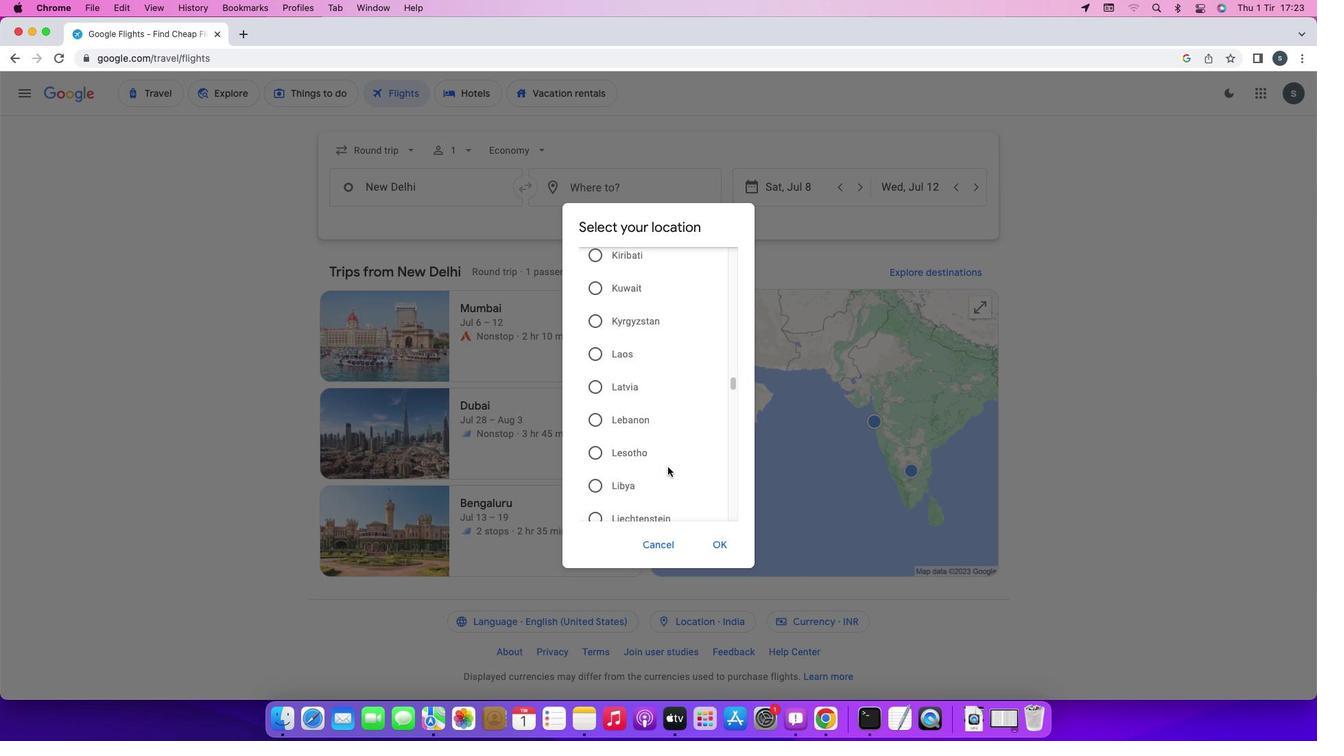 
Action: Mouse scrolled (668, 466) with delta (0, 0)
Screenshot: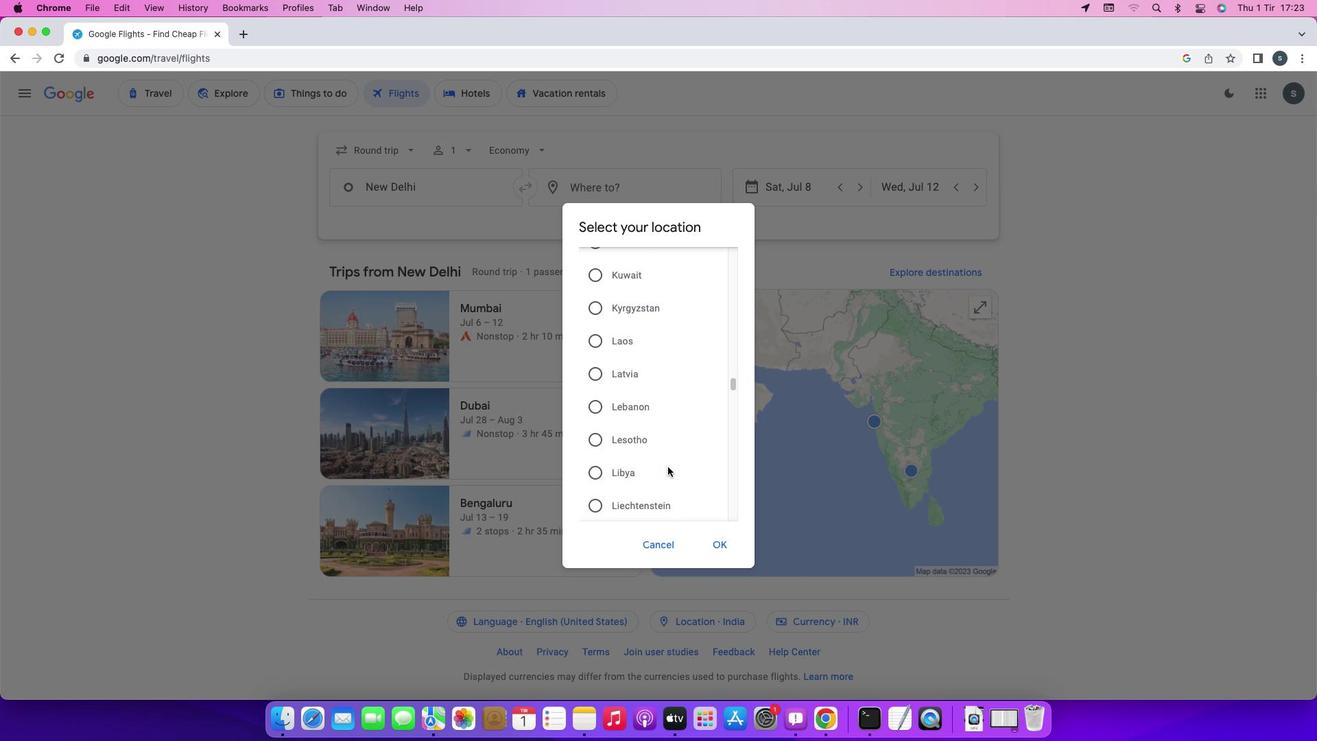
Action: Mouse scrolled (668, 466) with delta (0, 0)
Screenshot: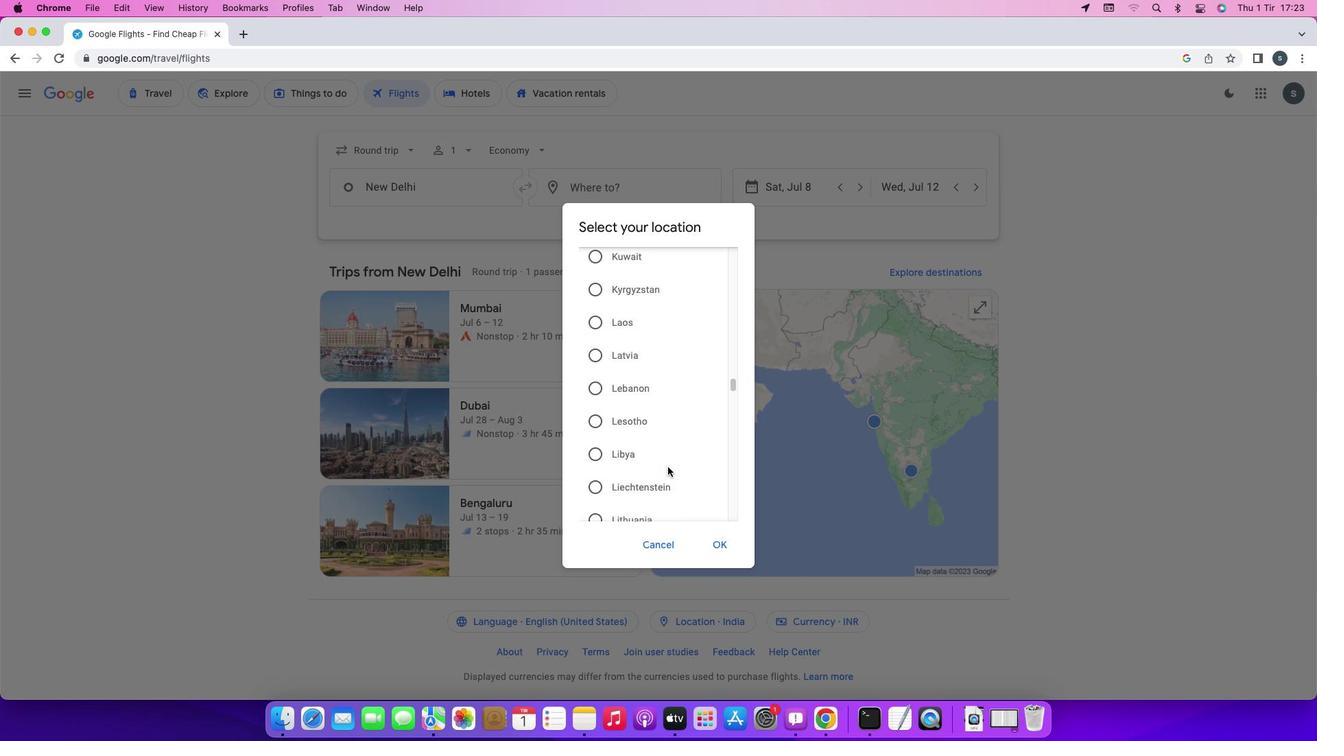 
Action: Mouse scrolled (668, 466) with delta (0, 0)
Screenshot: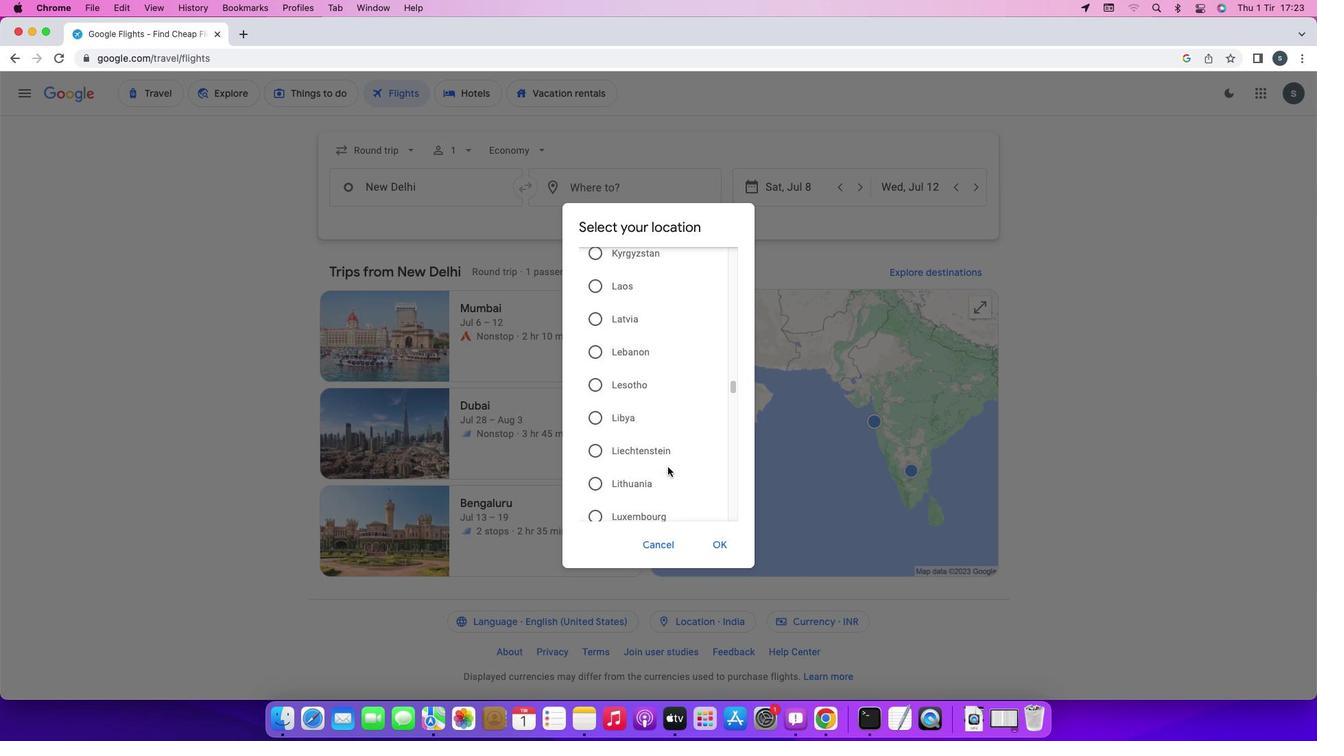
Action: Mouse scrolled (668, 466) with delta (0, -1)
Screenshot: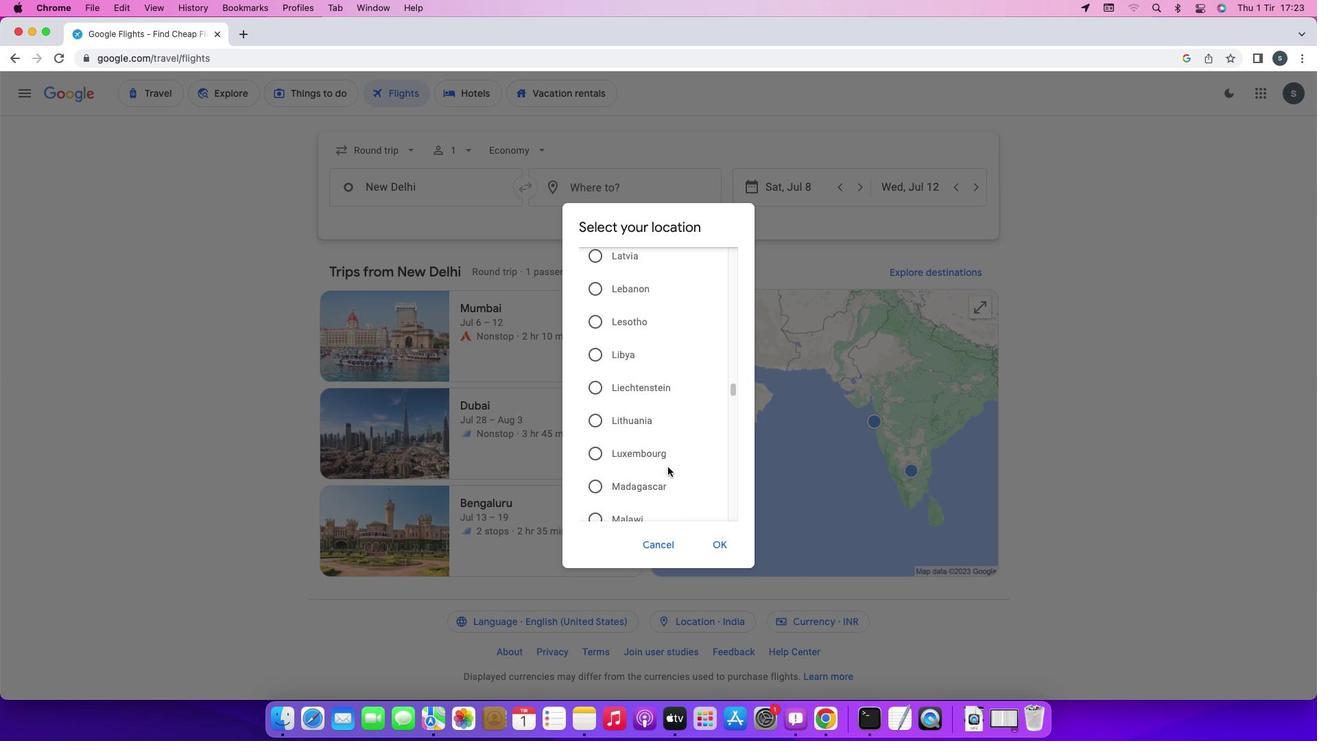 
Action: Mouse scrolled (668, 466) with delta (0, -2)
Screenshot: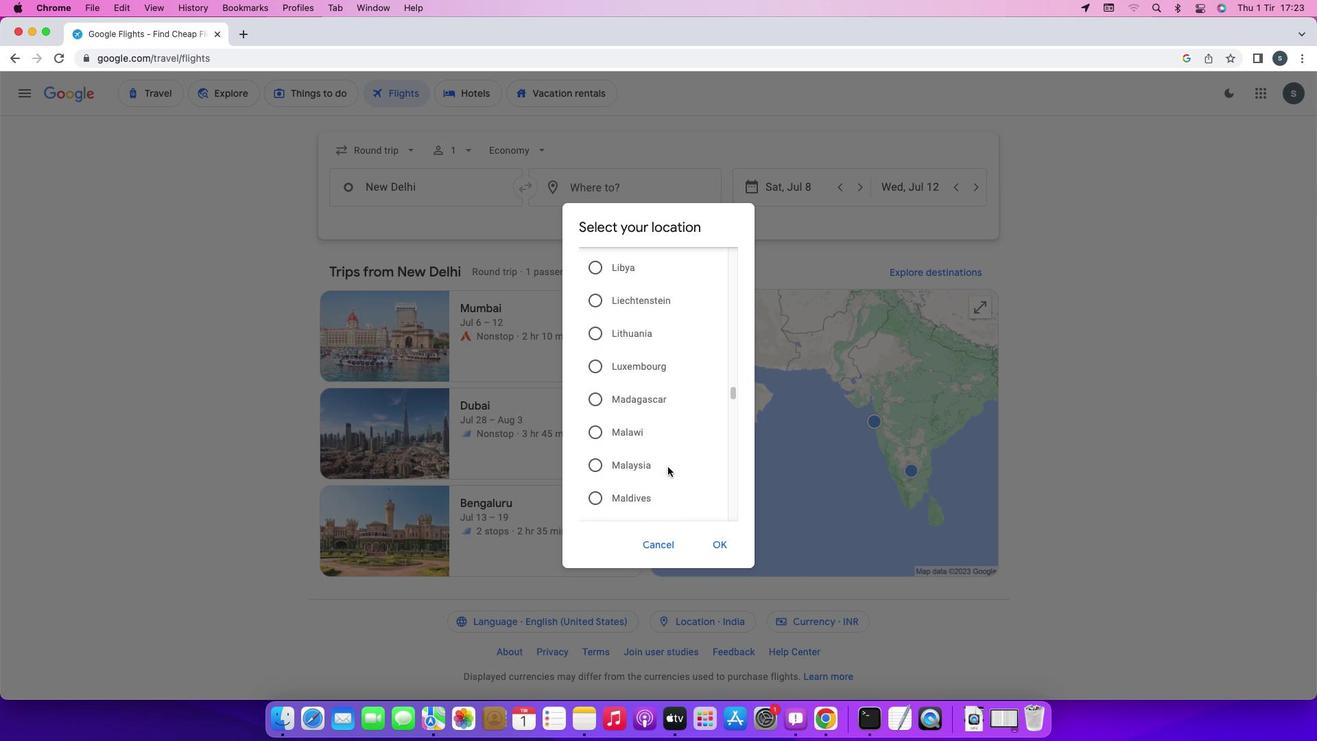 
Action: Mouse scrolled (668, 466) with delta (0, 0)
Screenshot: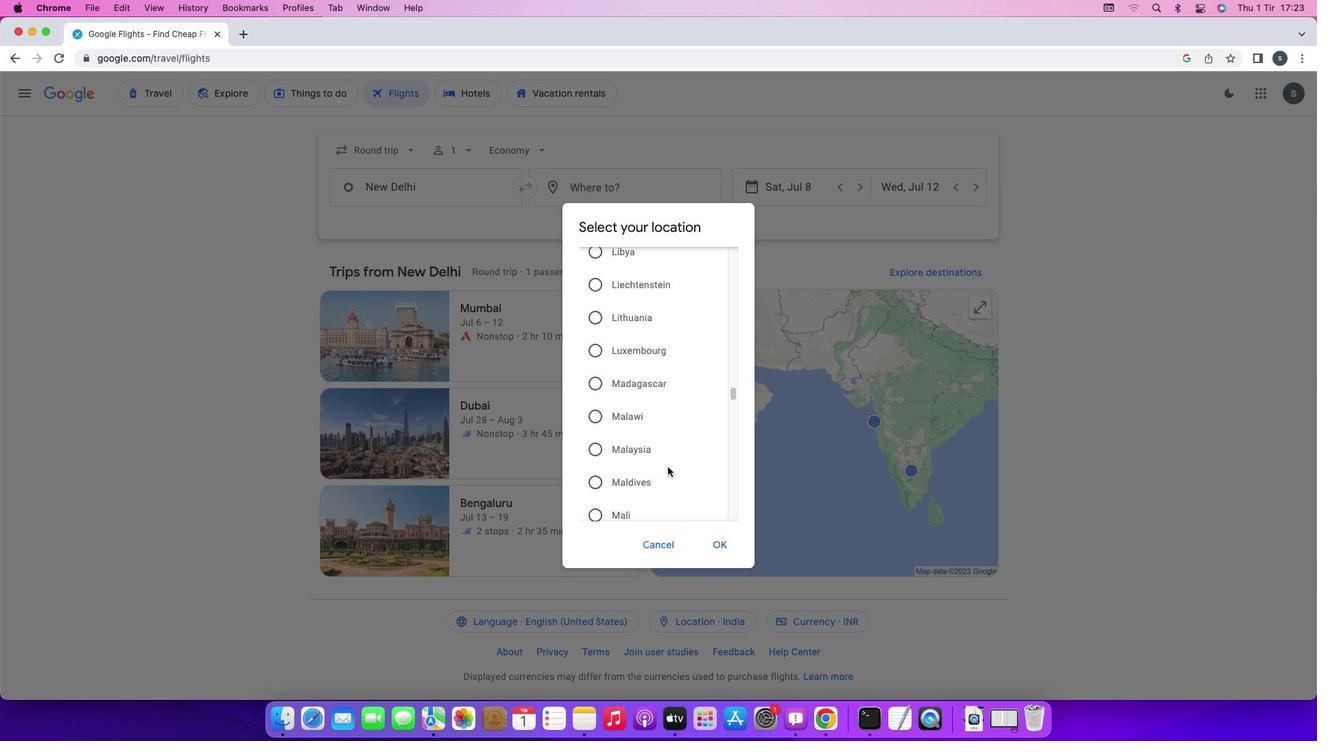 
Action: Mouse scrolled (668, 466) with delta (0, 0)
Screenshot: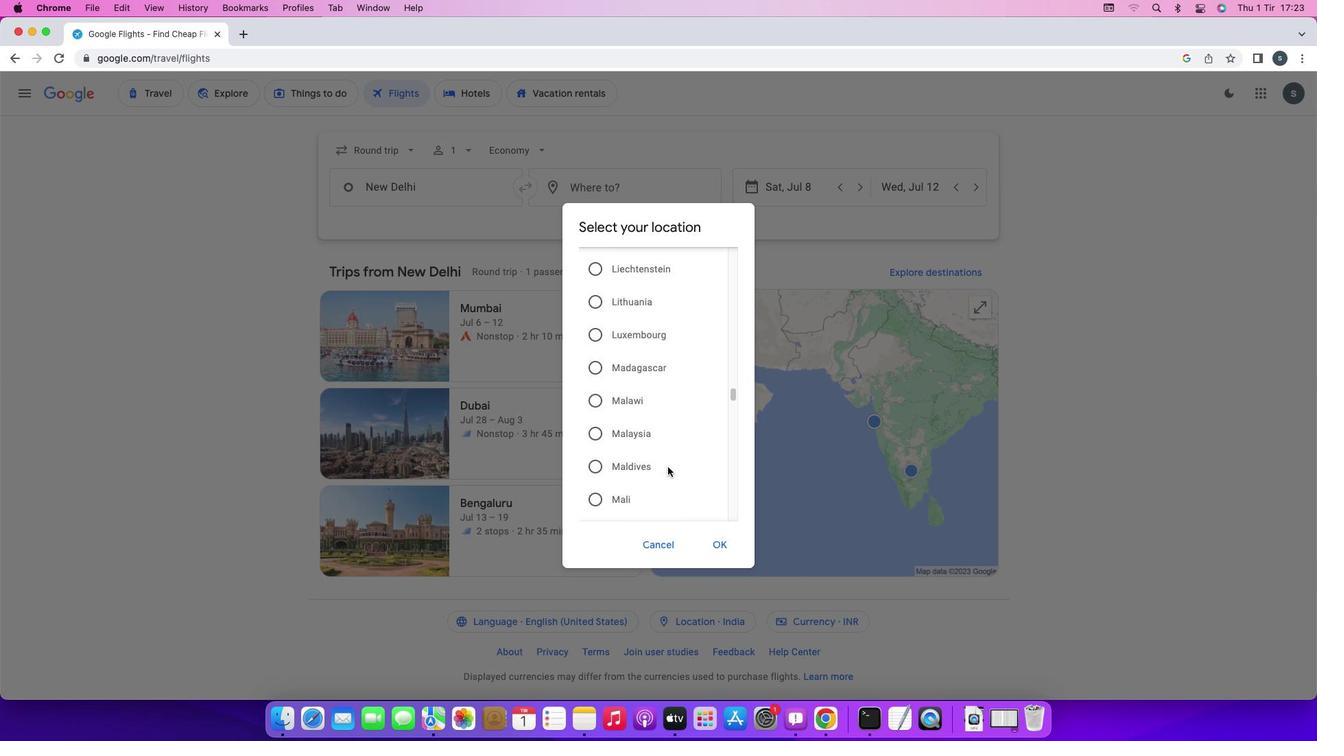 
Action: Mouse scrolled (668, 466) with delta (0, -1)
Screenshot: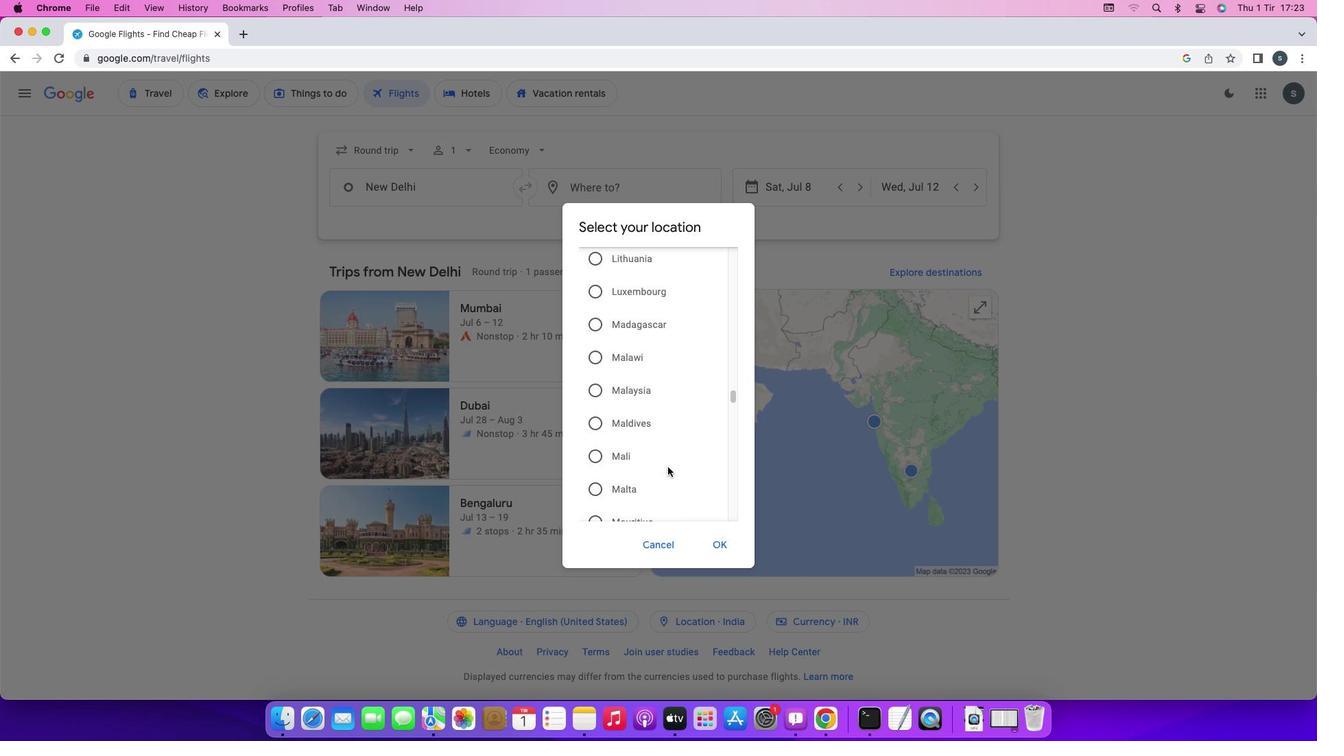 
Action: Mouse scrolled (668, 466) with delta (0, -1)
Screenshot: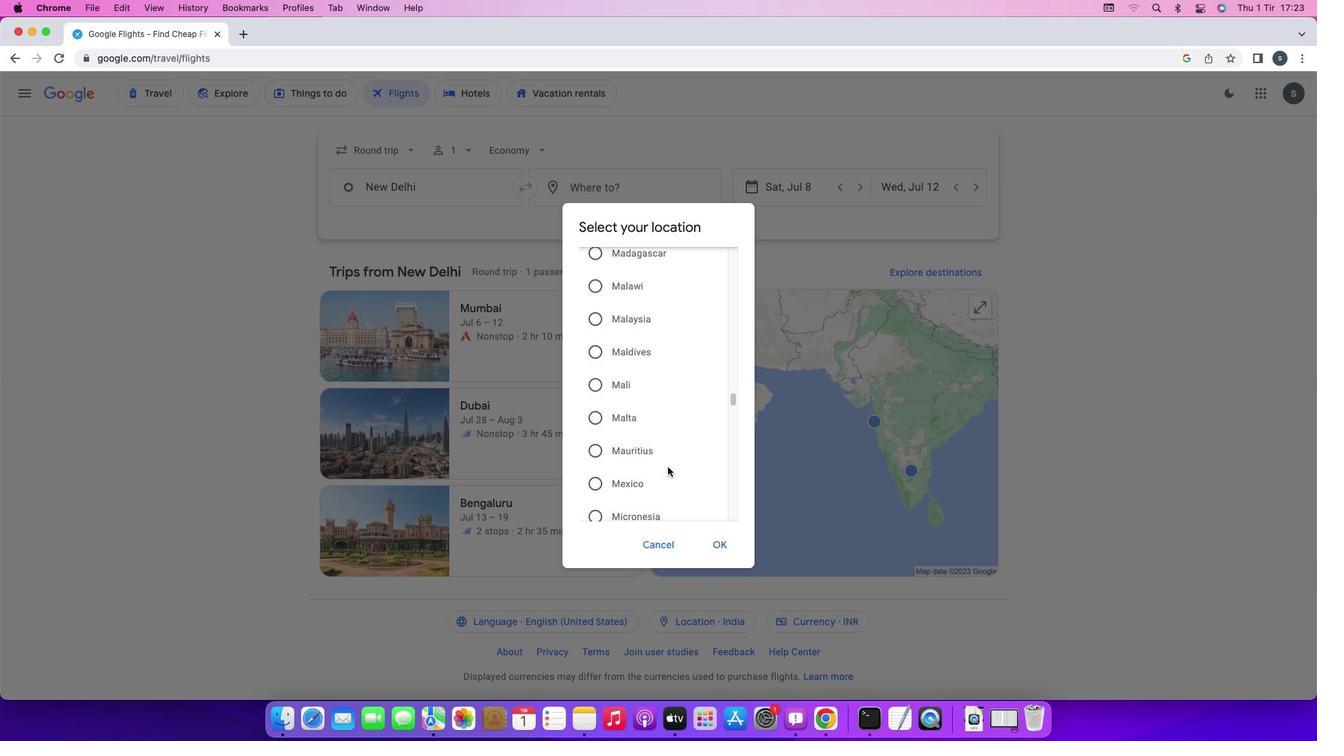 
Action: Mouse scrolled (668, 466) with delta (0, -1)
Screenshot: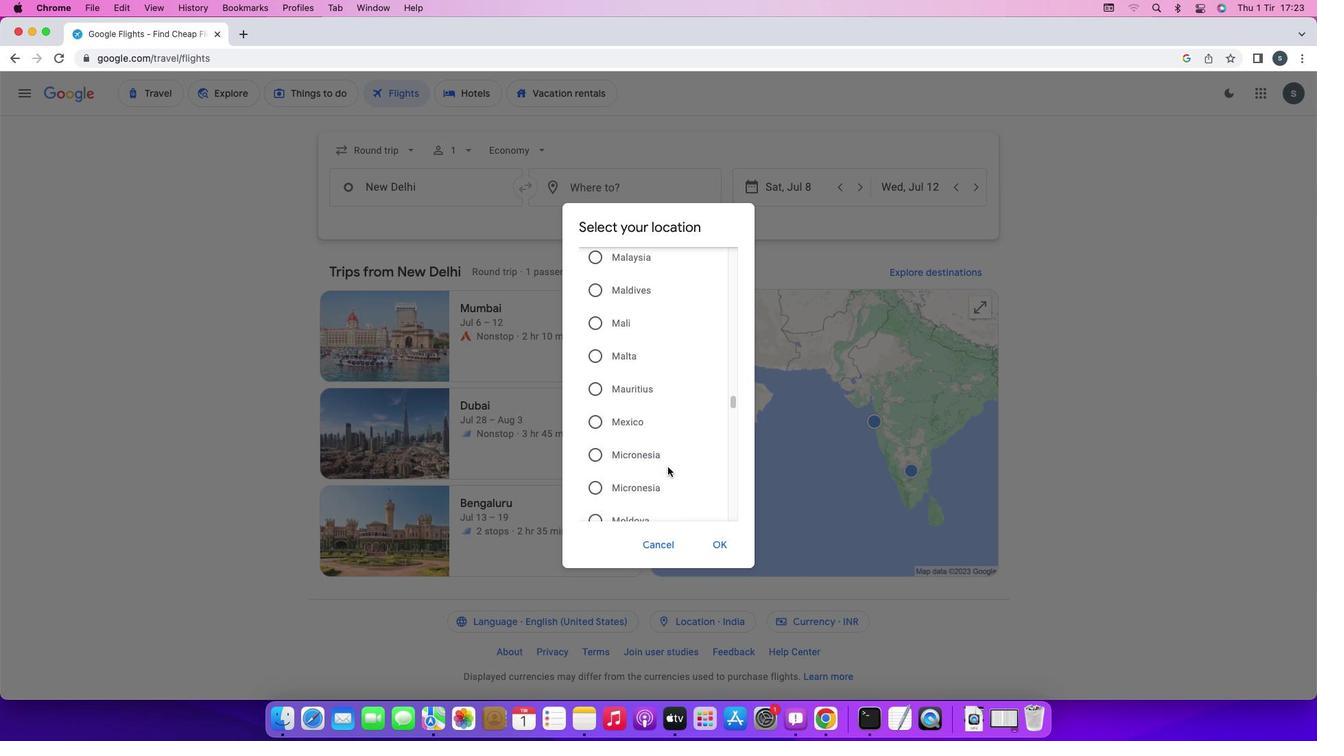 
Action: Mouse scrolled (668, 466) with delta (0, 0)
Screenshot: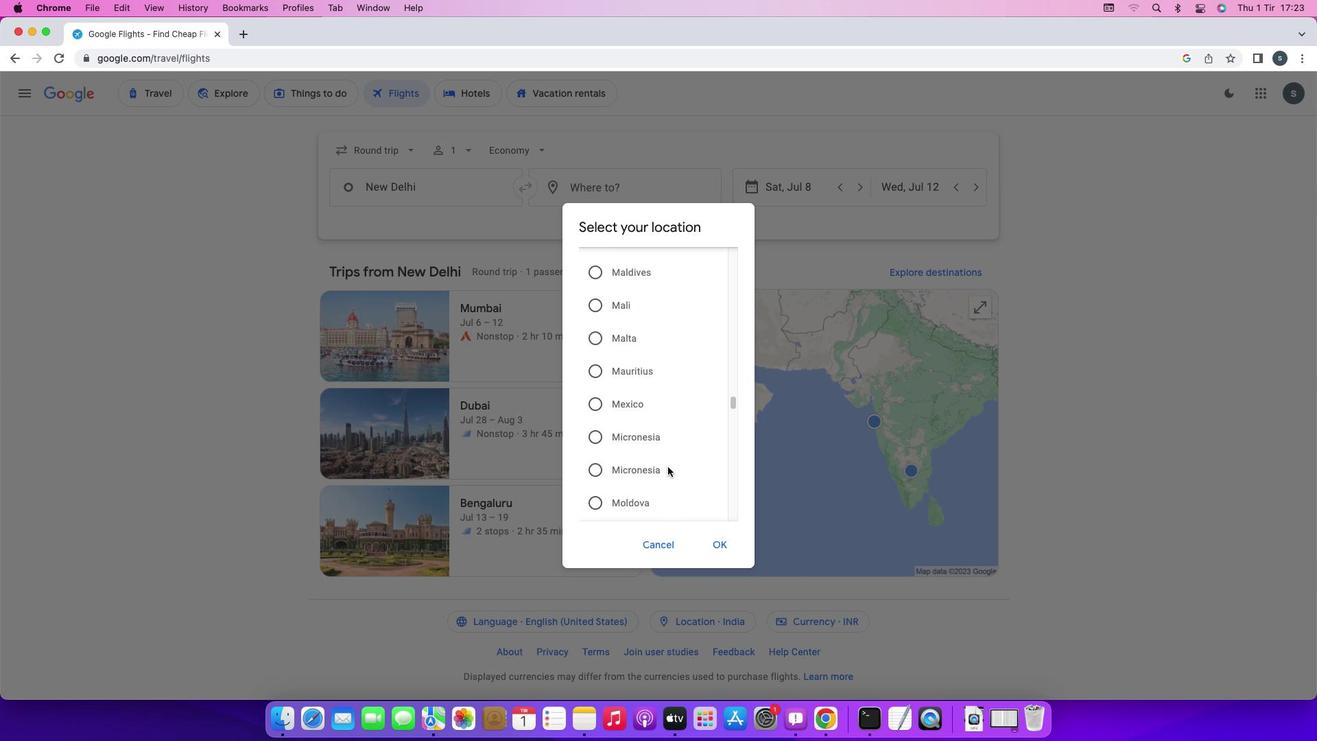 
Action: Mouse scrolled (668, 466) with delta (0, 0)
Screenshot: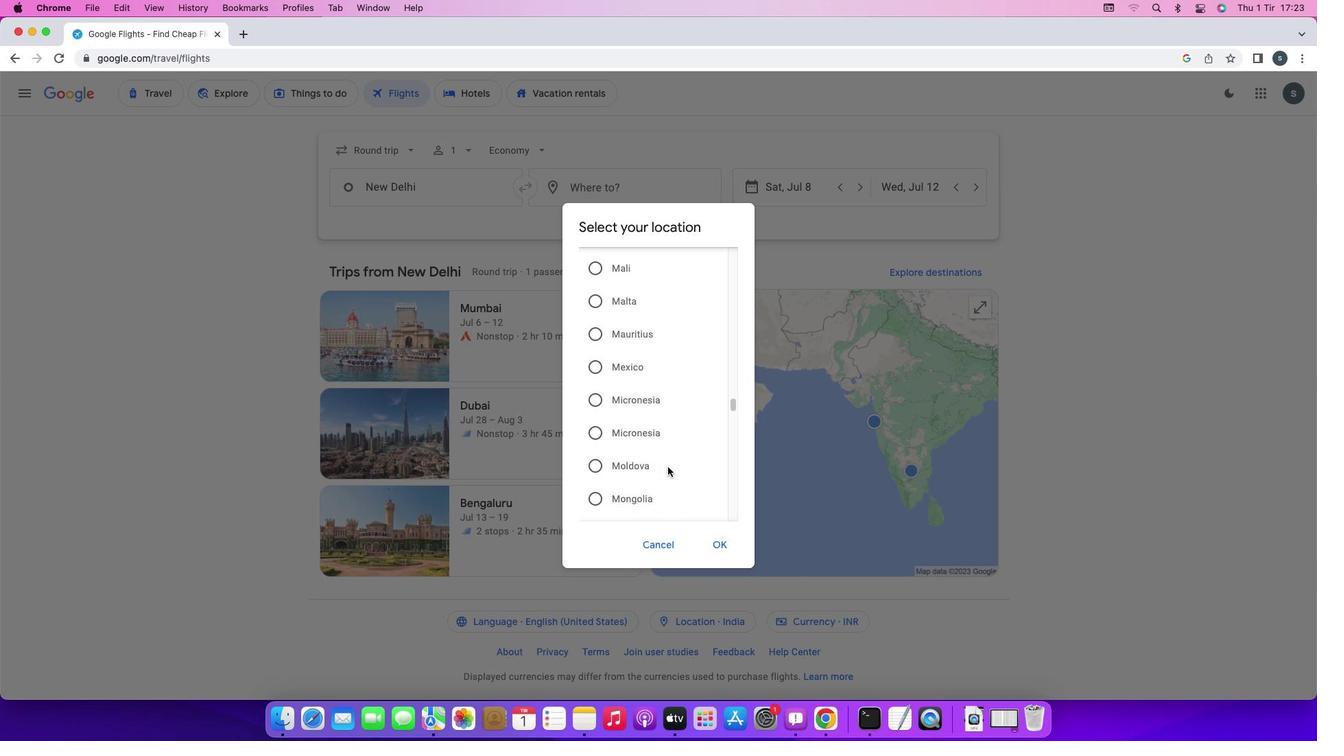 
Action: Mouse scrolled (668, 466) with delta (0, -1)
Screenshot: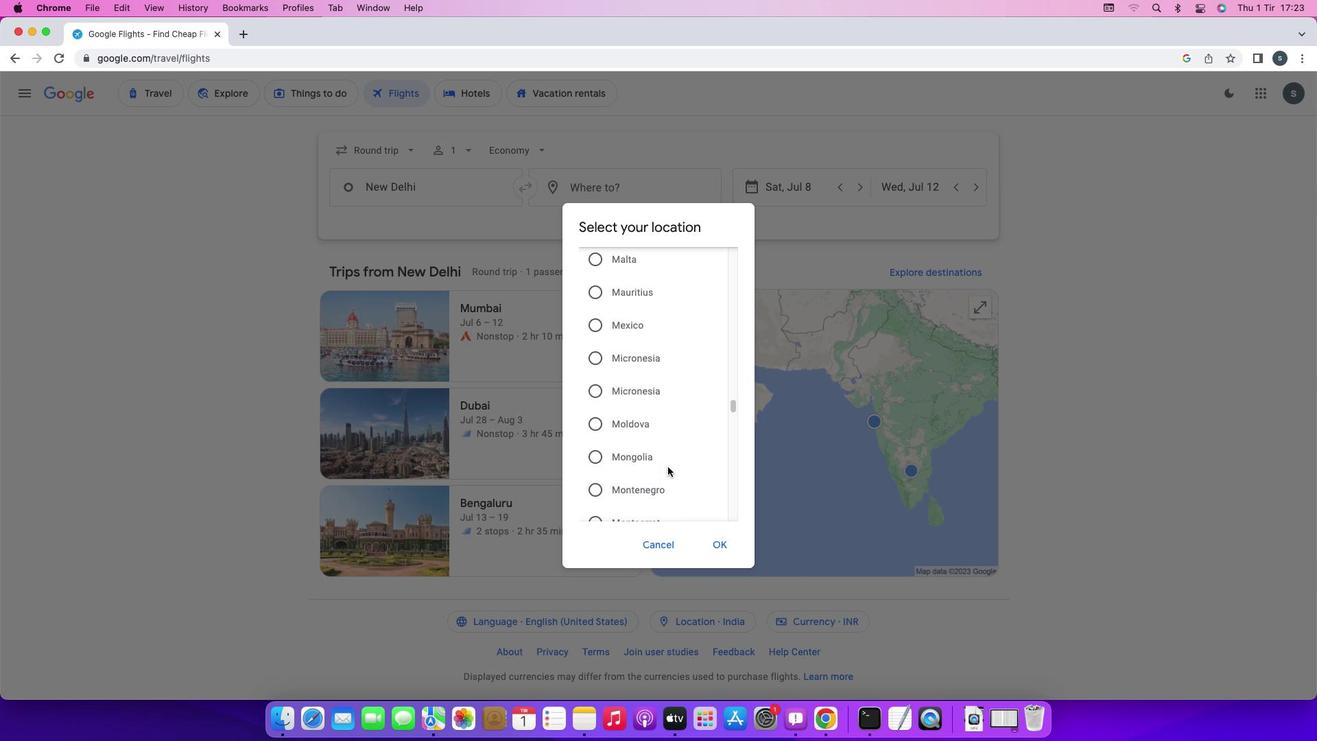 
Action: Mouse scrolled (668, 466) with delta (0, -2)
Screenshot: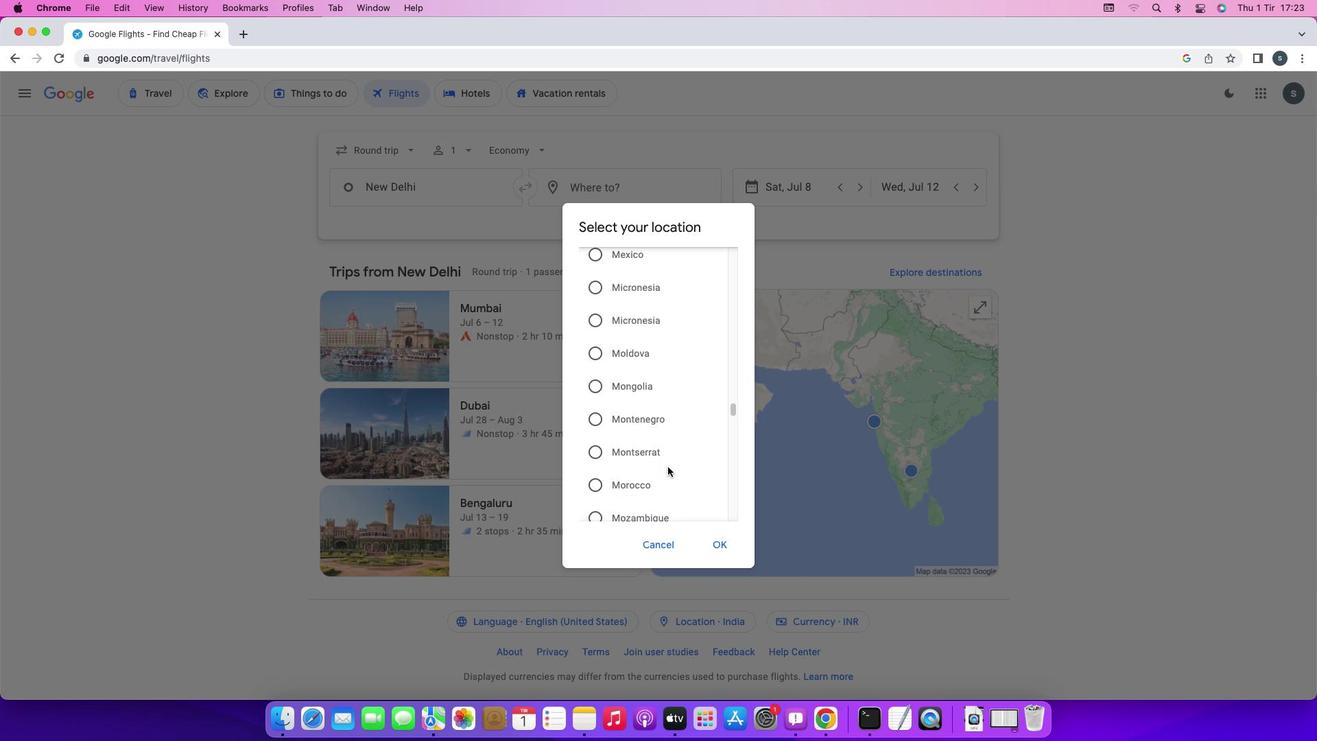 
Action: Mouse scrolled (668, 466) with delta (0, 0)
Screenshot: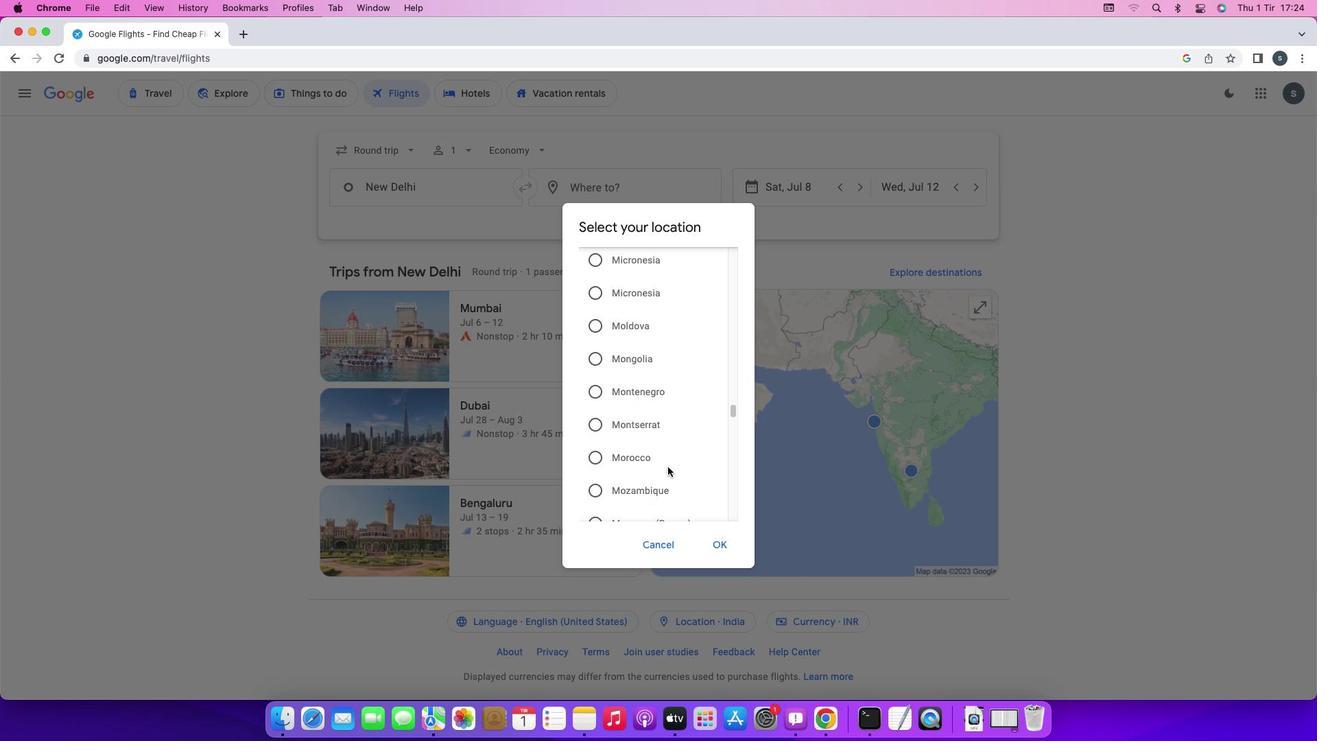 
Action: Mouse scrolled (668, 466) with delta (0, 0)
Screenshot: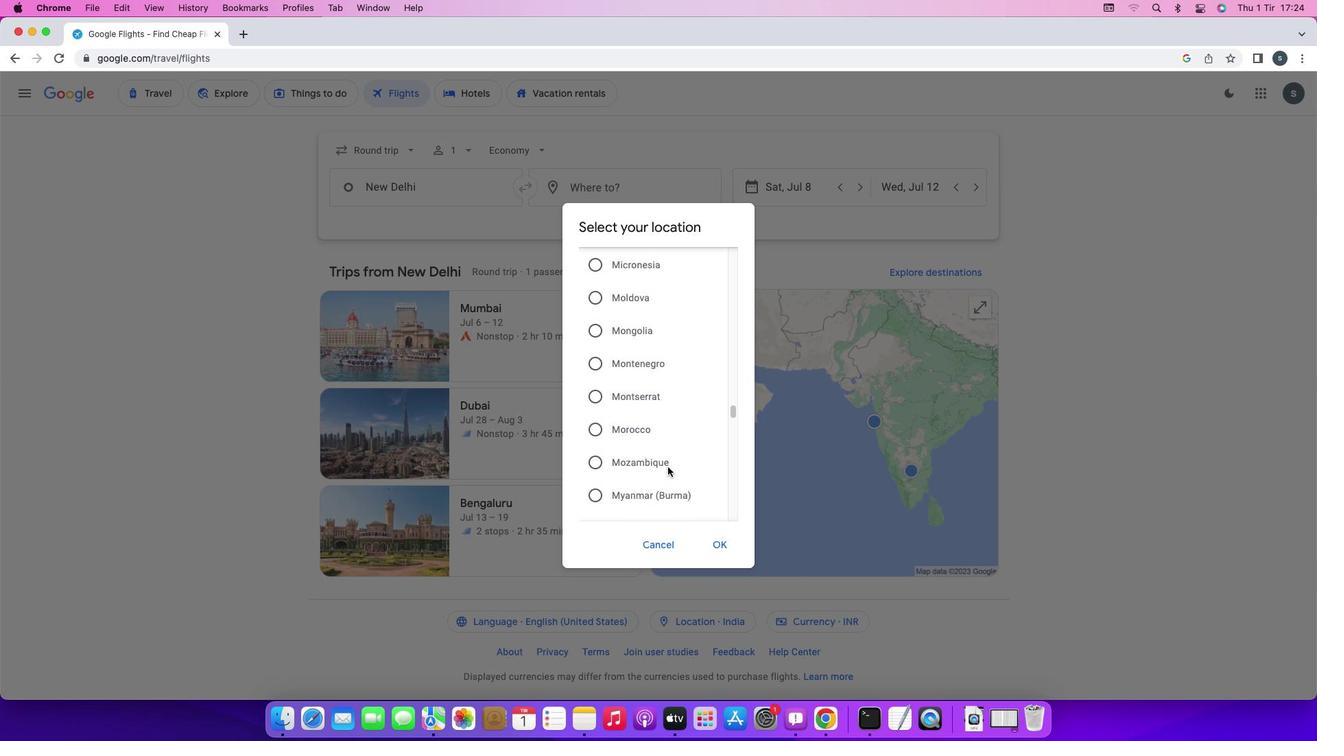 
Action: Mouse scrolled (668, 466) with delta (0, -1)
Screenshot: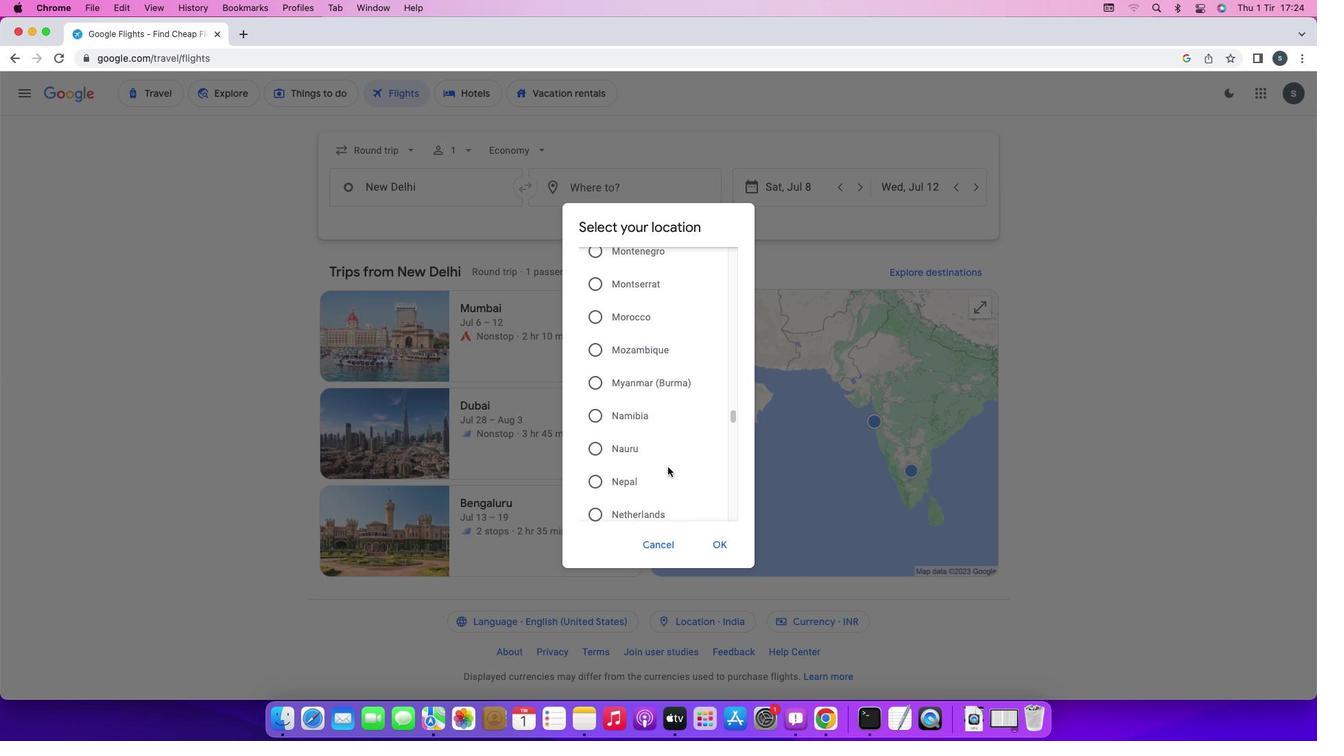 
Action: Mouse scrolled (668, 466) with delta (0, -2)
Screenshot: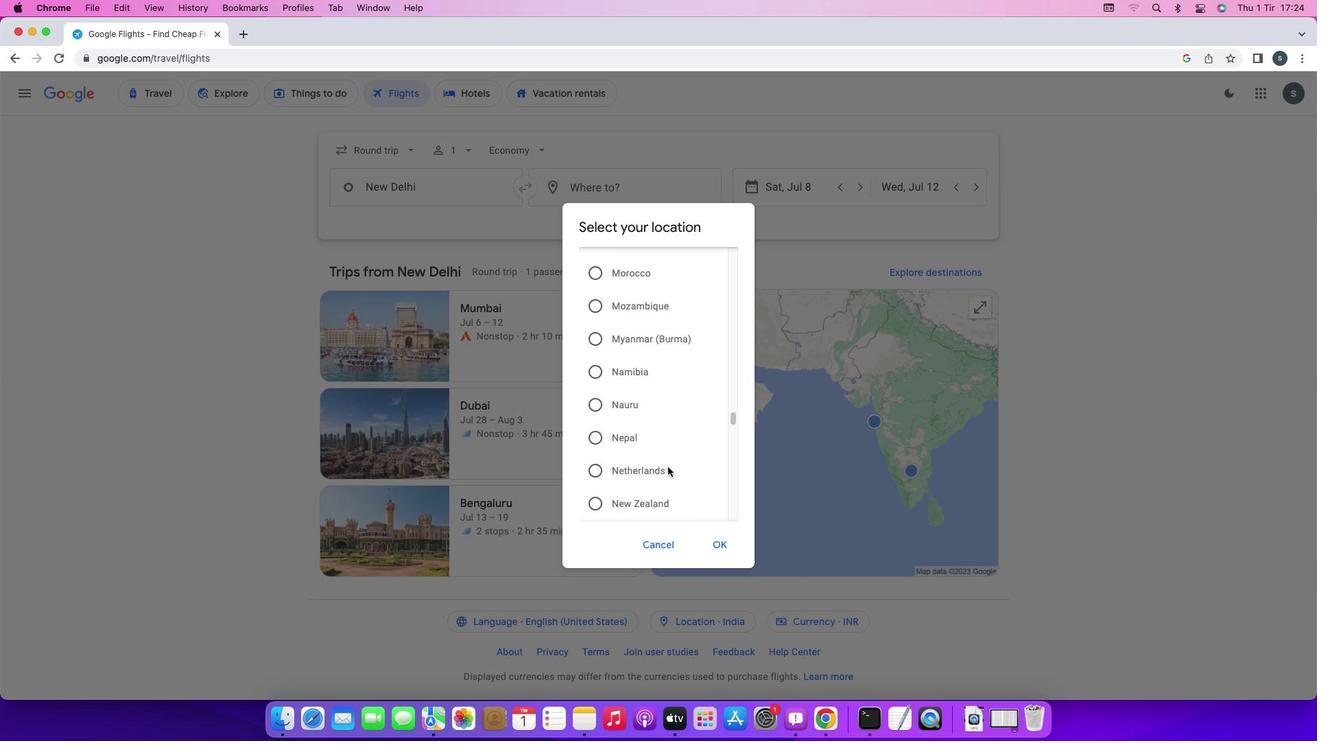 
Action: Mouse scrolled (668, 466) with delta (0, 0)
Screenshot: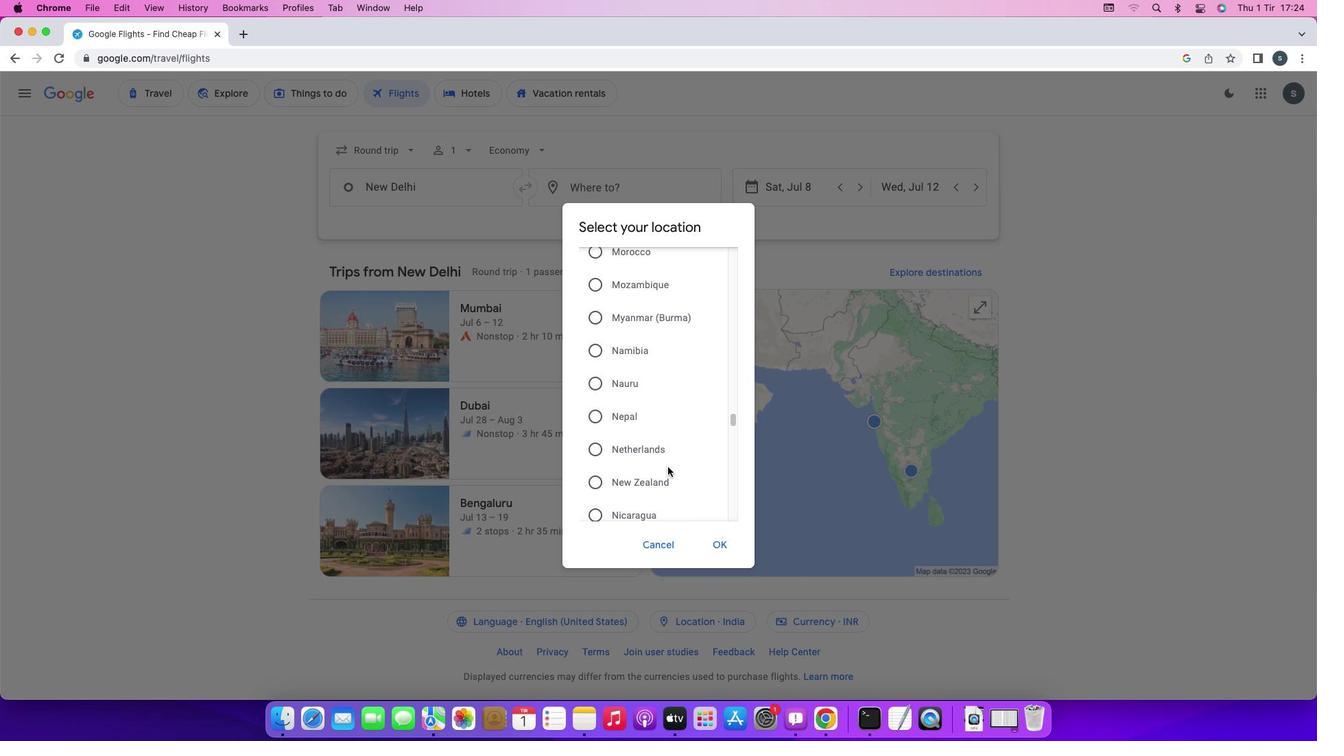 
Action: Mouse scrolled (668, 466) with delta (0, 0)
Screenshot: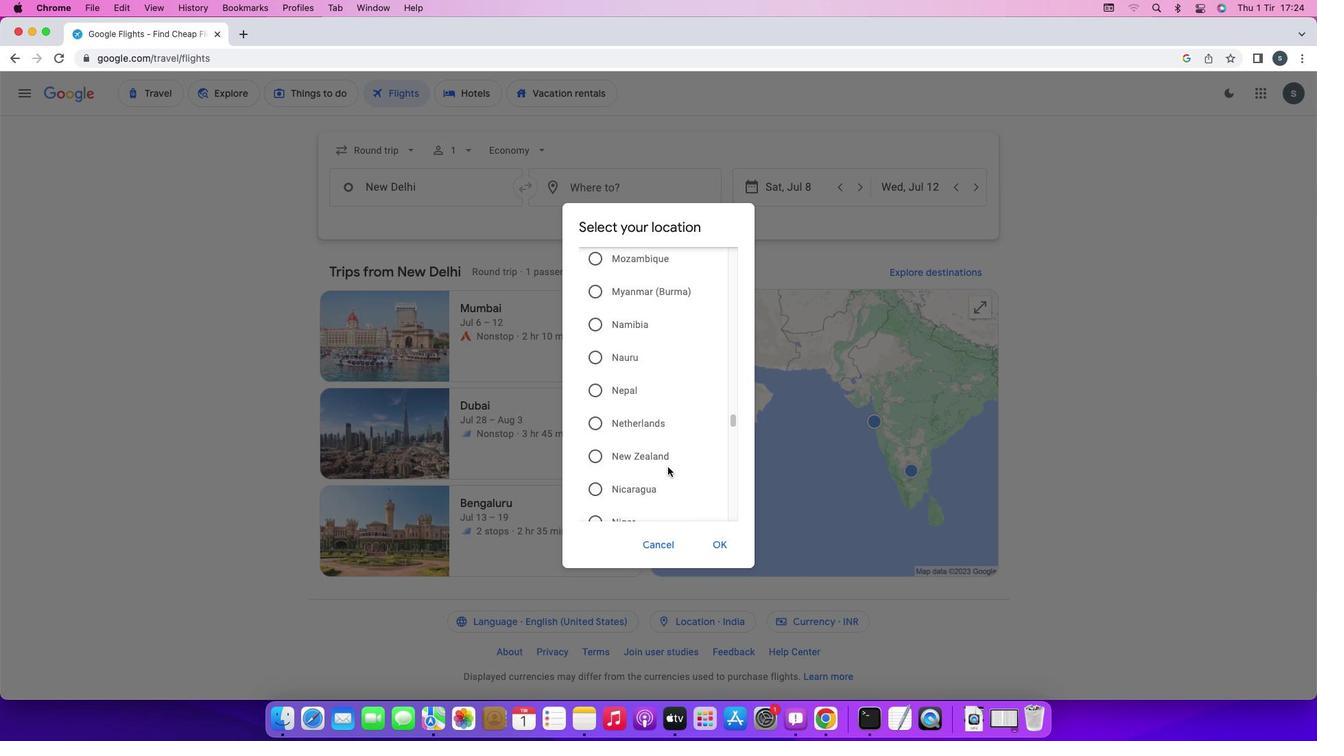 
Action: Mouse scrolled (668, 466) with delta (0, -1)
Screenshot: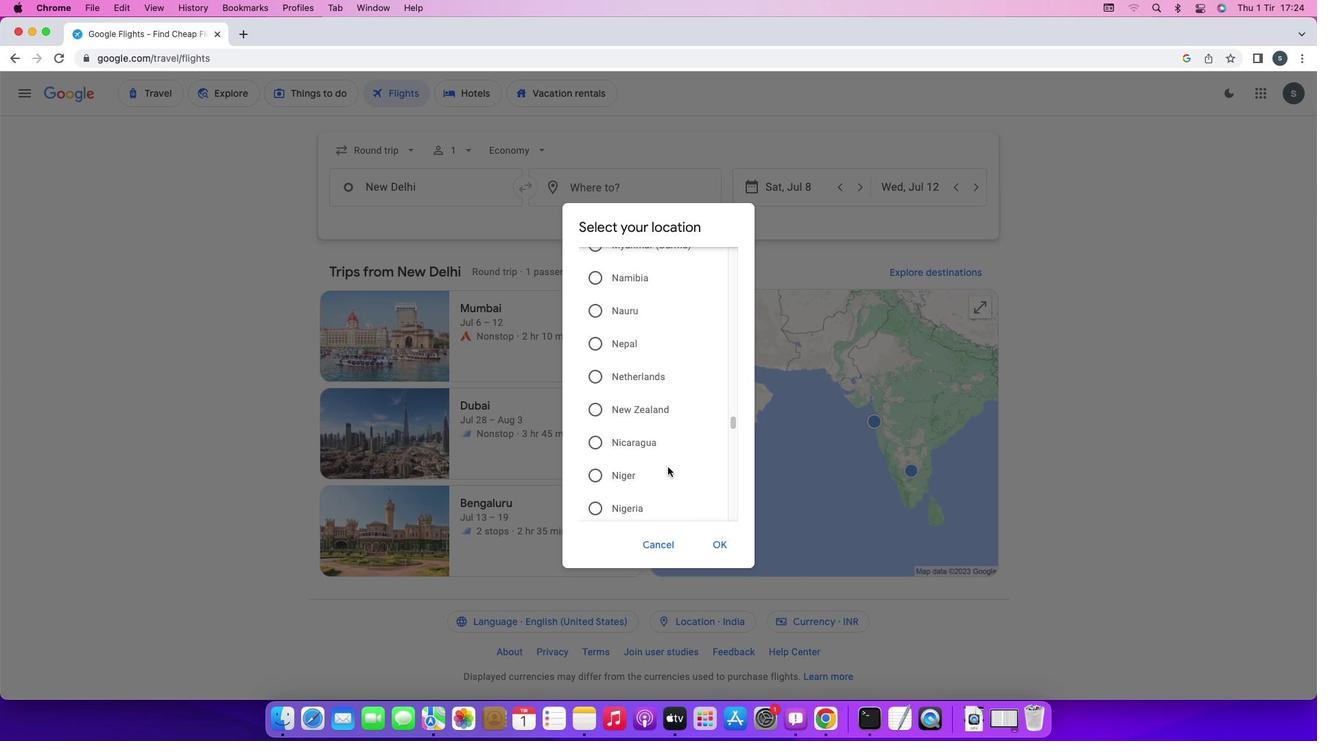 
Action: Mouse scrolled (668, 466) with delta (0, -1)
Screenshot: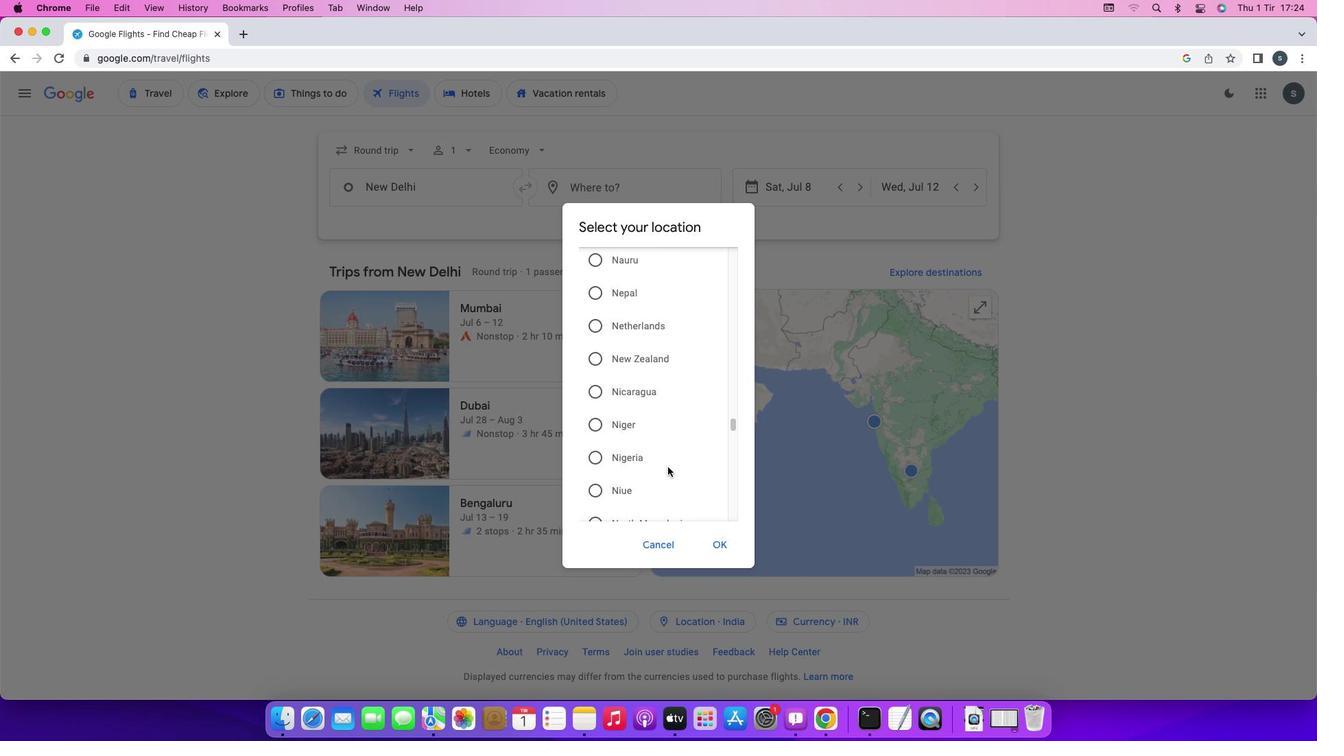 
Action: Mouse scrolled (668, 466) with delta (0, 0)
Screenshot: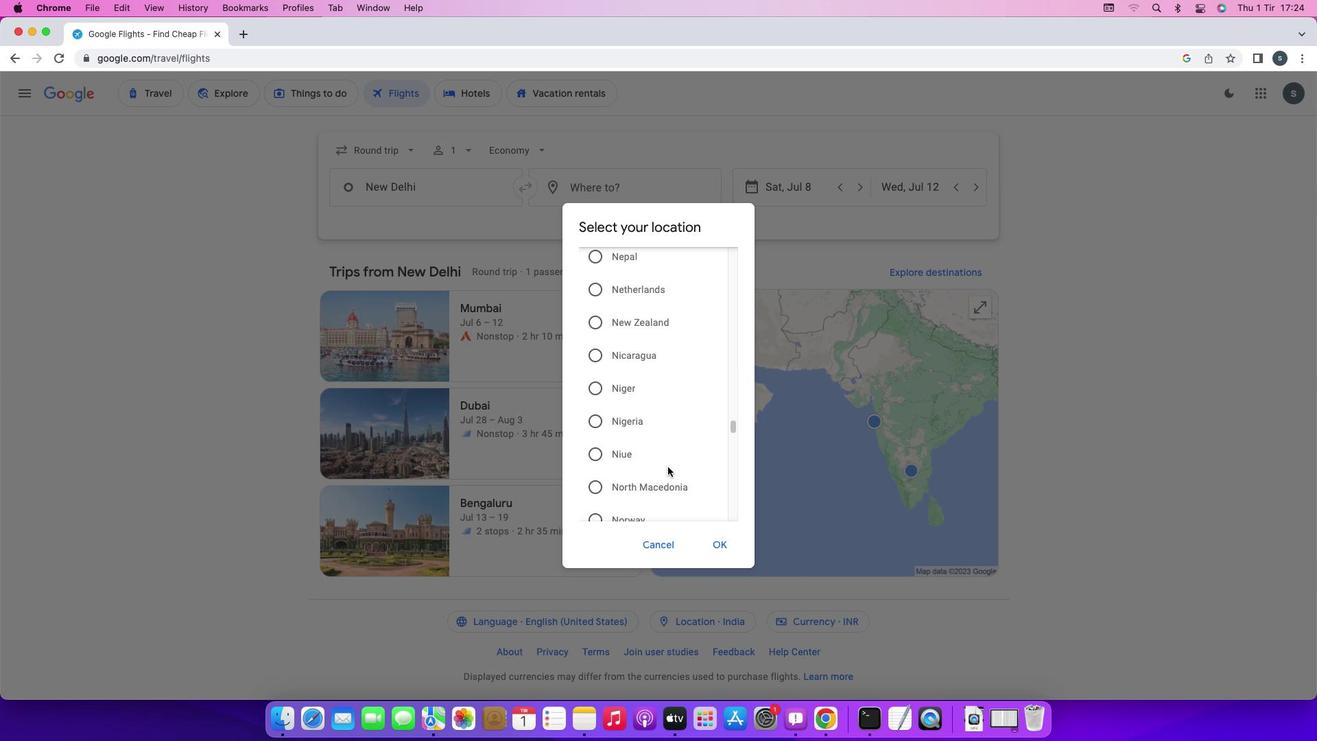 
Action: Mouse scrolled (668, 466) with delta (0, 0)
Screenshot: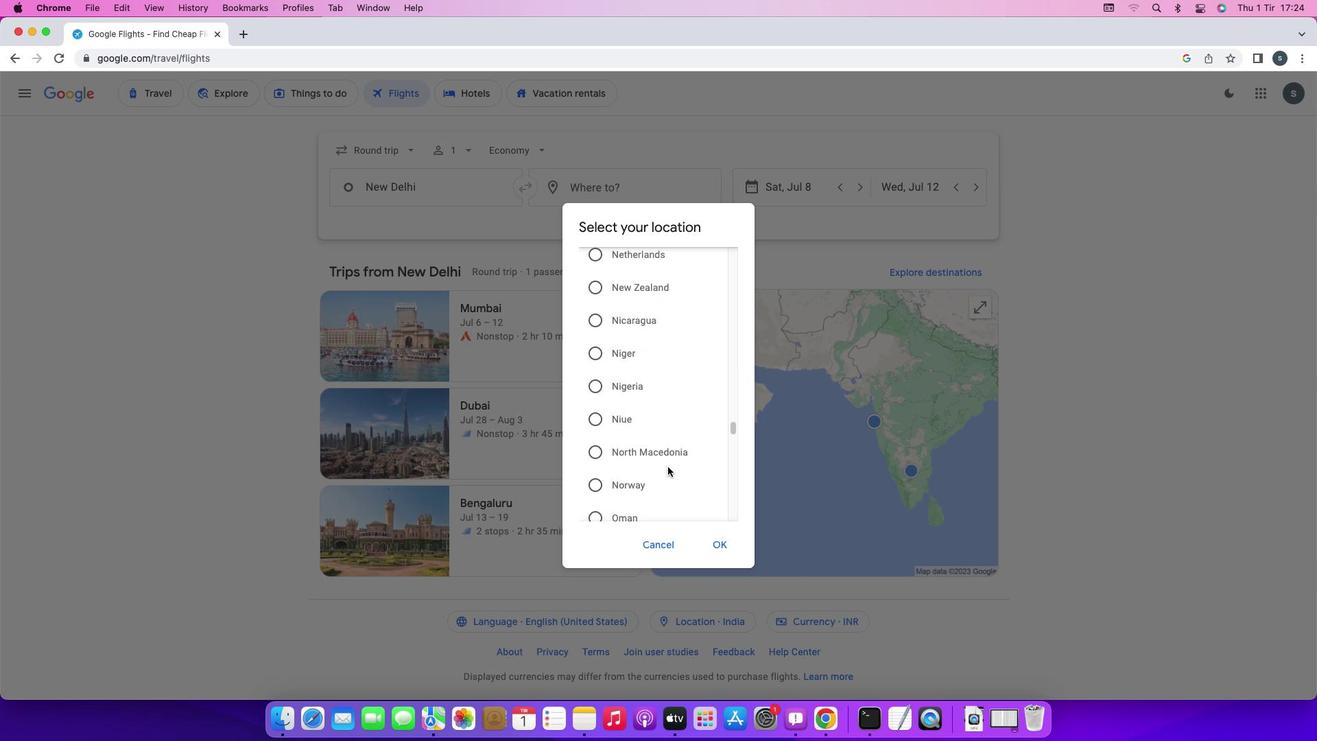 
Action: Mouse scrolled (668, 466) with delta (0, -1)
Screenshot: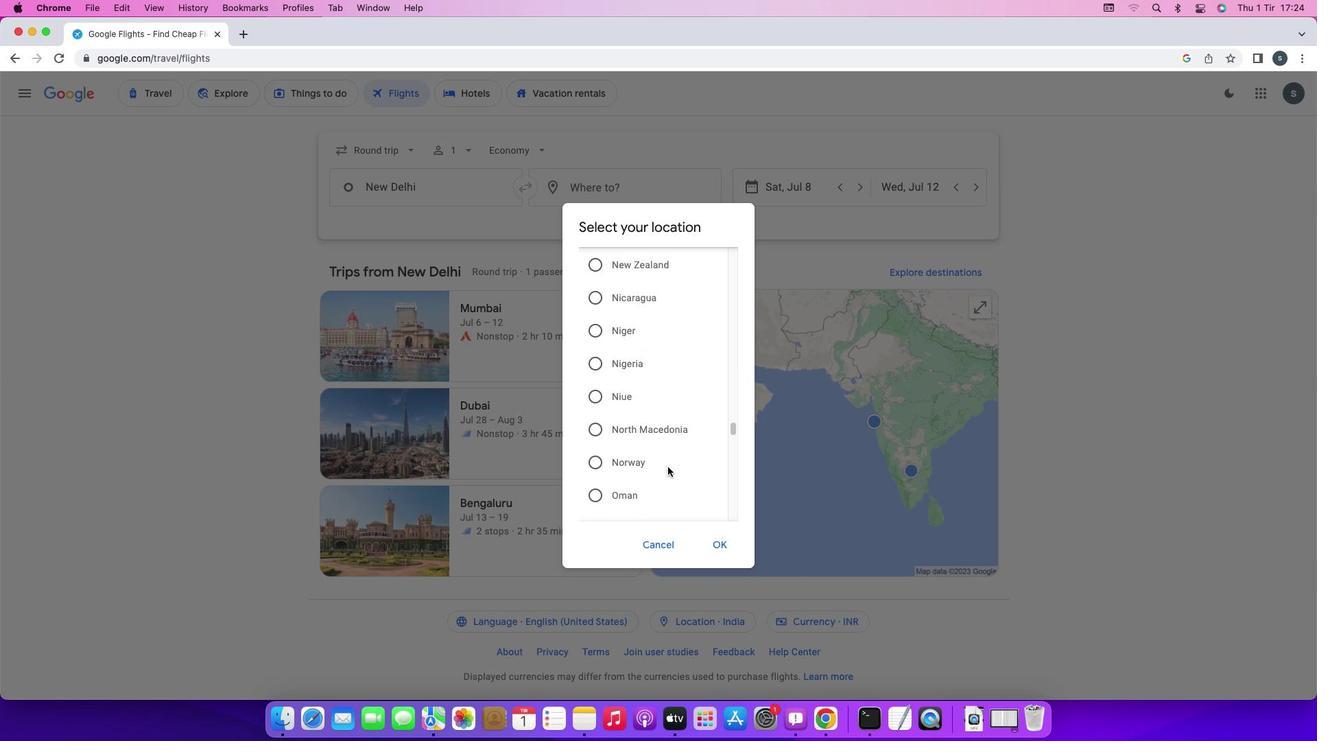 
Action: Mouse scrolled (668, 466) with delta (0, 0)
Screenshot: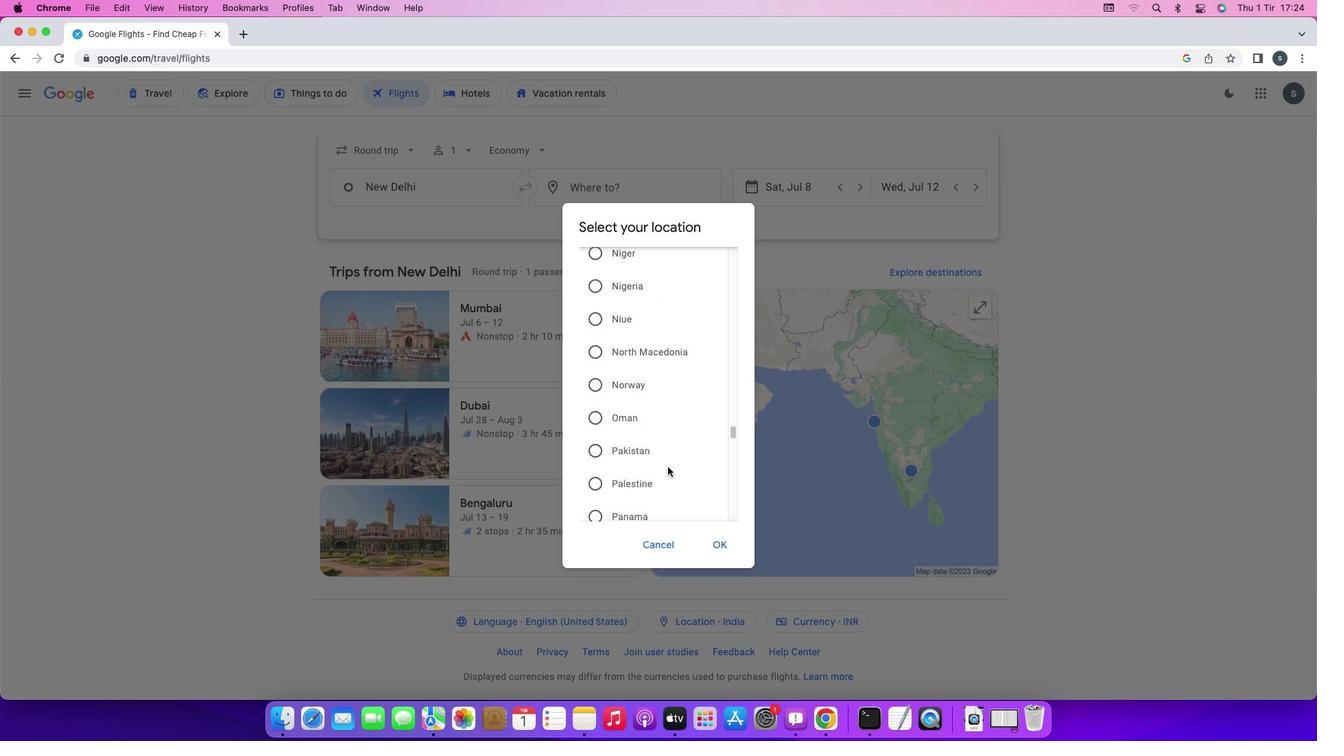 
Action: Mouse scrolled (668, 466) with delta (0, 0)
Screenshot: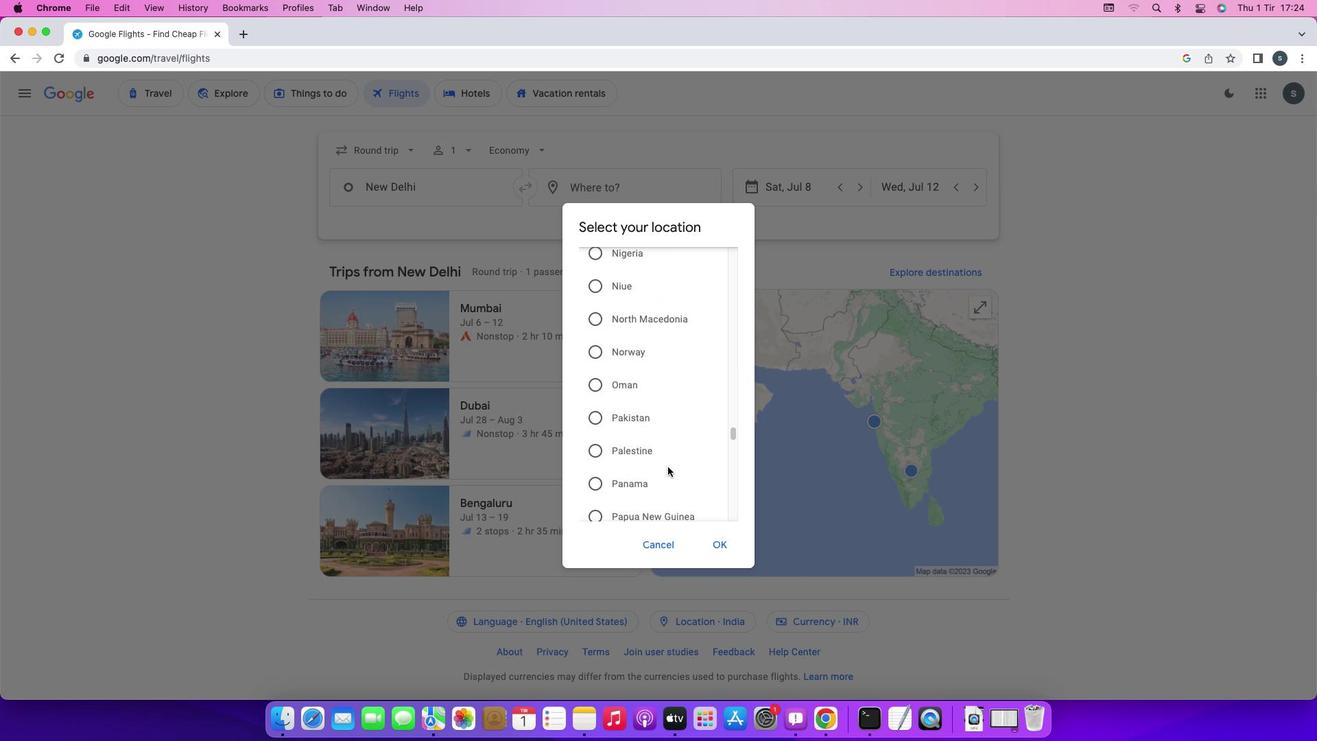 
Action: Mouse scrolled (668, 466) with delta (0, -2)
Screenshot: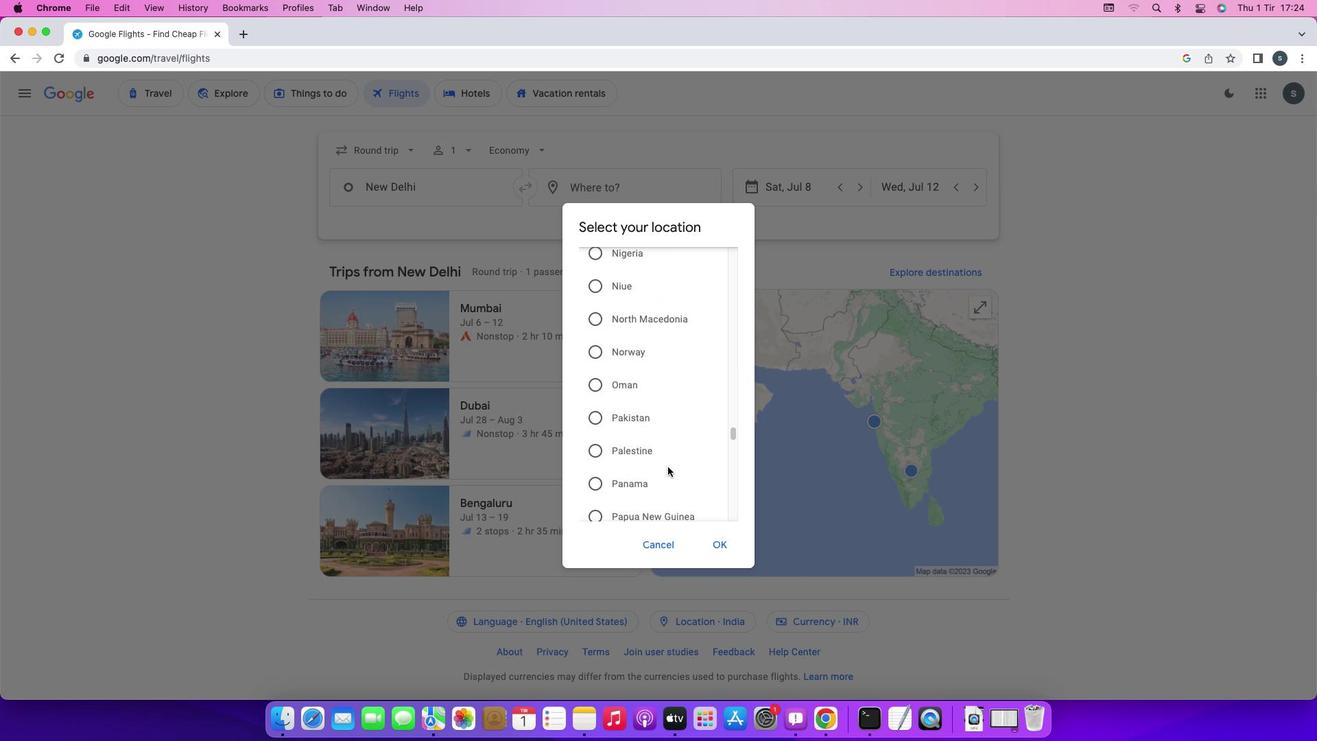 
Action: Mouse moved to (672, 460)
Screenshot: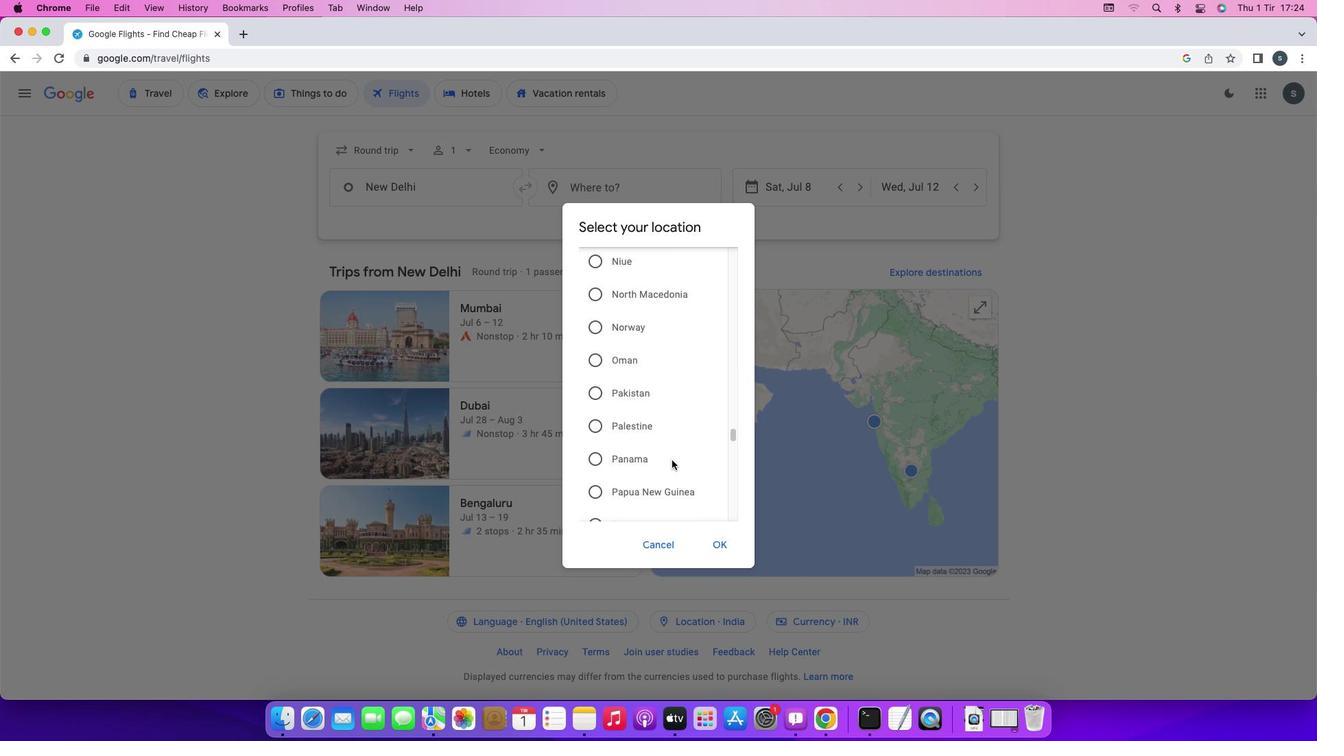 
Action: Mouse scrolled (672, 460) with delta (0, 0)
Screenshot: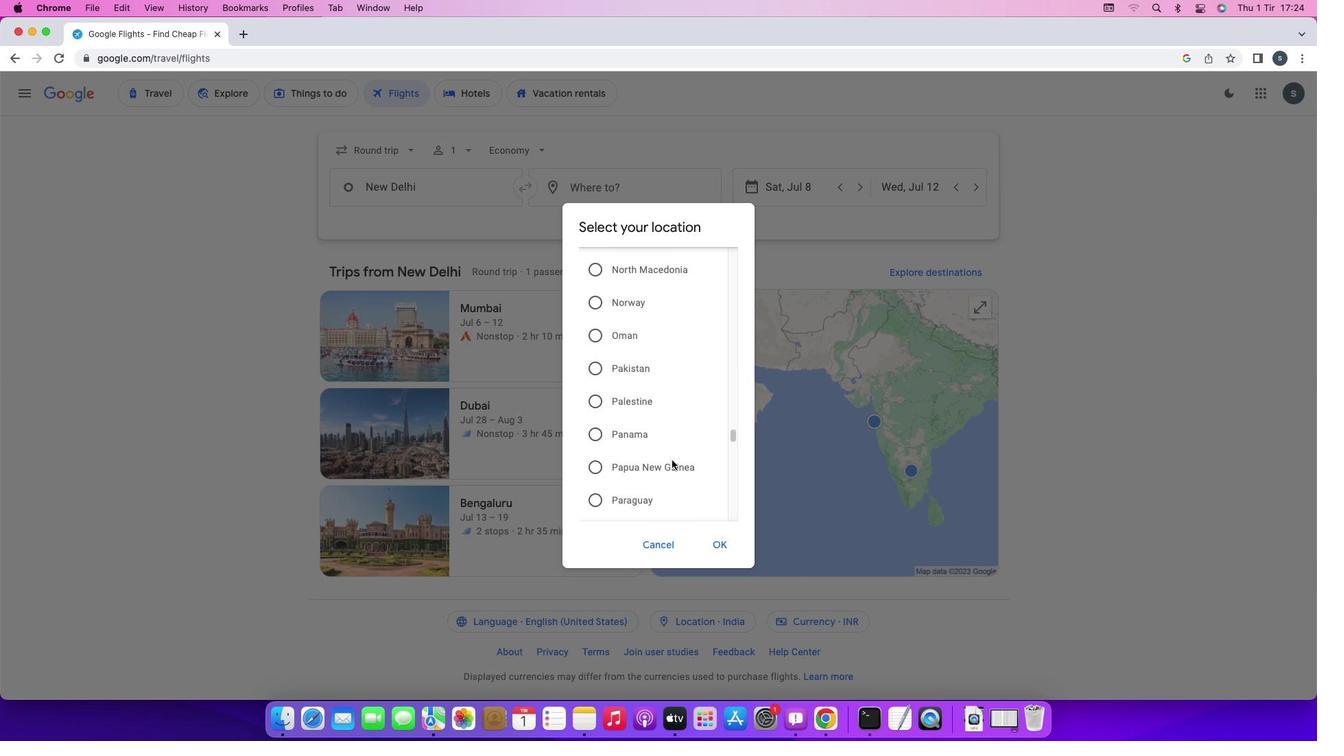
Action: Mouse scrolled (672, 460) with delta (0, 0)
Screenshot: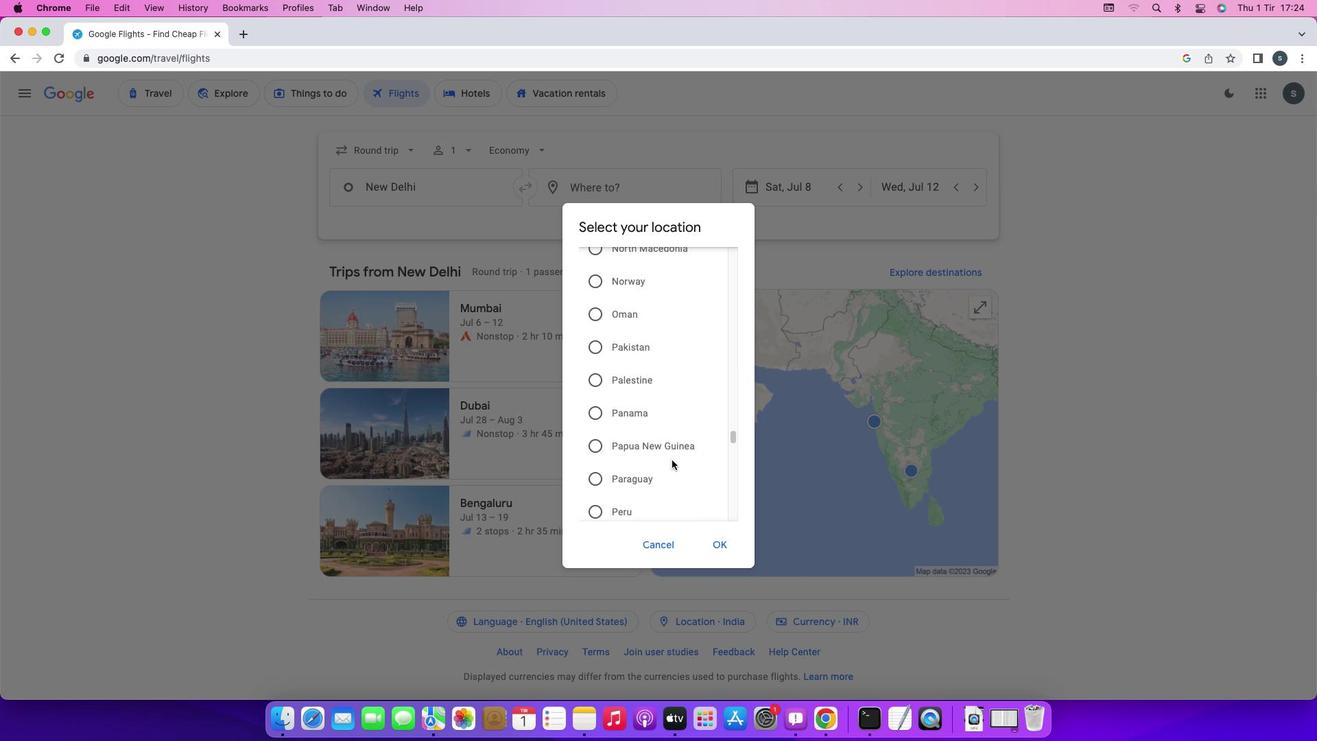 
Action: Mouse scrolled (672, 460) with delta (0, -1)
Screenshot: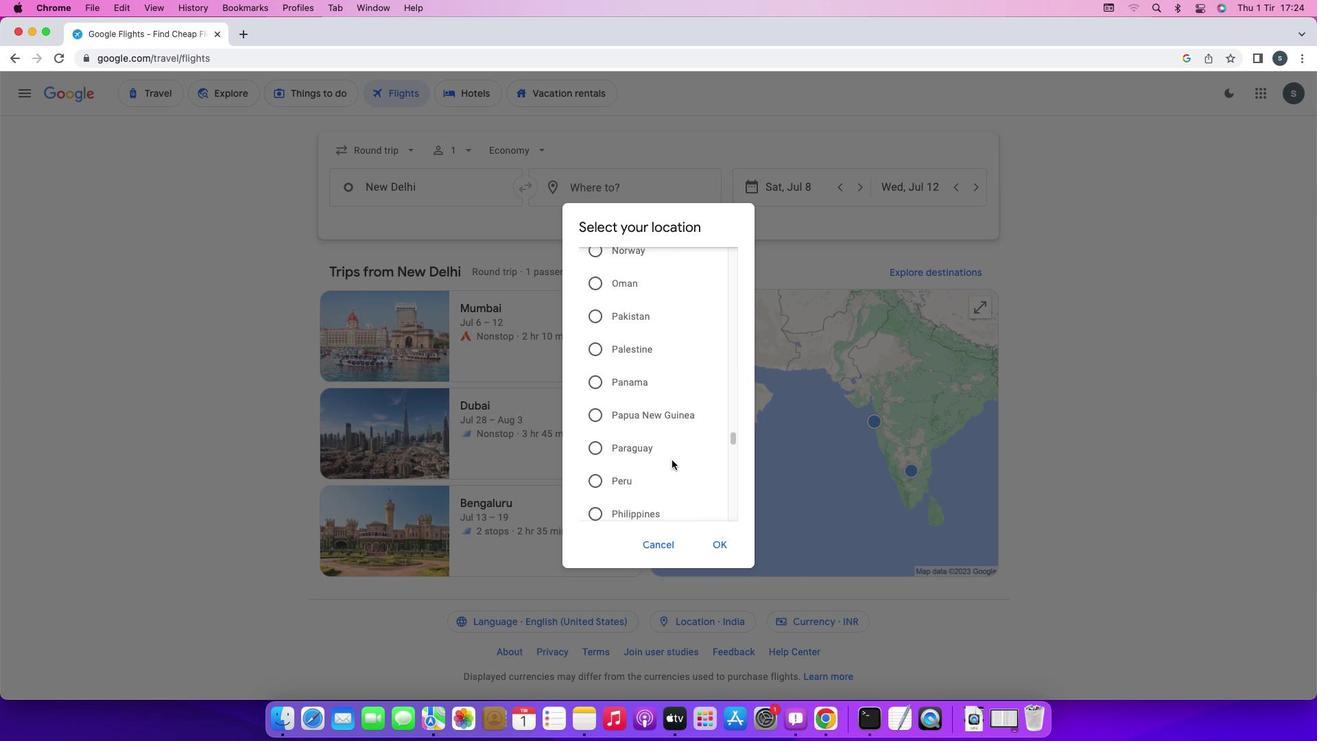 
Action: Mouse scrolled (672, 460) with delta (0, 0)
Screenshot: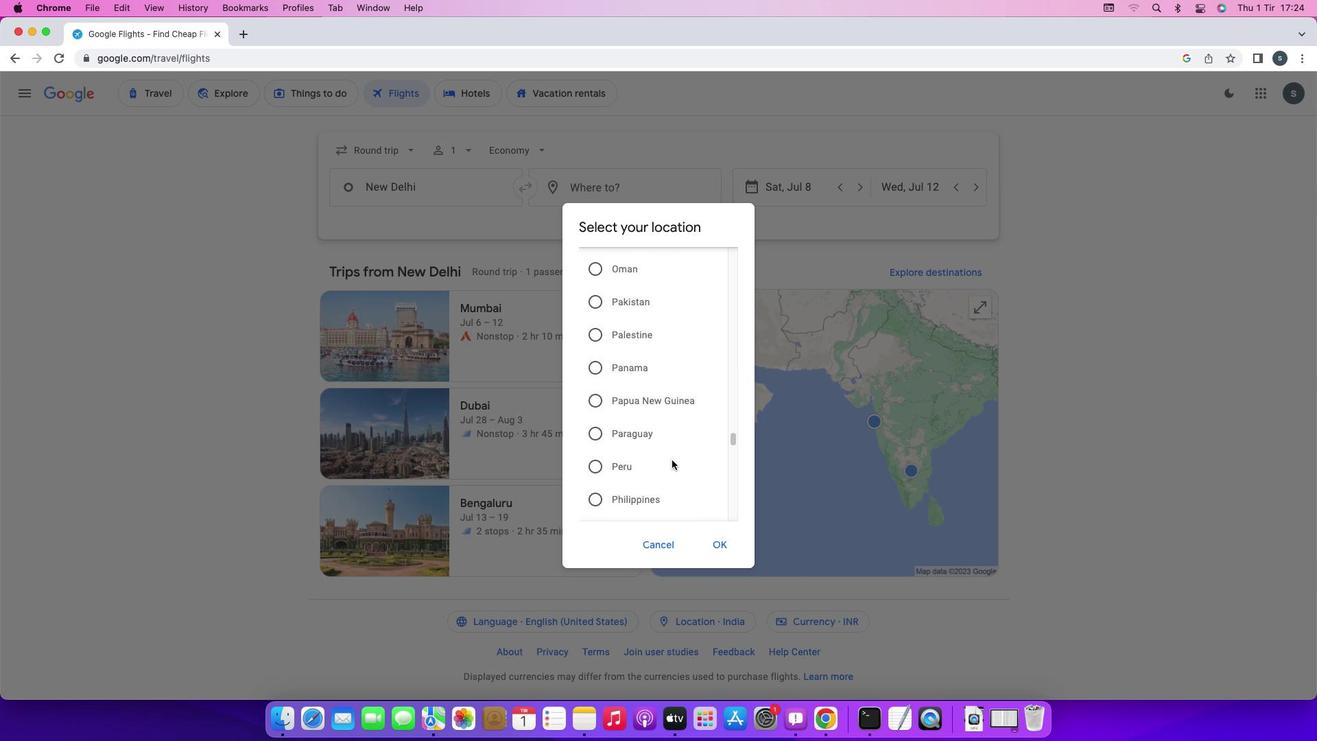 
Action: Mouse moved to (672, 460)
Screenshot: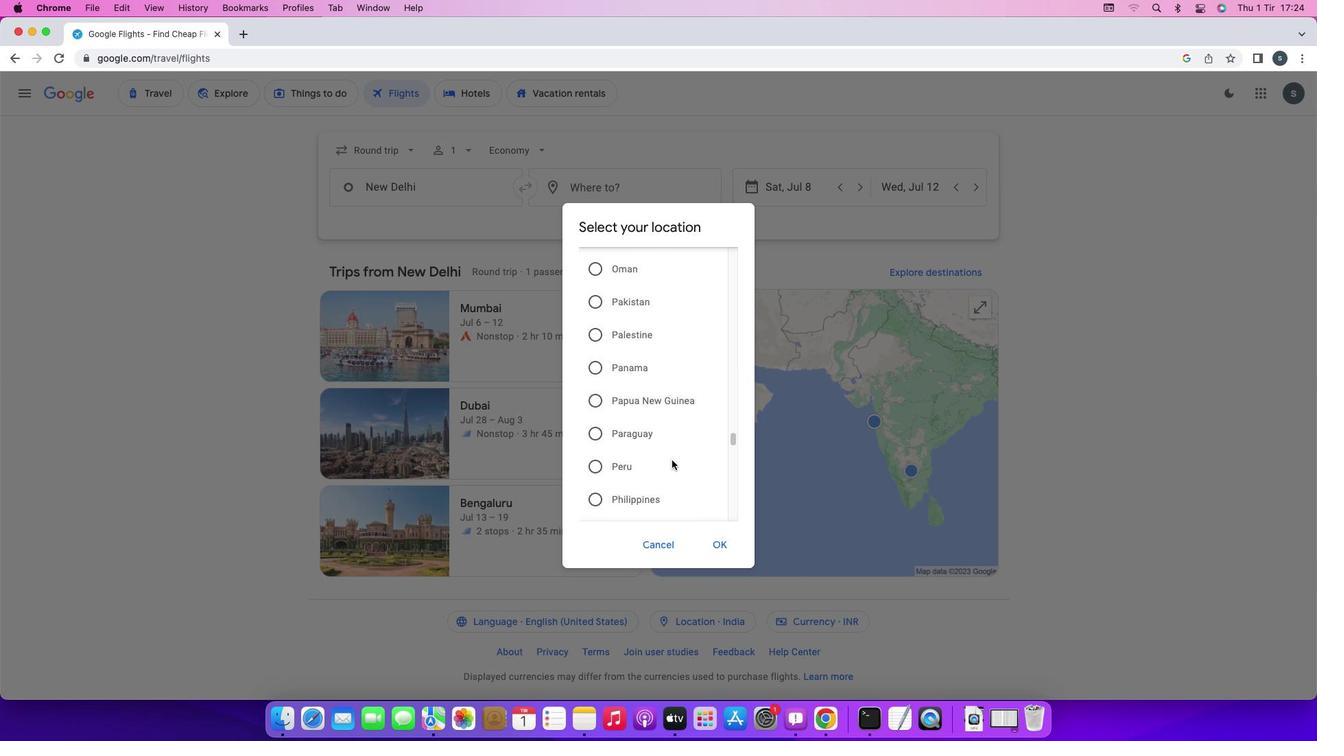 
Action: Mouse scrolled (672, 460) with delta (0, 0)
Screenshot: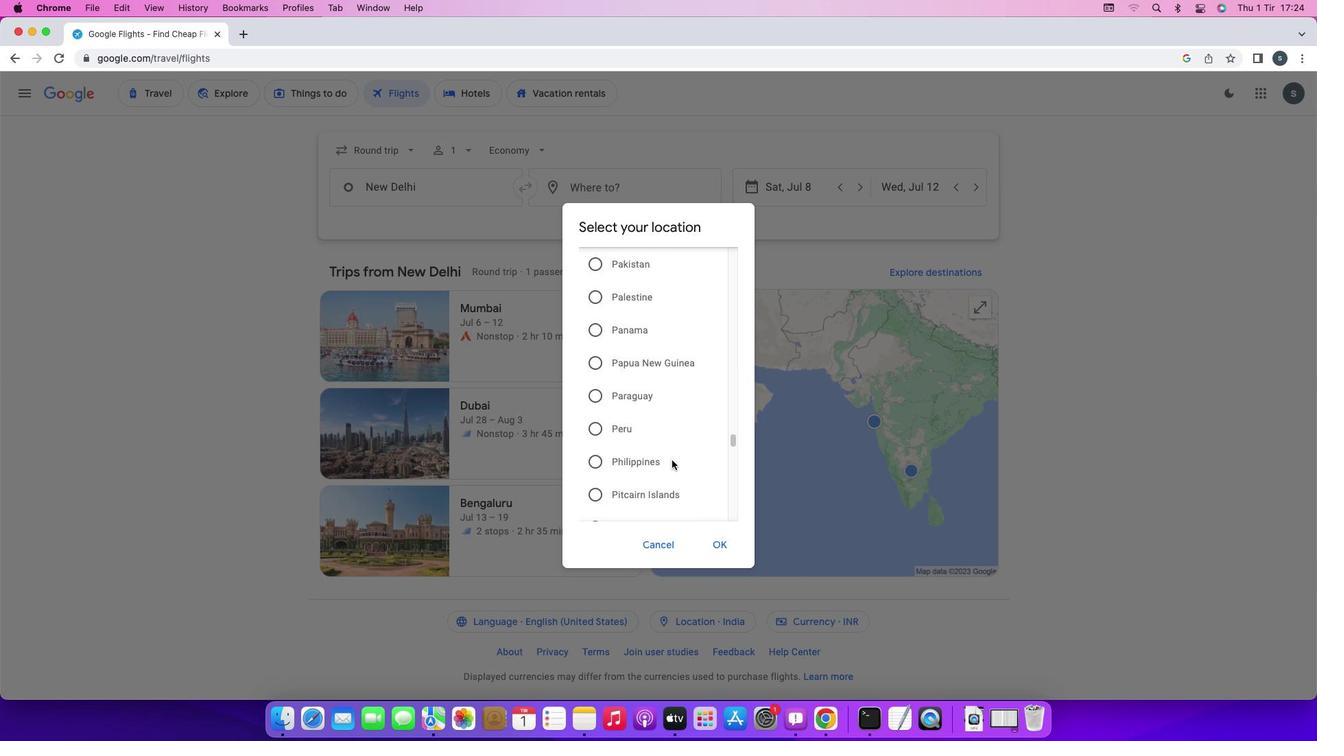 
Action: Mouse scrolled (672, 460) with delta (0, 0)
Screenshot: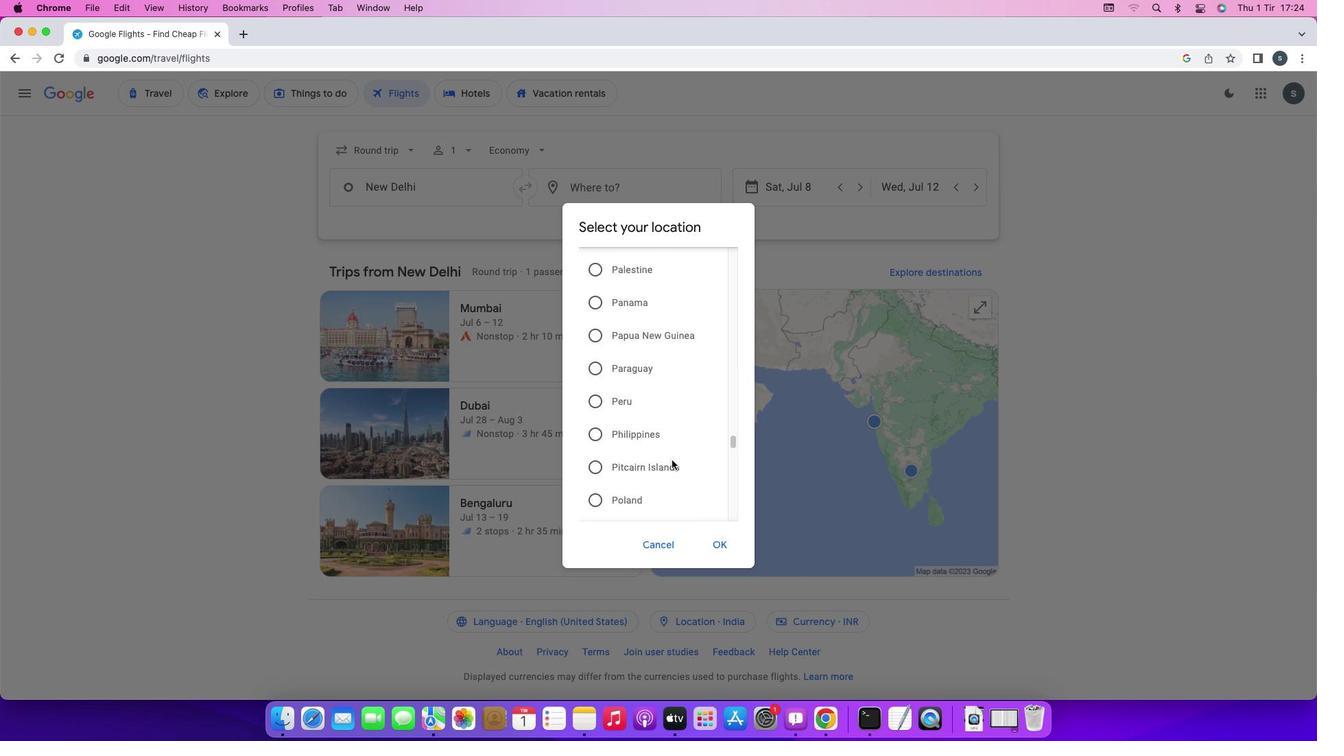 
Action: Mouse scrolled (672, 460) with delta (0, -1)
Screenshot: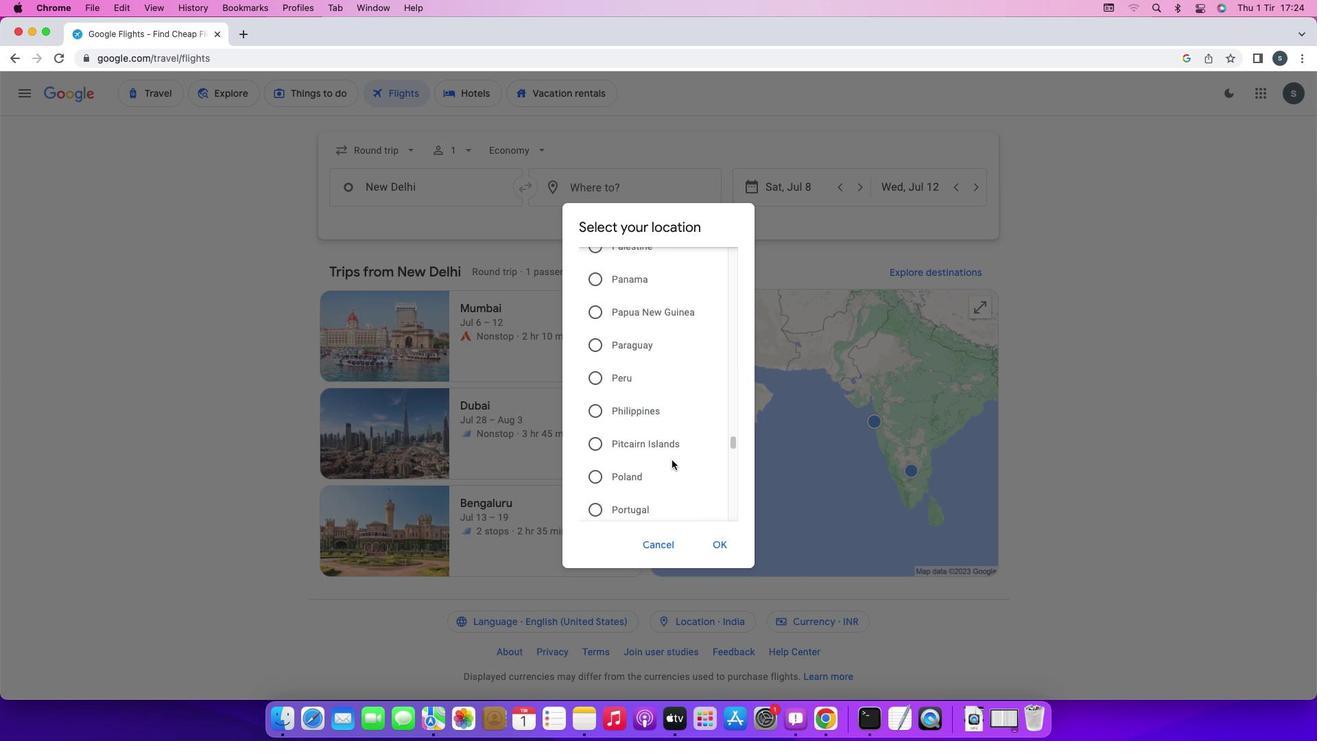 
Action: Mouse moved to (599, 399)
Screenshot: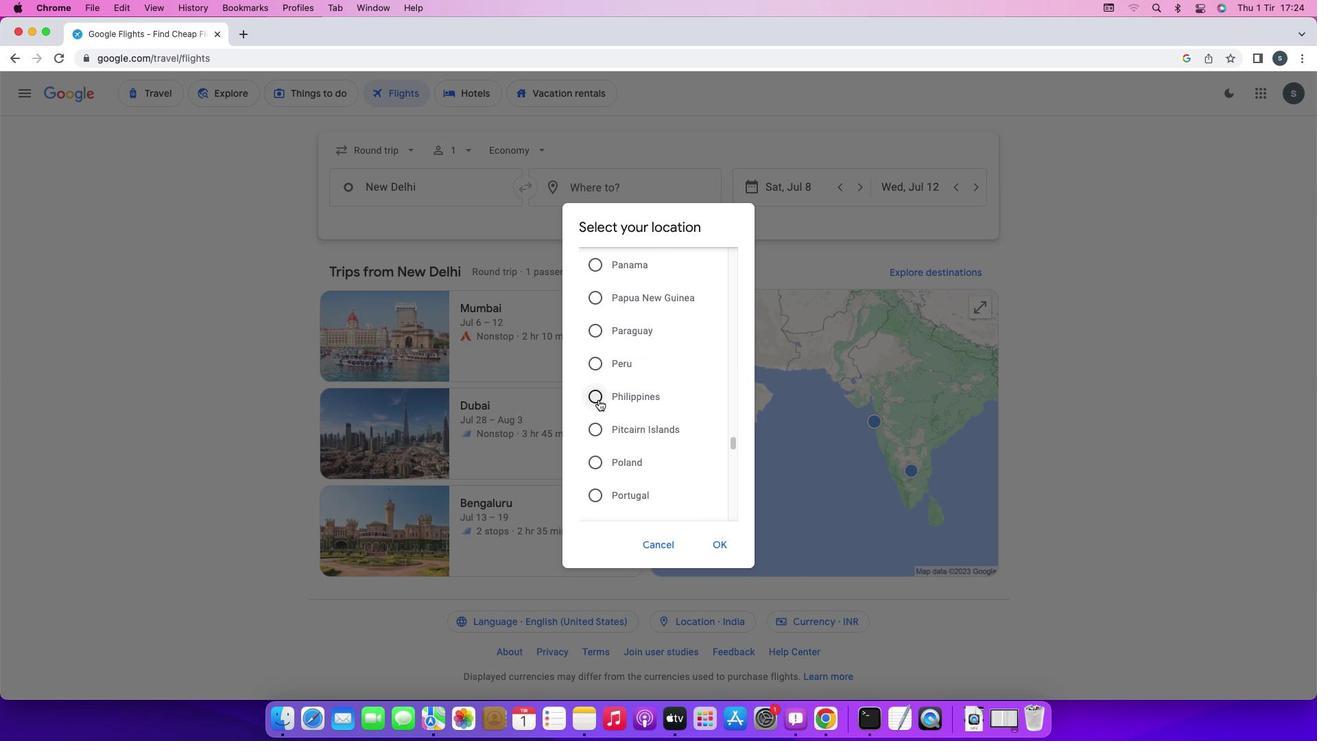 
Action: Mouse pressed left at (599, 399)
Screenshot: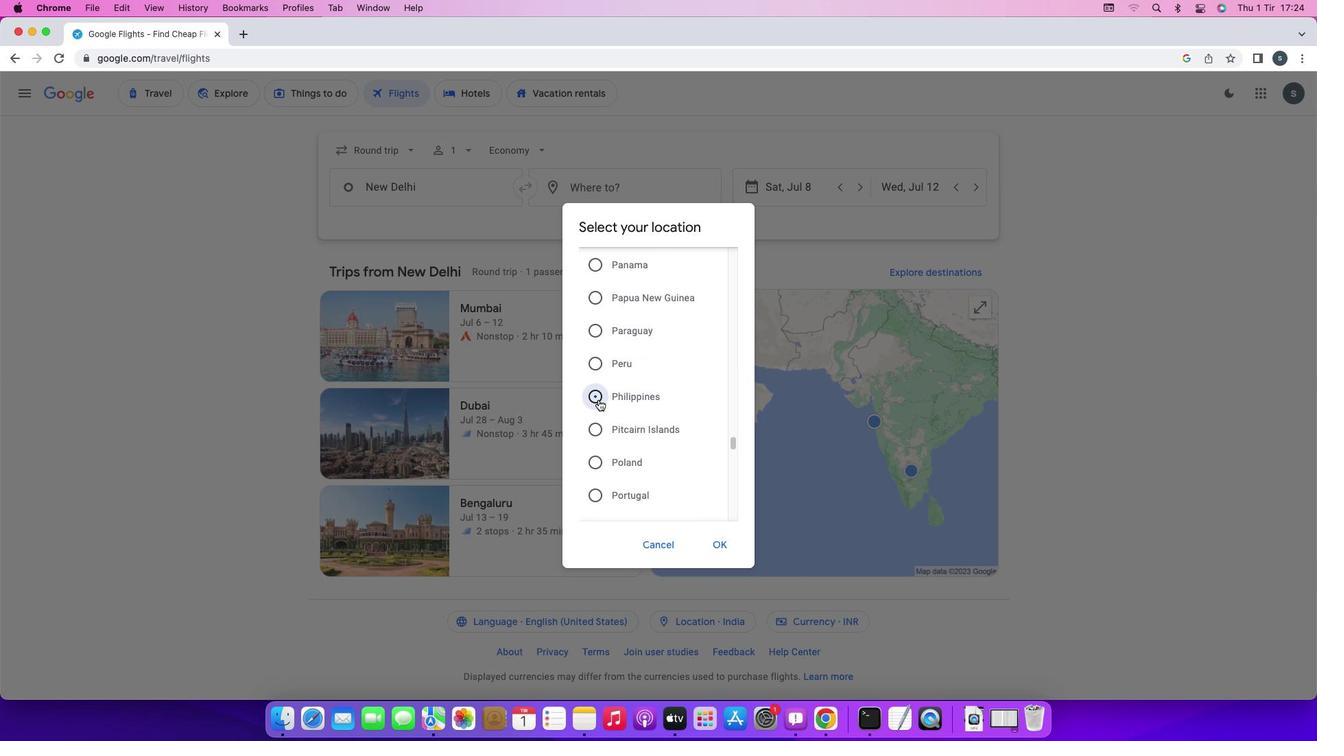 
Action: Mouse moved to (717, 541)
Screenshot: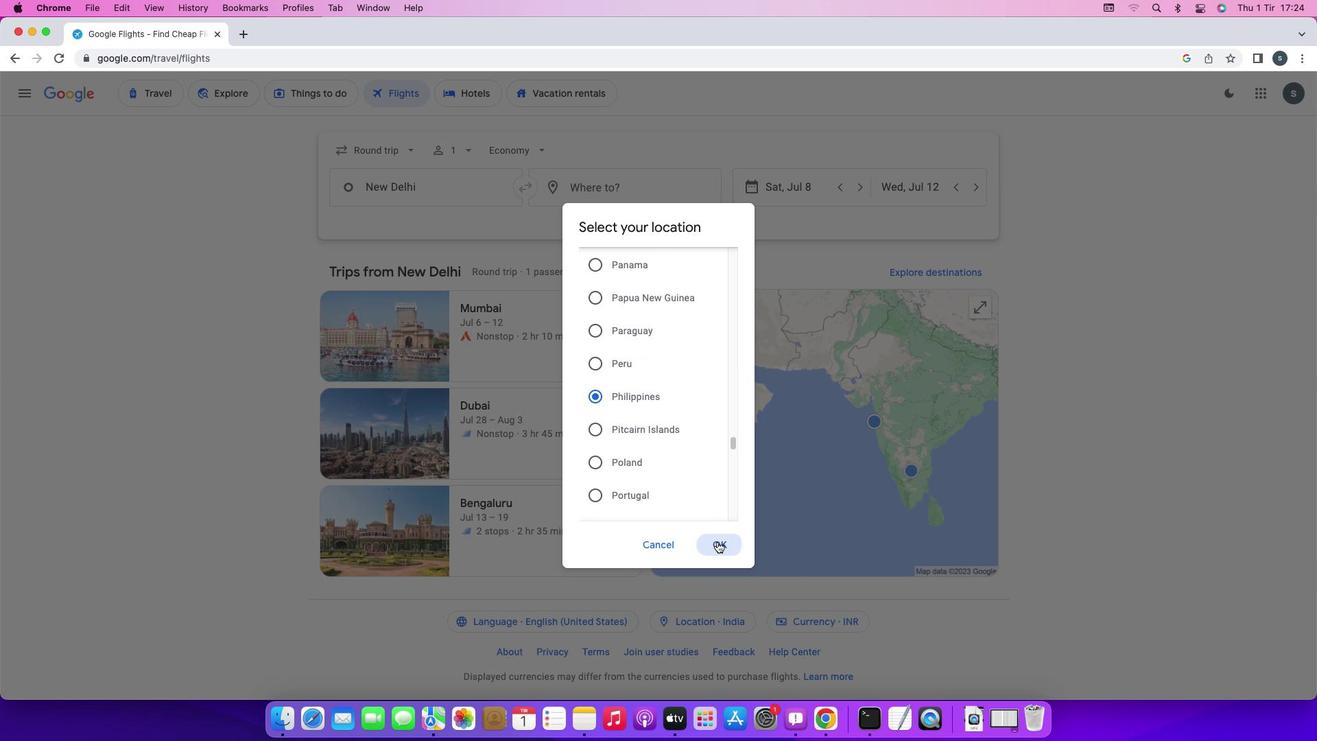 
Action: Mouse pressed left at (717, 541)
Screenshot: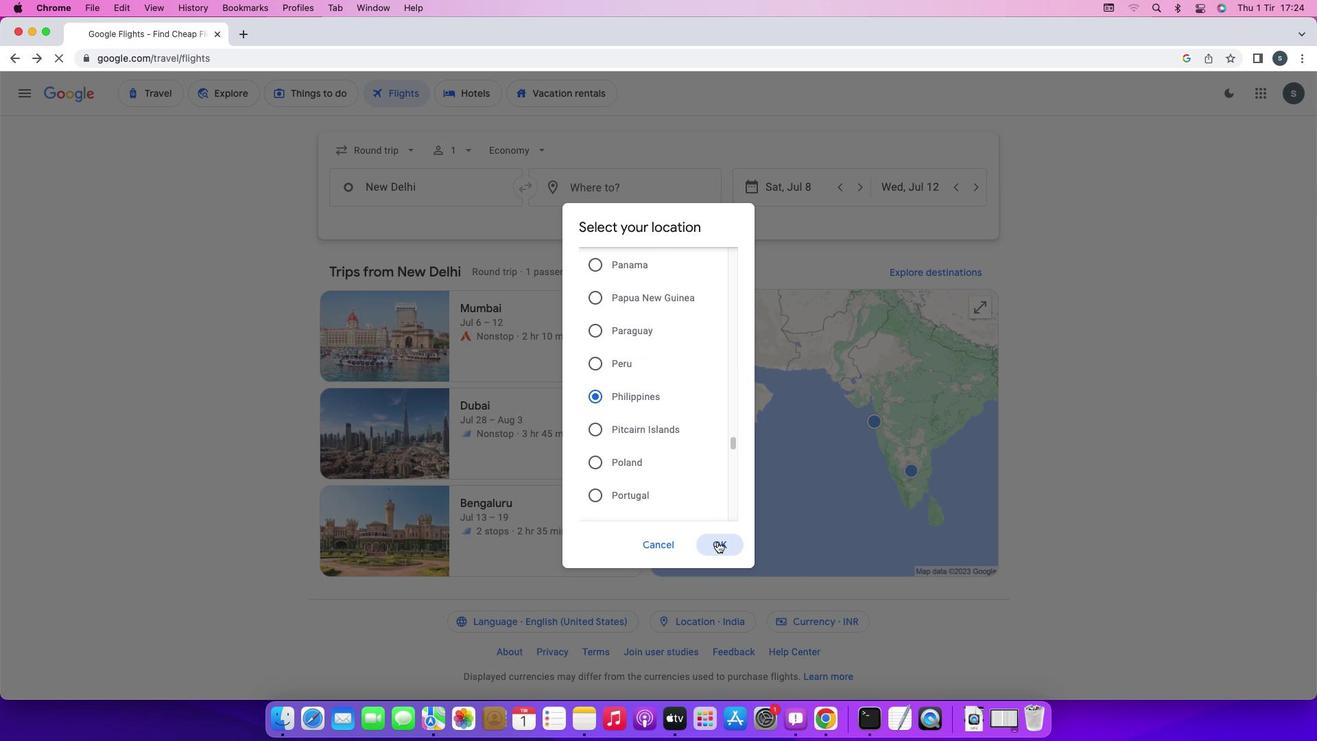 
Action: Mouse moved to (742, 472)
Screenshot: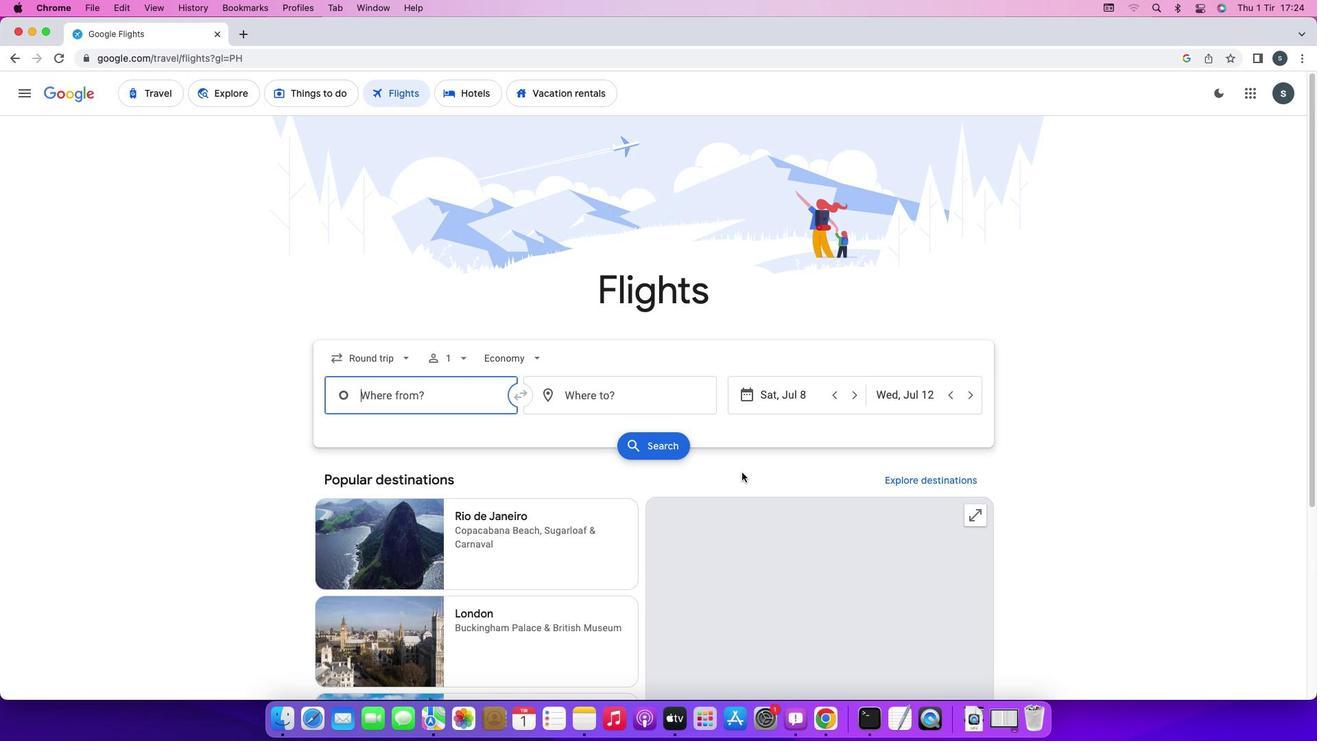 
